 Task: Find connections with filter location Malang with filter topic #securitywith filter profile language Potuguese with filter current company Micro Focus with filter school JSPM's Jayawantrao Sawant Institute of Management and Research, S.No. 58, Indrayaninagar,Handewadi Road, Hadapsar, Pune 411028. with filter industry Movies, Videos and Sound with filter service category Administrative with filter keywords title Delivery Driver
Action: Mouse pressed left at (445, 66)
Screenshot: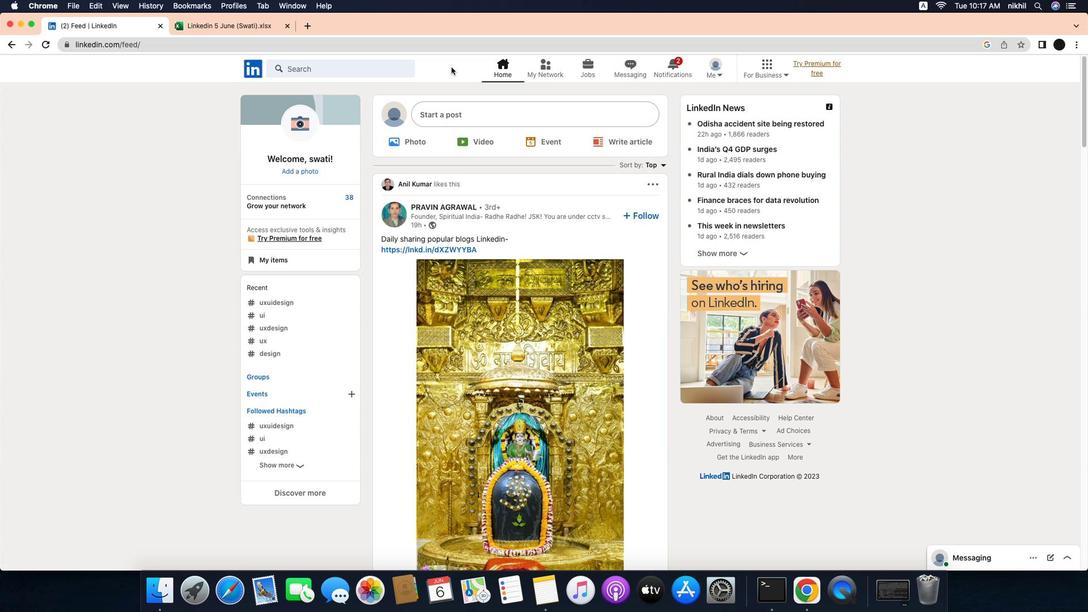 
Action: Mouse moved to (545, 65)
Screenshot: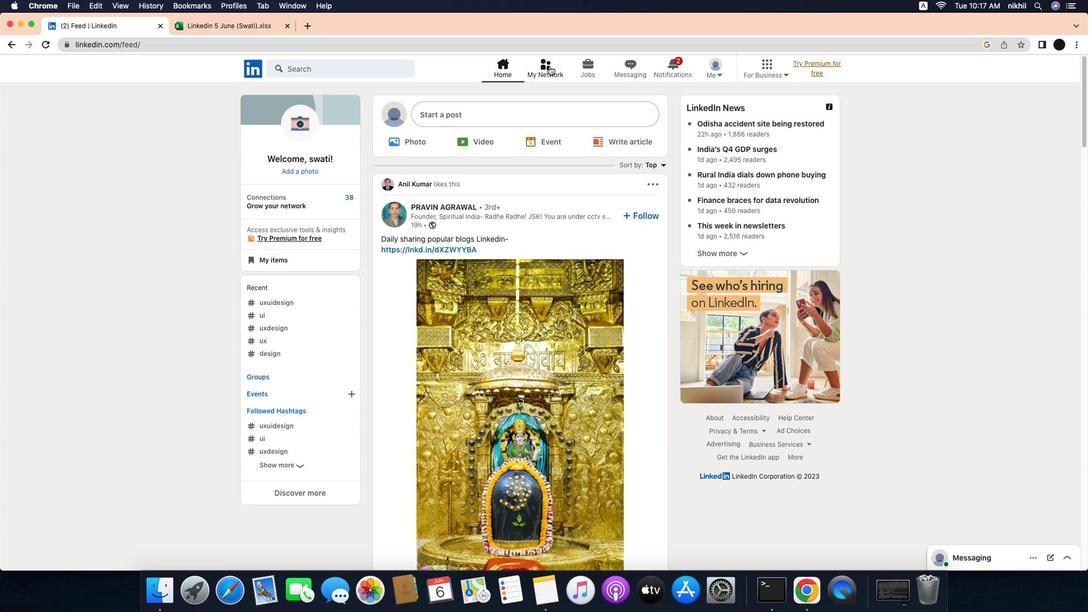 
Action: Mouse pressed left at (545, 65)
Screenshot: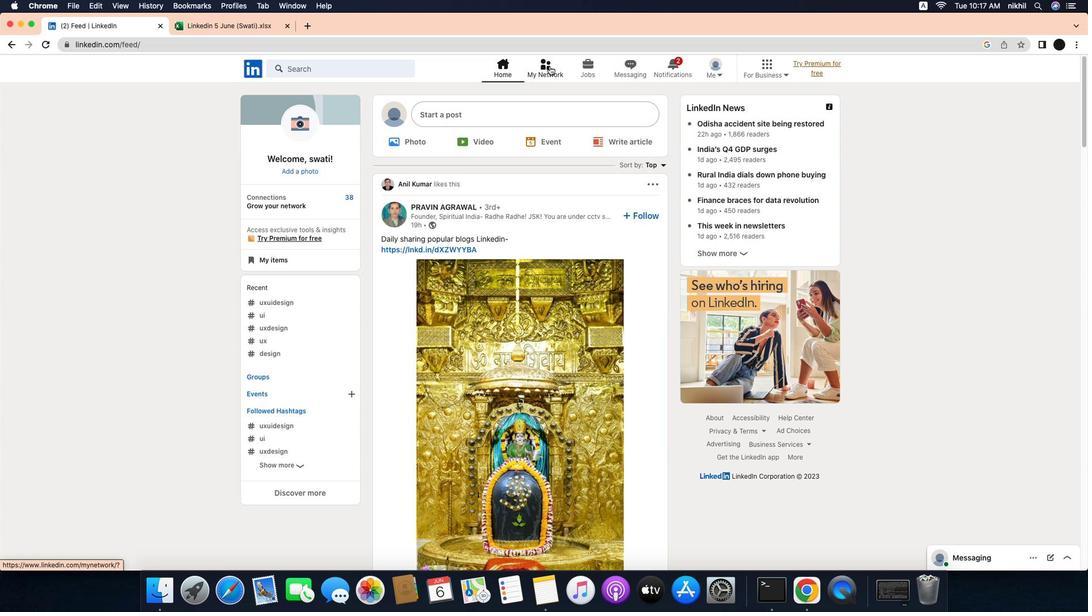 
Action: Mouse moved to (340, 123)
Screenshot: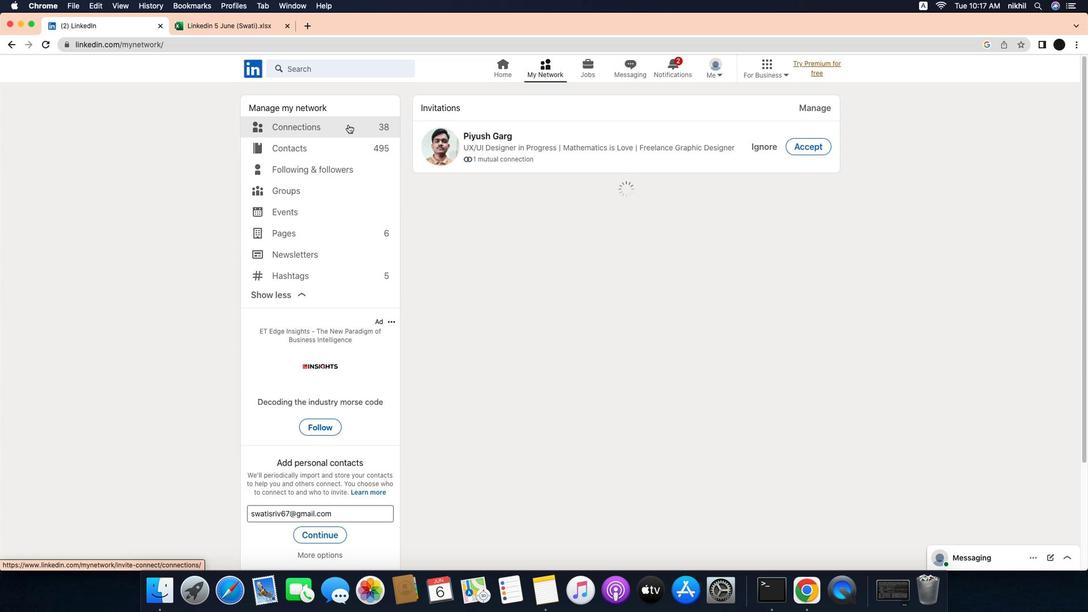 
Action: Mouse pressed left at (340, 123)
Screenshot: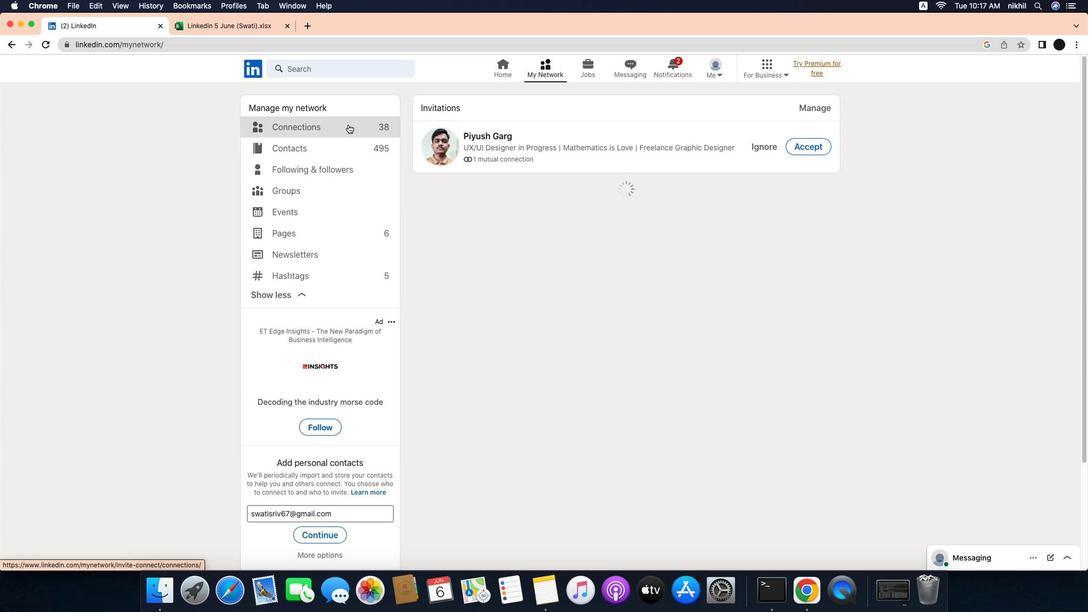 
Action: Mouse moved to (640, 129)
Screenshot: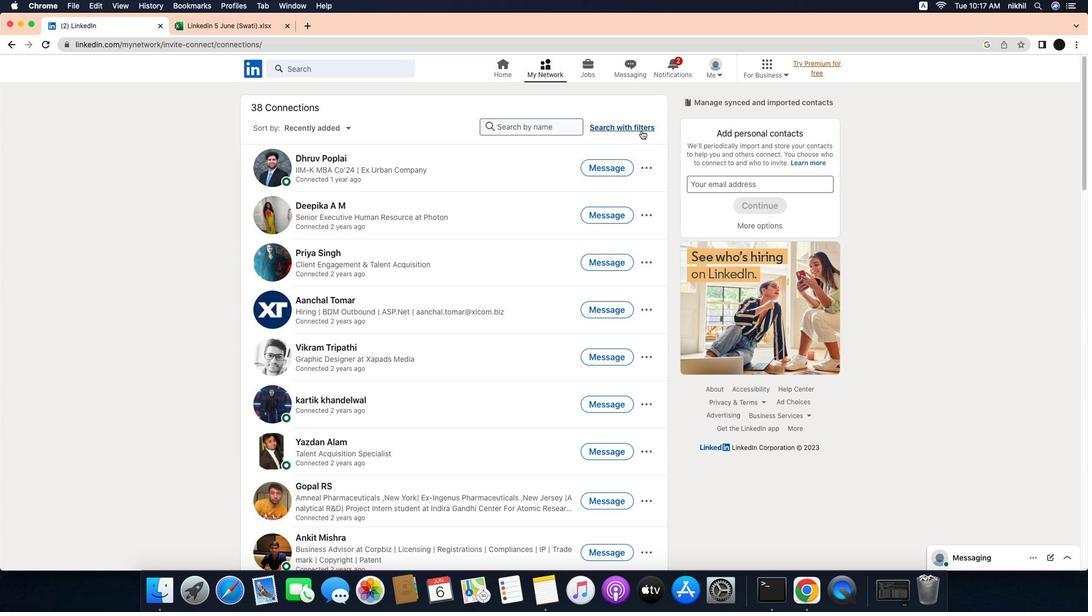 
Action: Mouse pressed left at (640, 129)
Screenshot: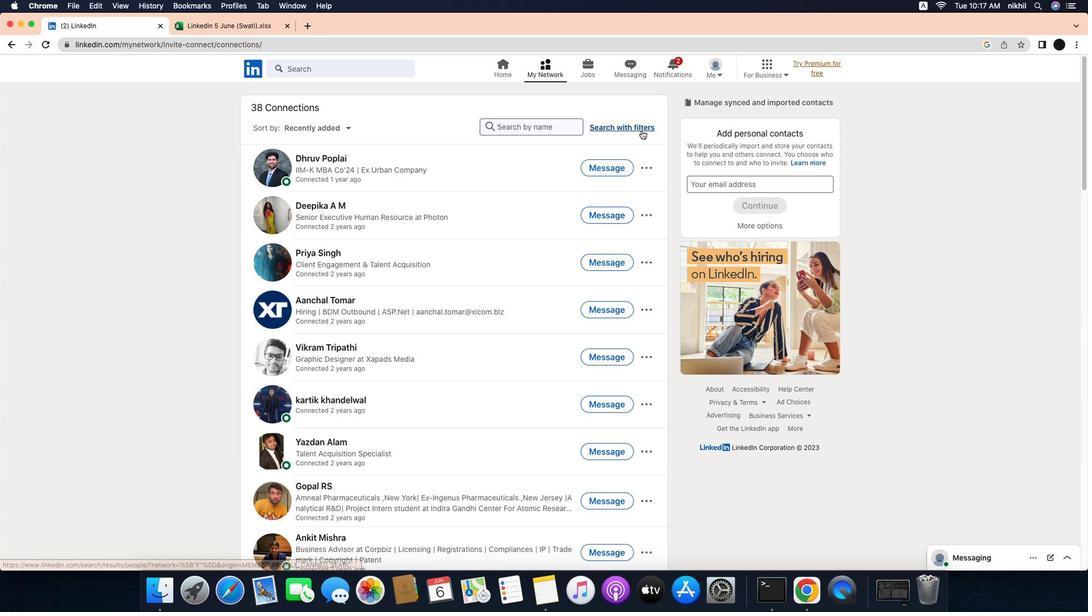 
Action: Mouse moved to (587, 96)
Screenshot: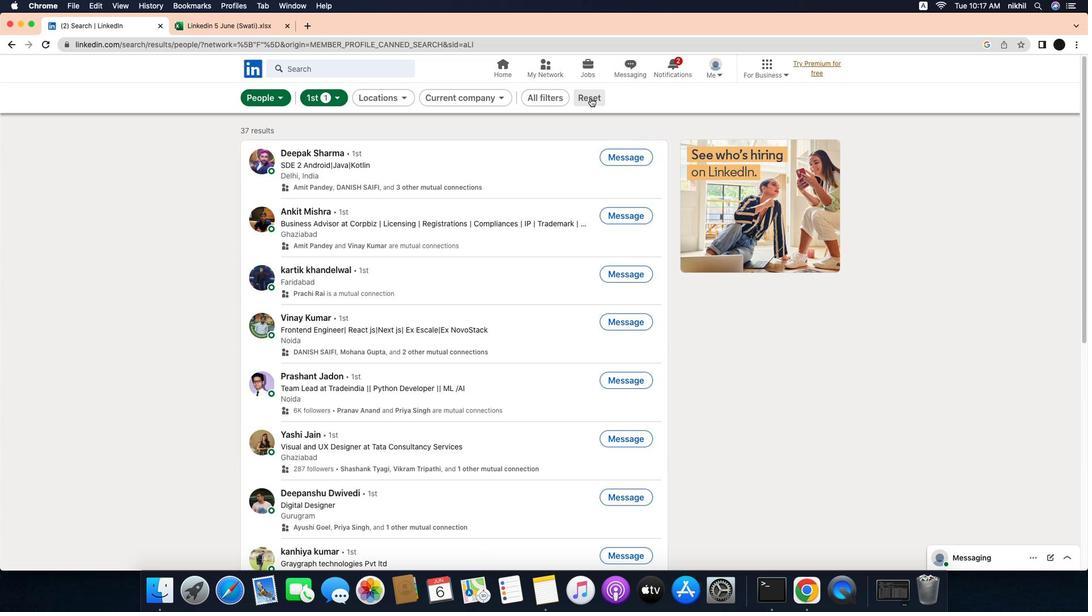 
Action: Mouse pressed left at (587, 96)
Screenshot: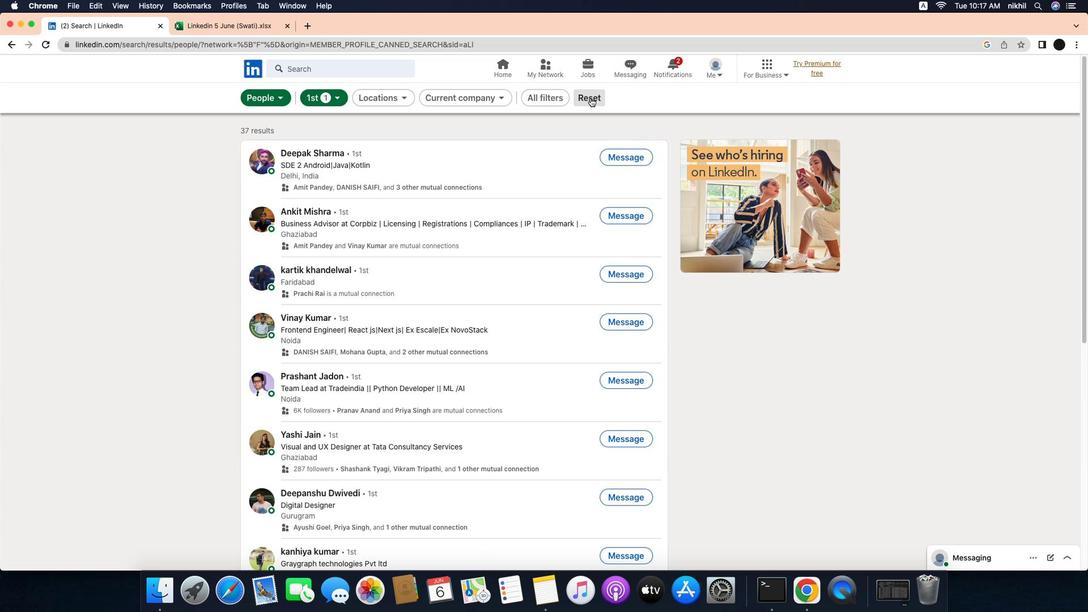 
Action: Mouse moved to (575, 98)
Screenshot: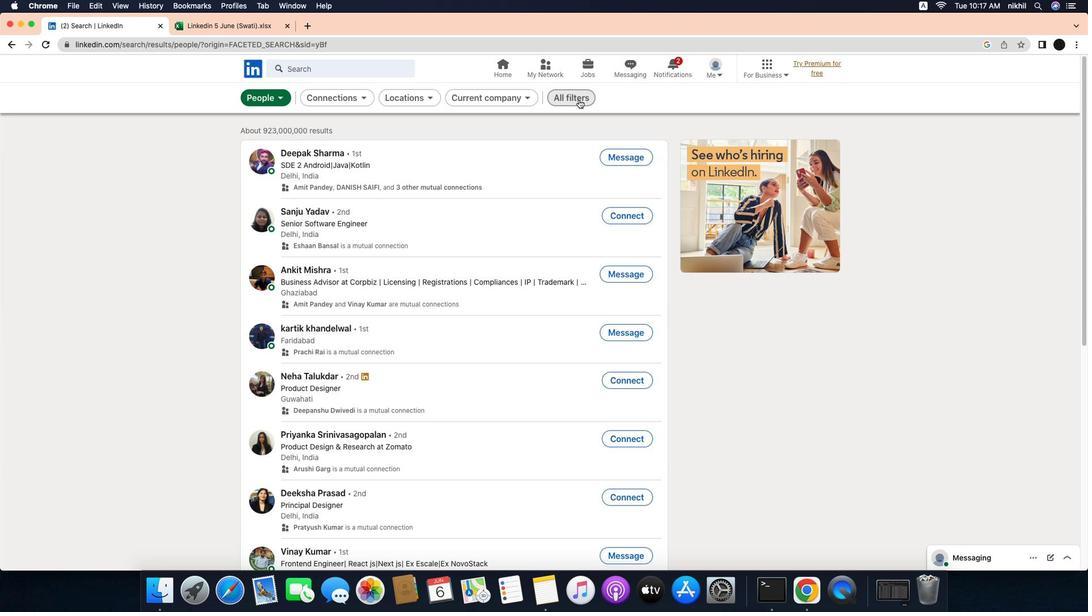 
Action: Mouse pressed left at (575, 98)
Screenshot: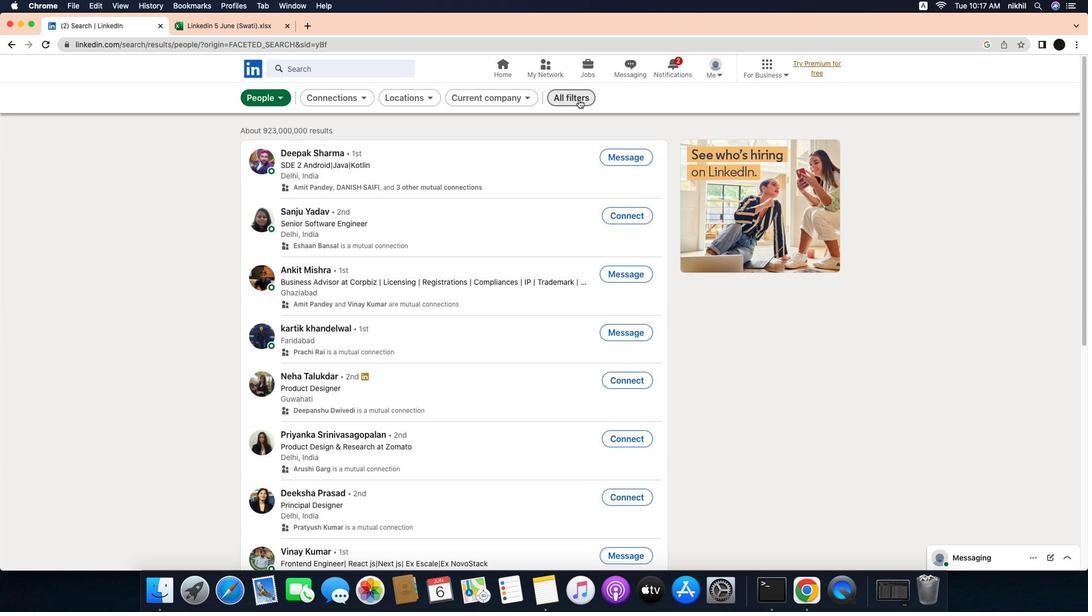 
Action: Mouse moved to (896, 268)
Screenshot: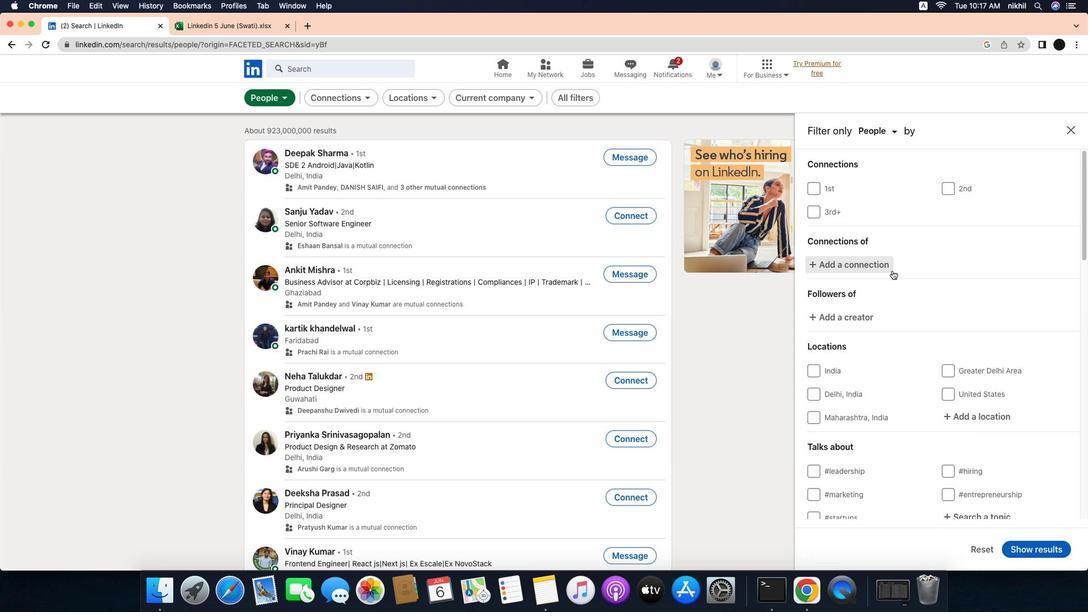 
Action: Mouse scrolled (896, 268) with delta (-14, 0)
Screenshot: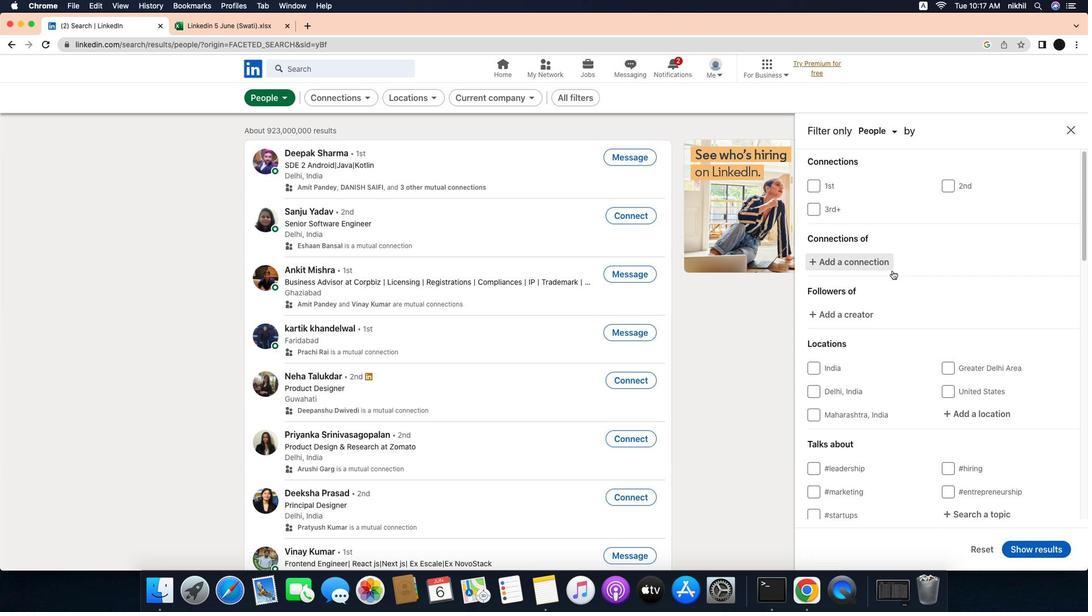 
Action: Mouse scrolled (896, 268) with delta (-14, 0)
Screenshot: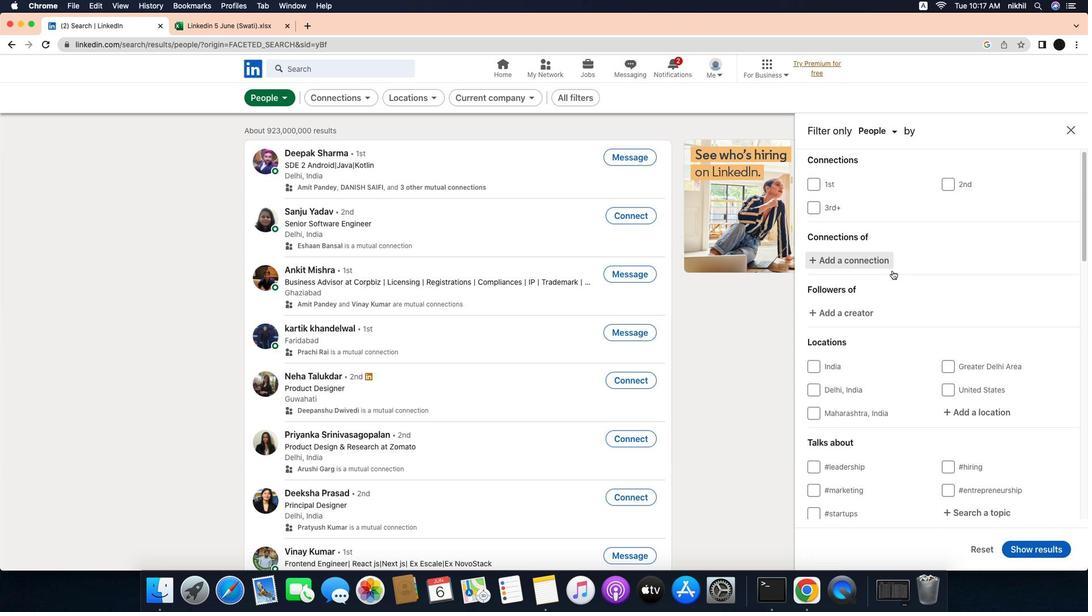 
Action: Mouse moved to (995, 395)
Screenshot: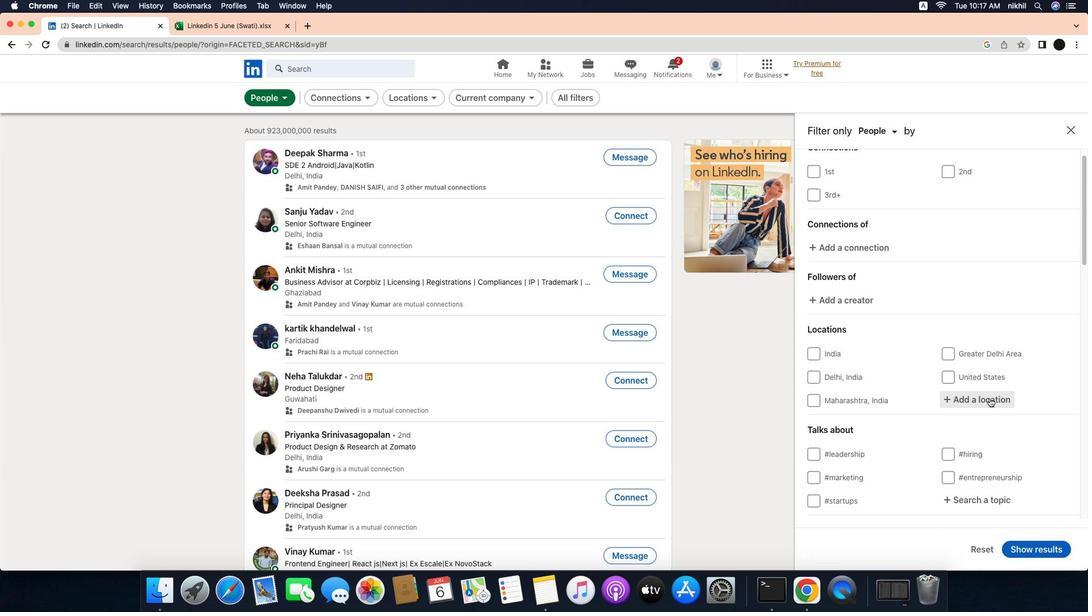 
Action: Mouse pressed left at (995, 395)
Screenshot: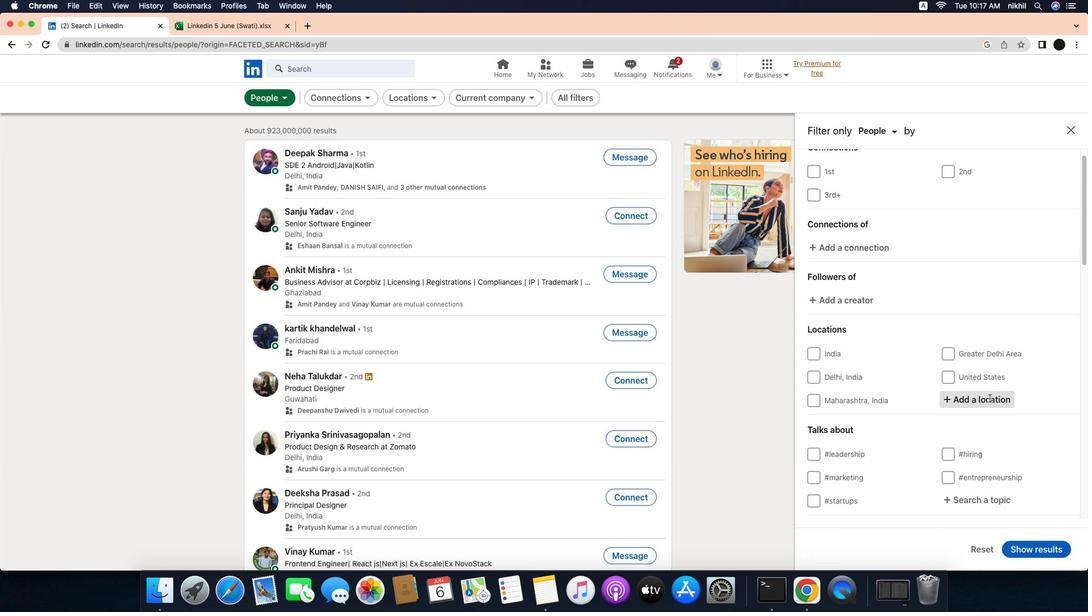 
Action: Mouse moved to (996, 396)
Screenshot: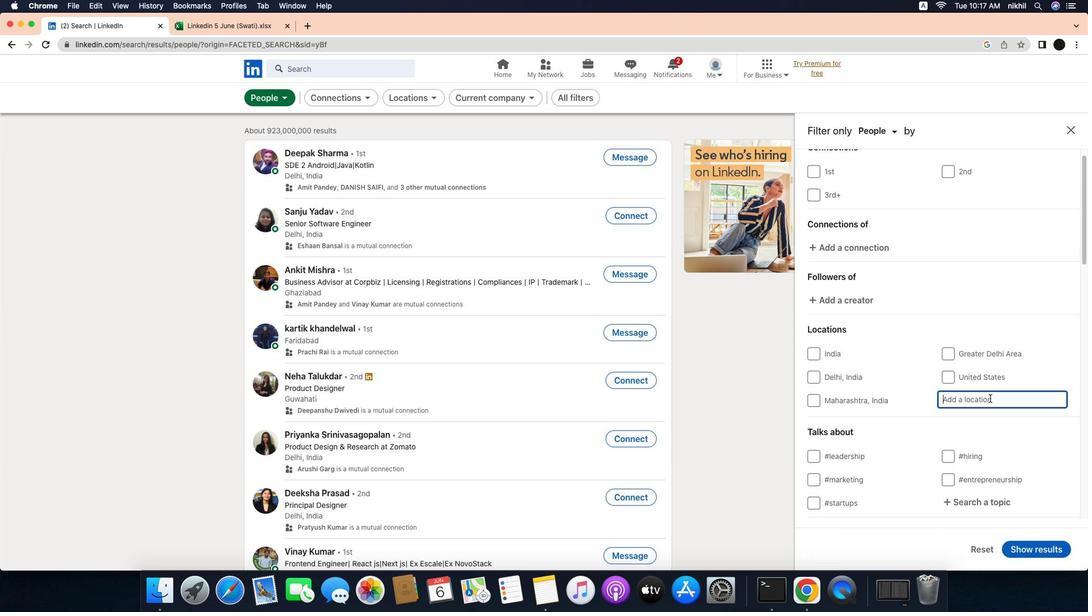 
Action: Mouse pressed left at (996, 396)
Screenshot: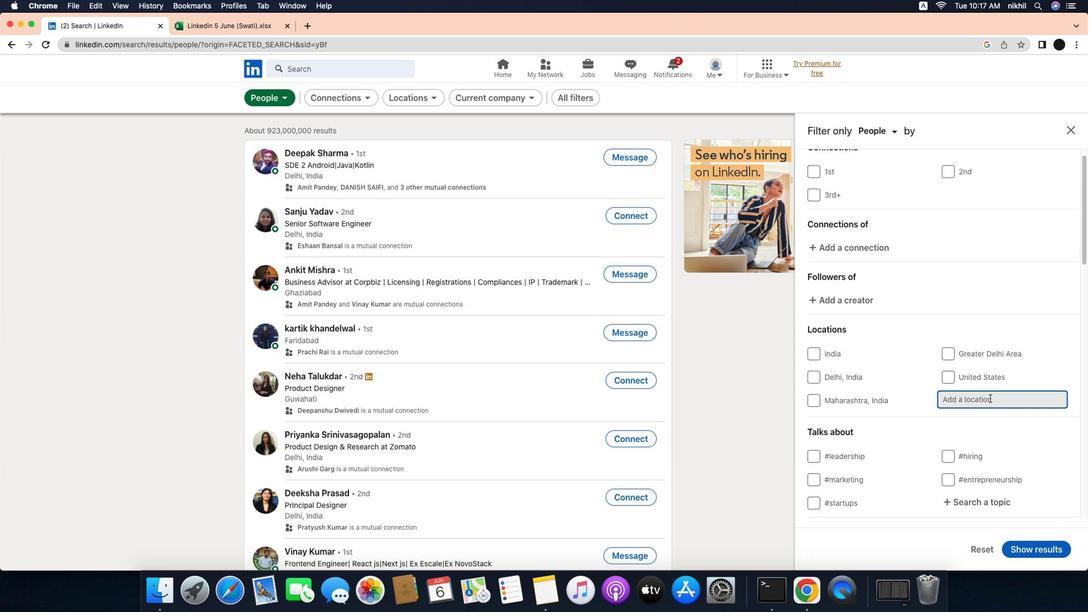 
Action: Mouse moved to (996, 393)
Screenshot: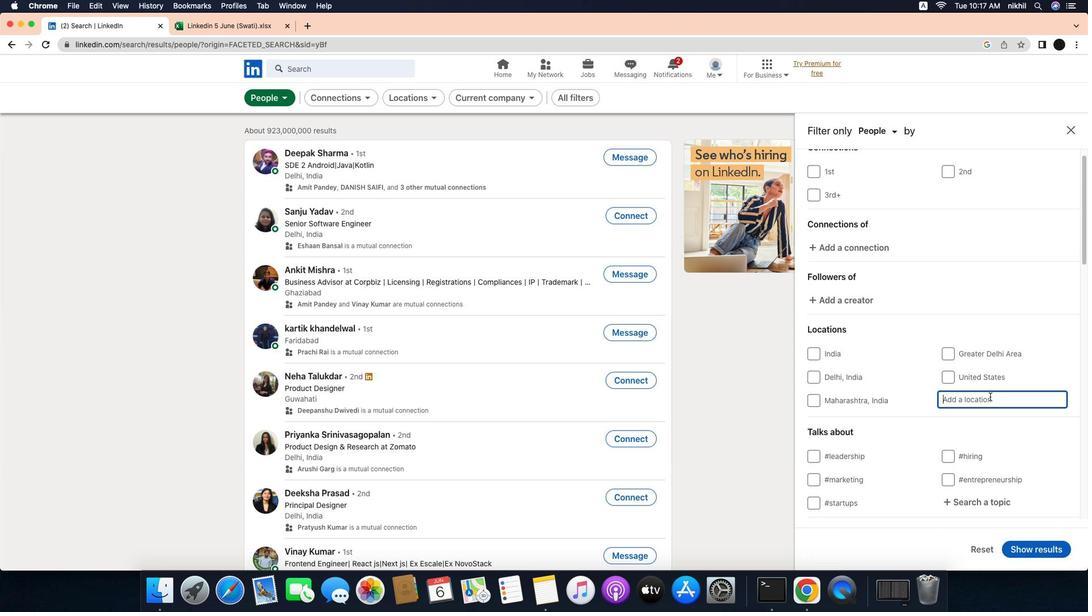 
Action: Key pressed Key.caps_lock'M'Key.caps_lock'a''l''a''n''g'Key.enter
Screenshot: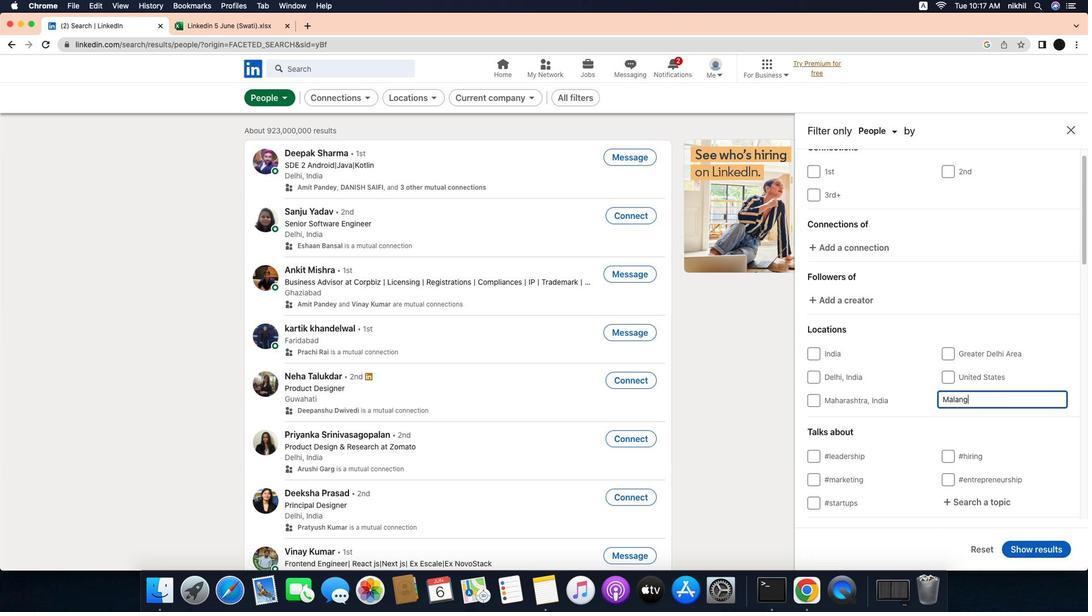 
Action: Mouse moved to (964, 407)
Screenshot: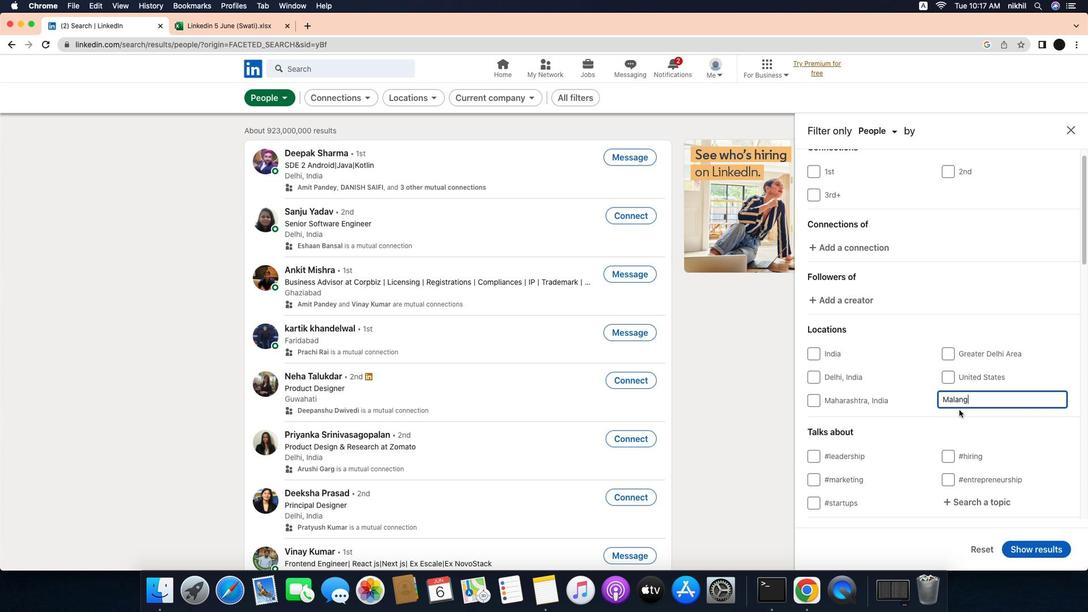 
Action: Mouse scrolled (964, 407) with delta (-14, 0)
Screenshot: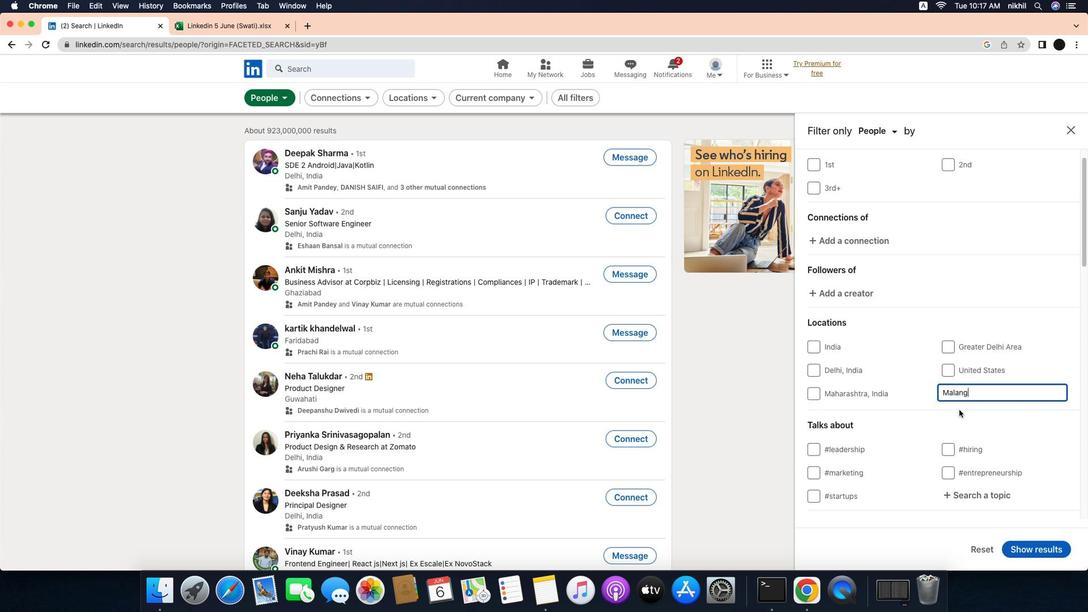 
Action: Mouse scrolled (964, 407) with delta (-14, 0)
Screenshot: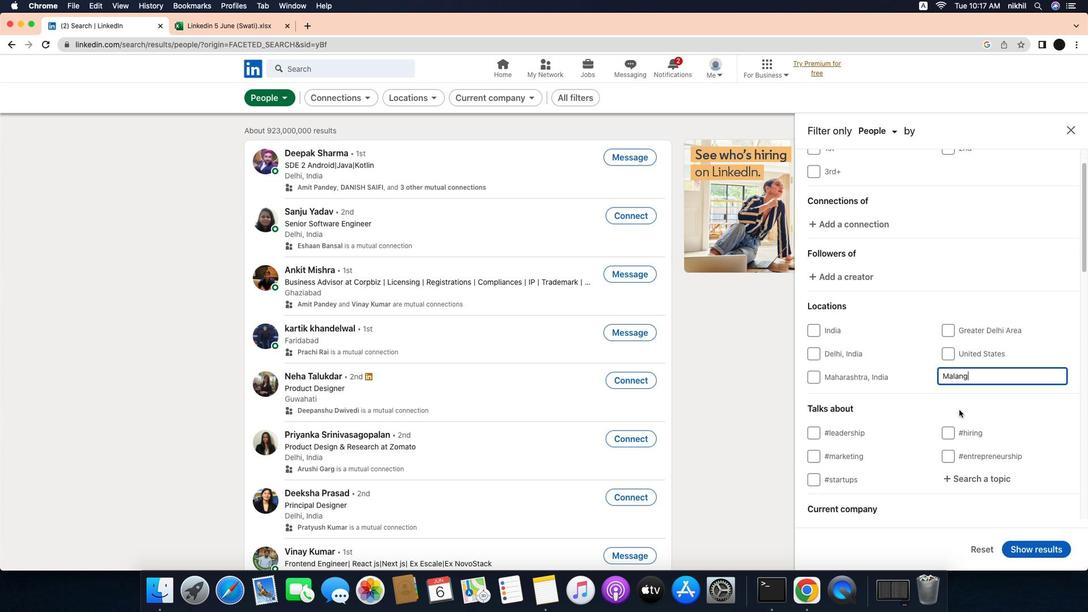 
Action: Mouse scrolled (964, 407) with delta (-14, -1)
Screenshot: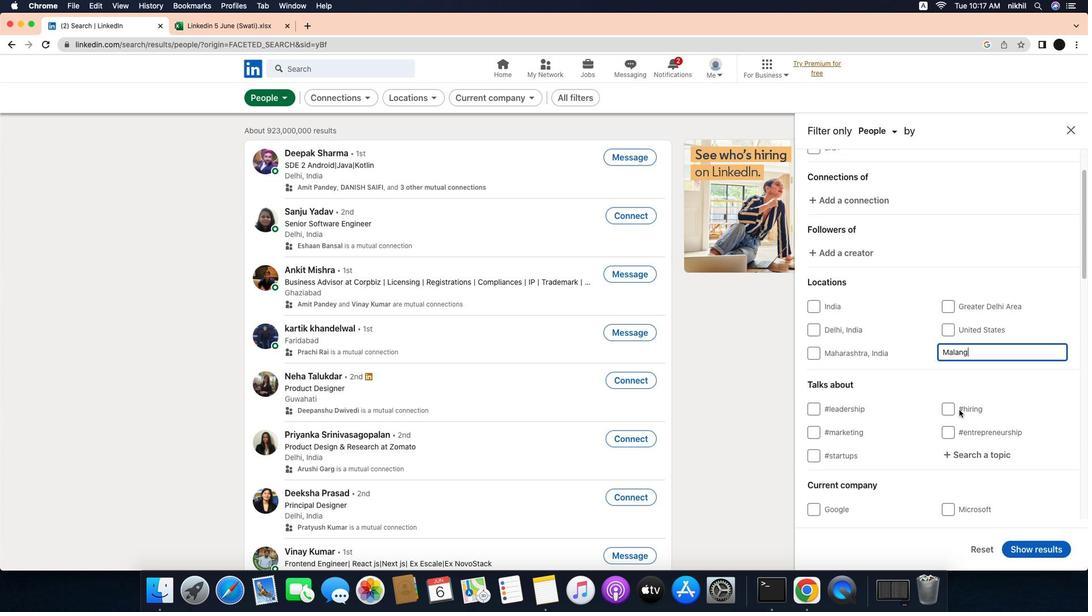
Action: Mouse moved to (990, 415)
Screenshot: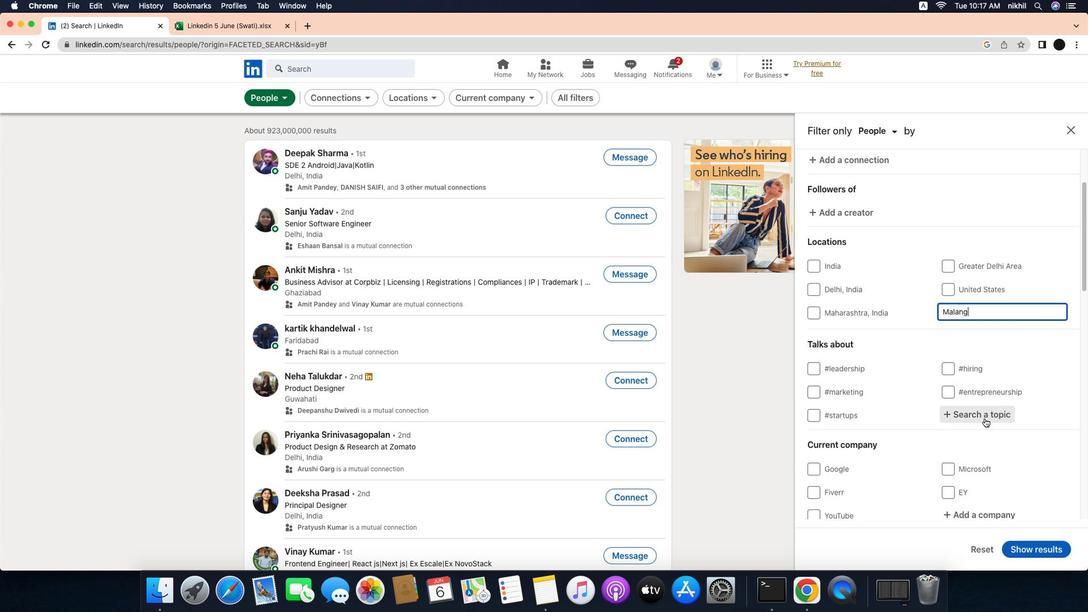 
Action: Mouse pressed left at (990, 415)
Screenshot: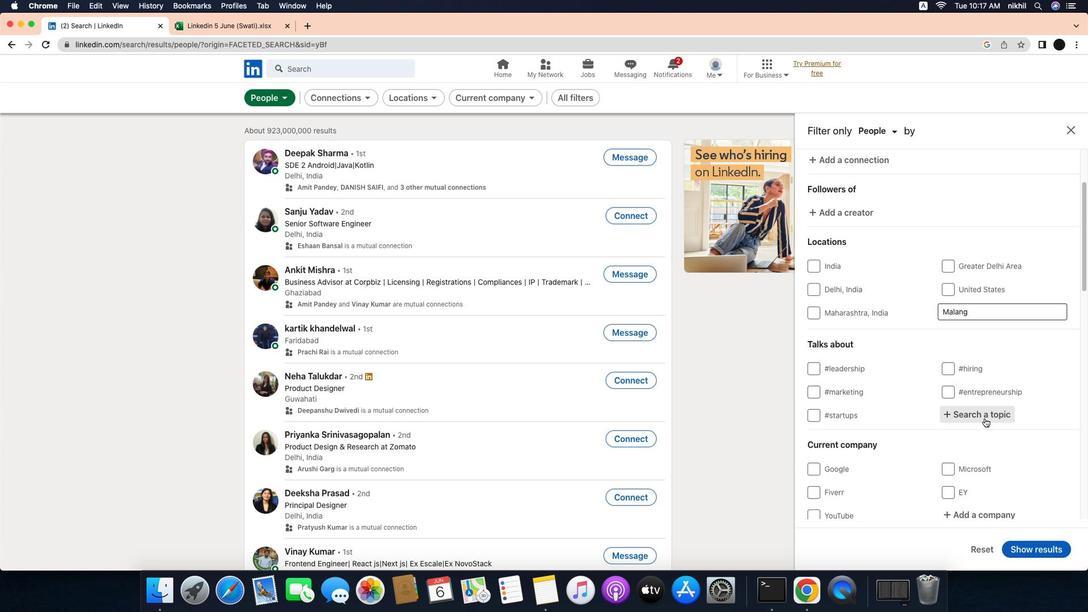 
Action: Mouse moved to (995, 413)
Screenshot: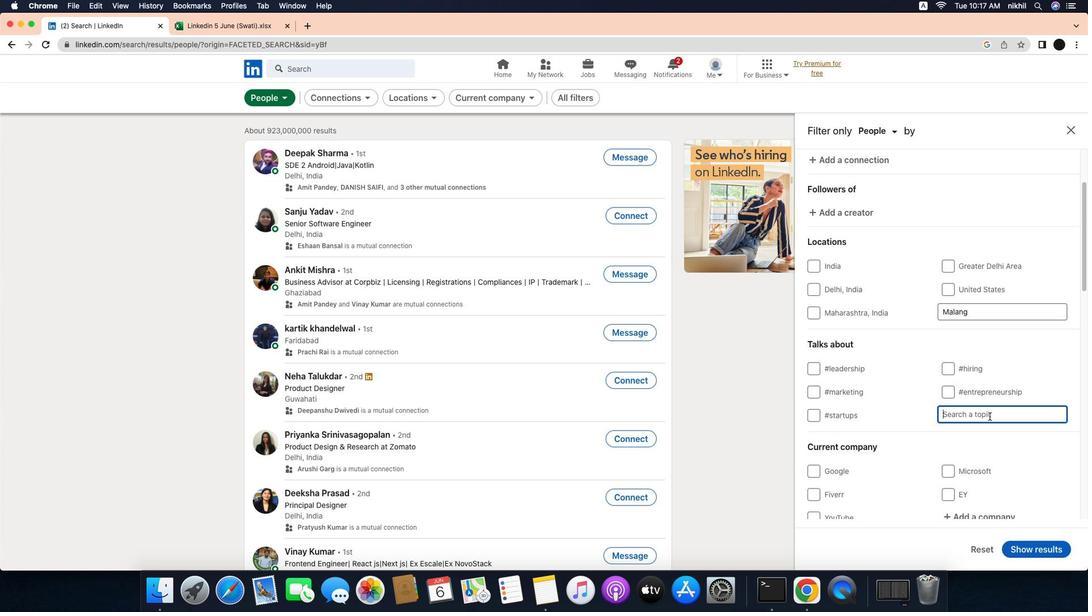 
Action: Mouse pressed left at (995, 413)
Screenshot: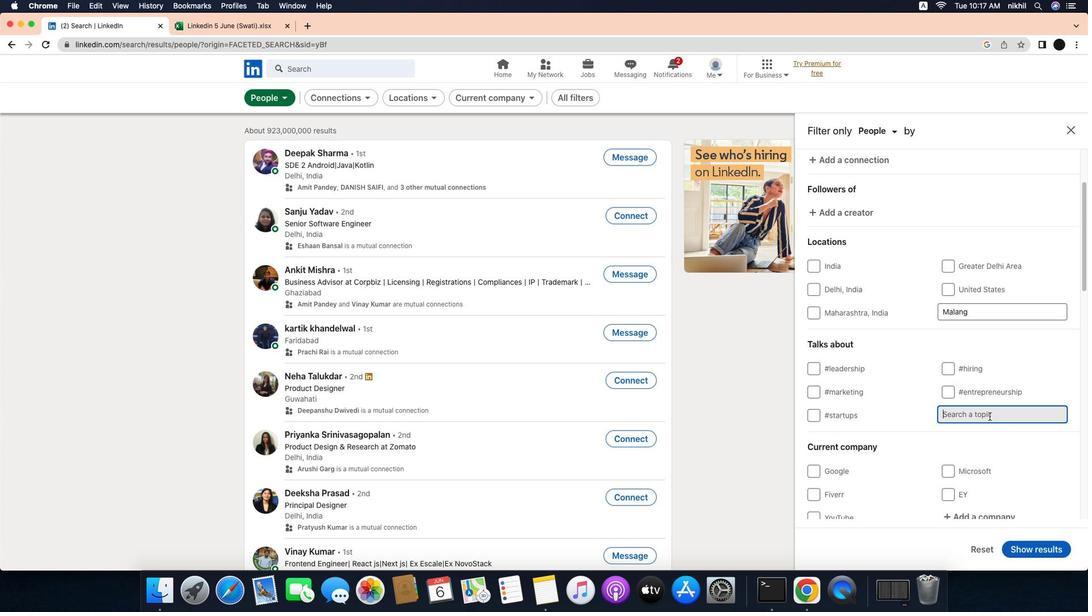 
Action: Key pressed Key.caps_lockKey.caps_lock's''e''c''u''r''i''t''y'
Screenshot: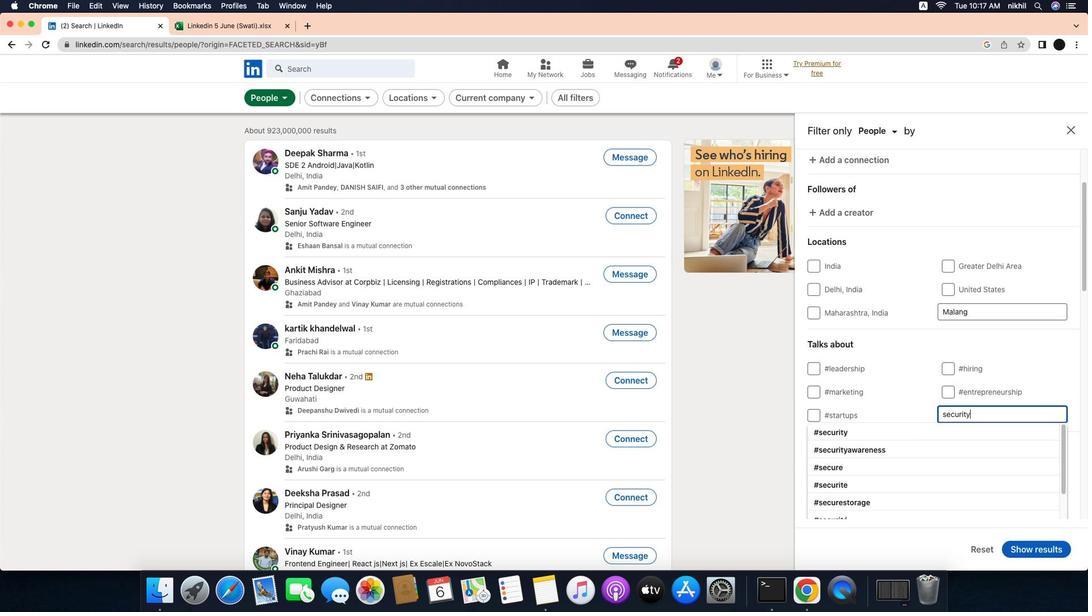 
Action: Mouse moved to (911, 428)
Screenshot: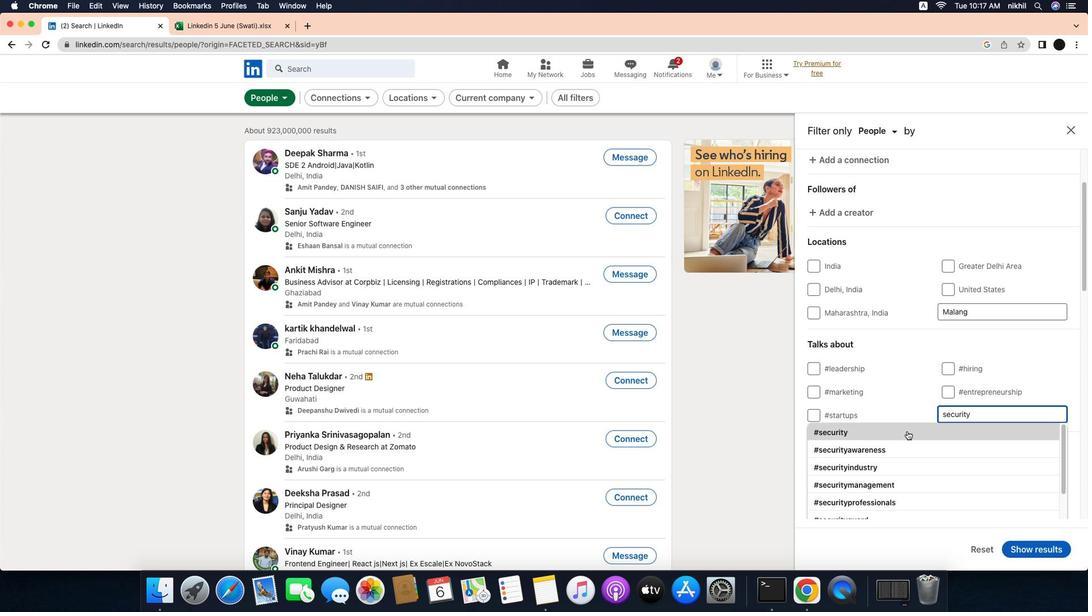 
Action: Mouse pressed left at (911, 428)
Screenshot: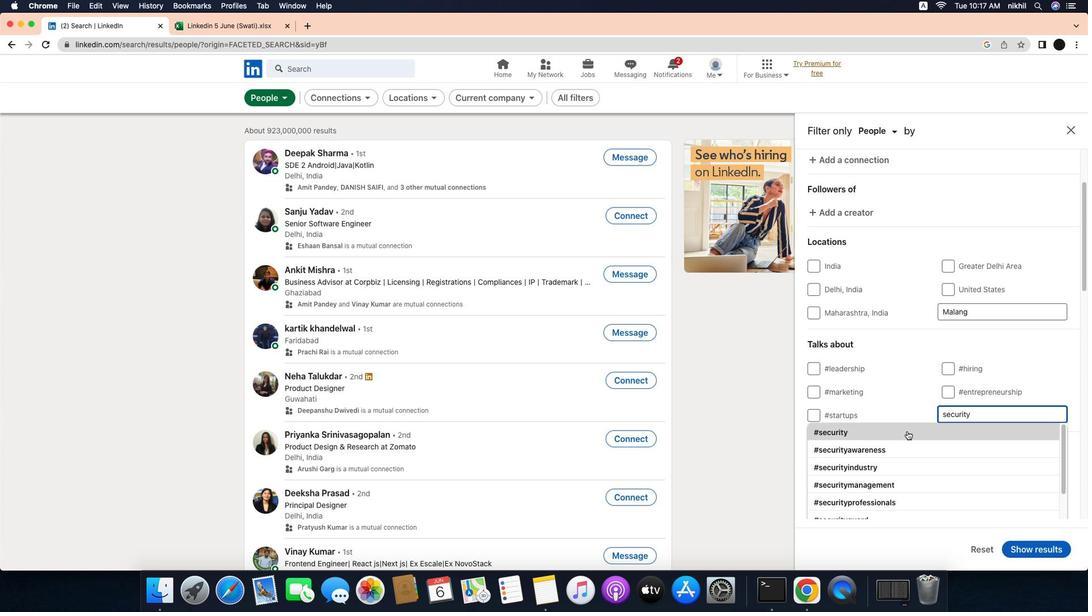 
Action: Mouse moved to (929, 424)
Screenshot: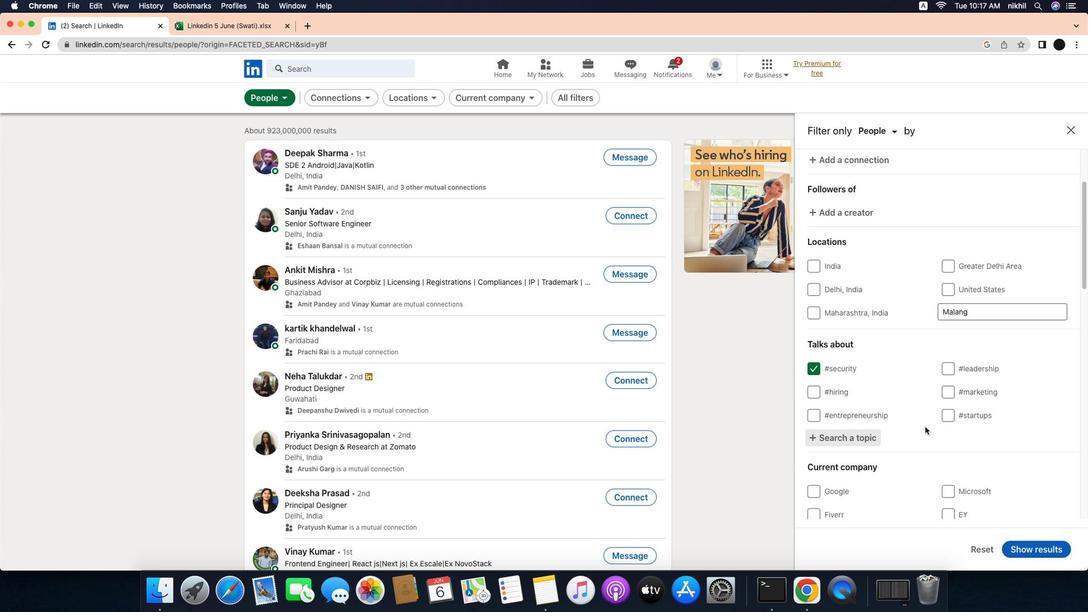 
Action: Mouse scrolled (929, 424) with delta (-14, 0)
Screenshot: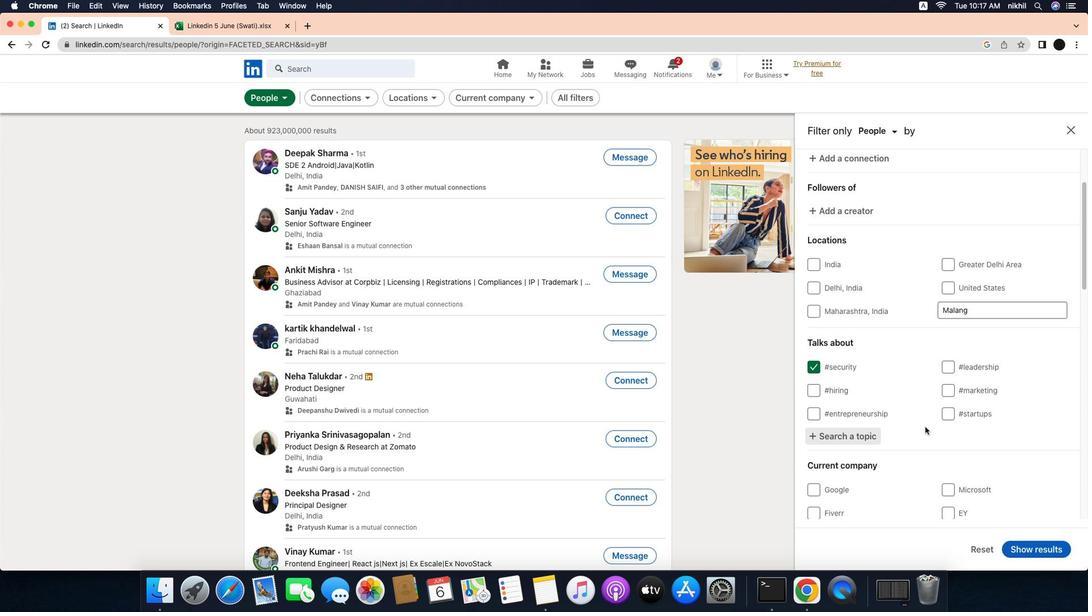 
Action: Mouse scrolled (929, 424) with delta (-14, 0)
Screenshot: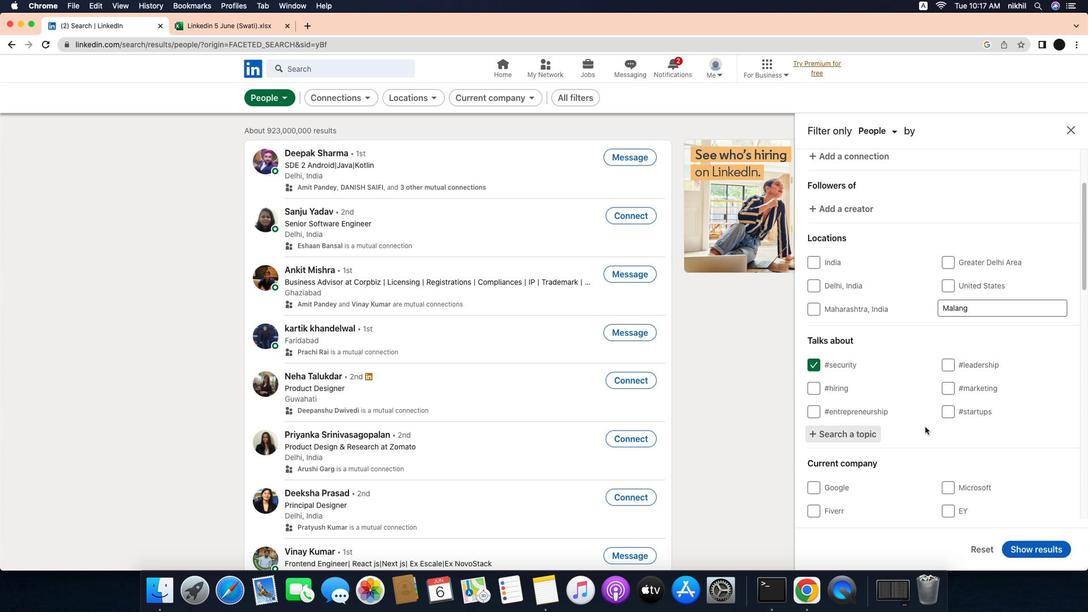 
Action: Mouse scrolled (929, 424) with delta (-14, 0)
Screenshot: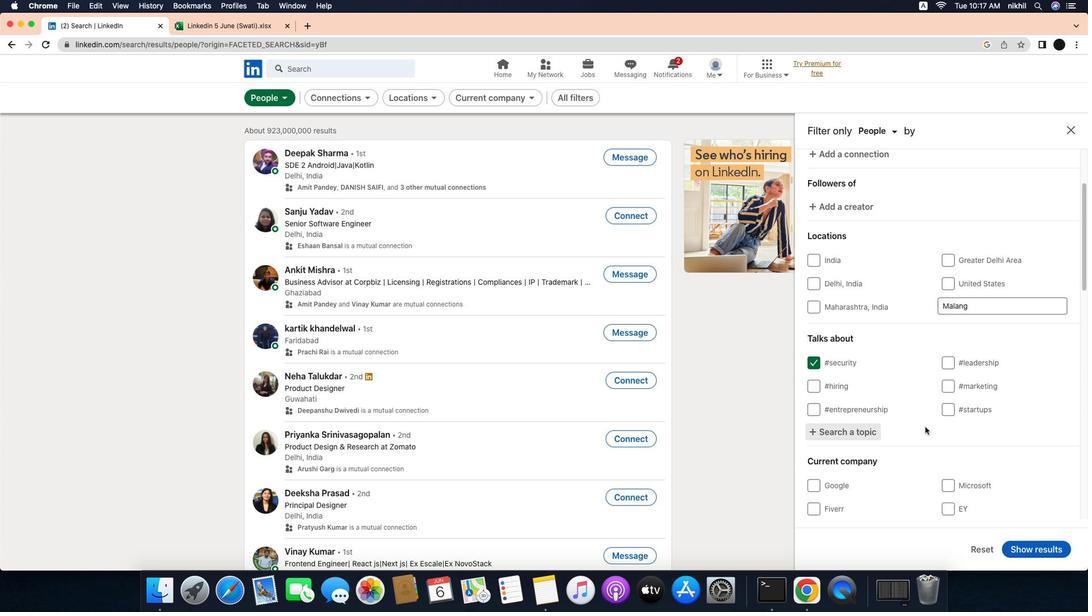 
Action: Mouse scrolled (929, 424) with delta (-14, 0)
Screenshot: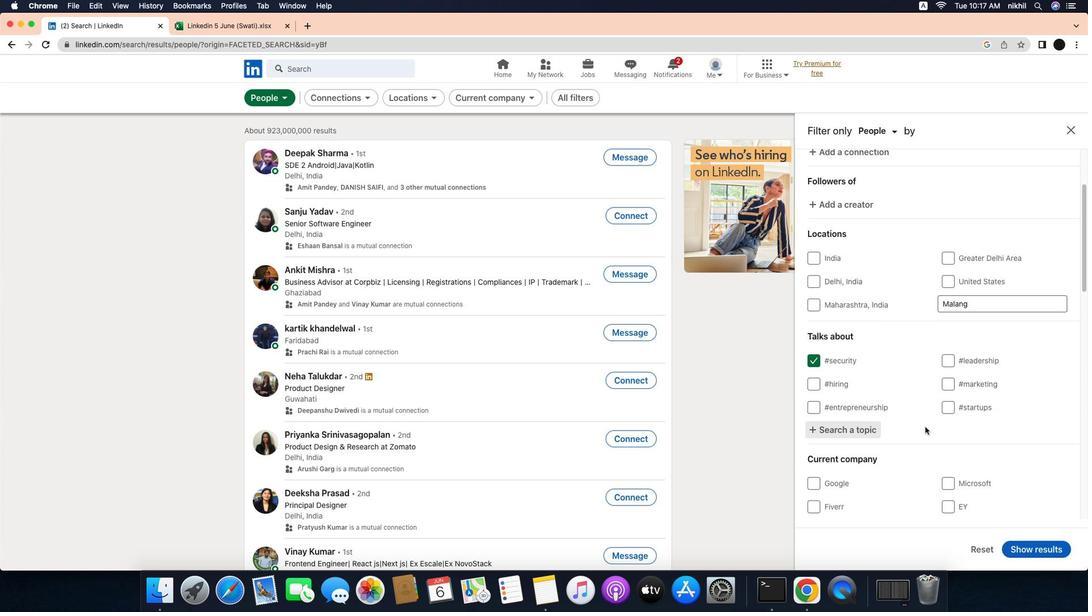 
Action: Mouse scrolled (929, 424) with delta (-14, 0)
Screenshot: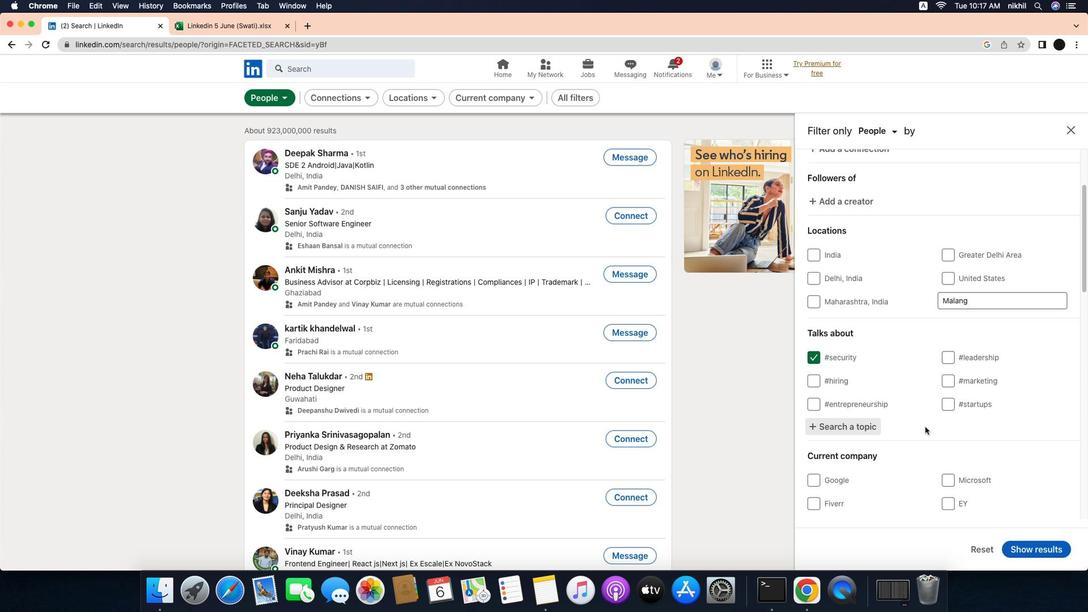 
Action: Mouse scrolled (929, 424) with delta (-14, 0)
Screenshot: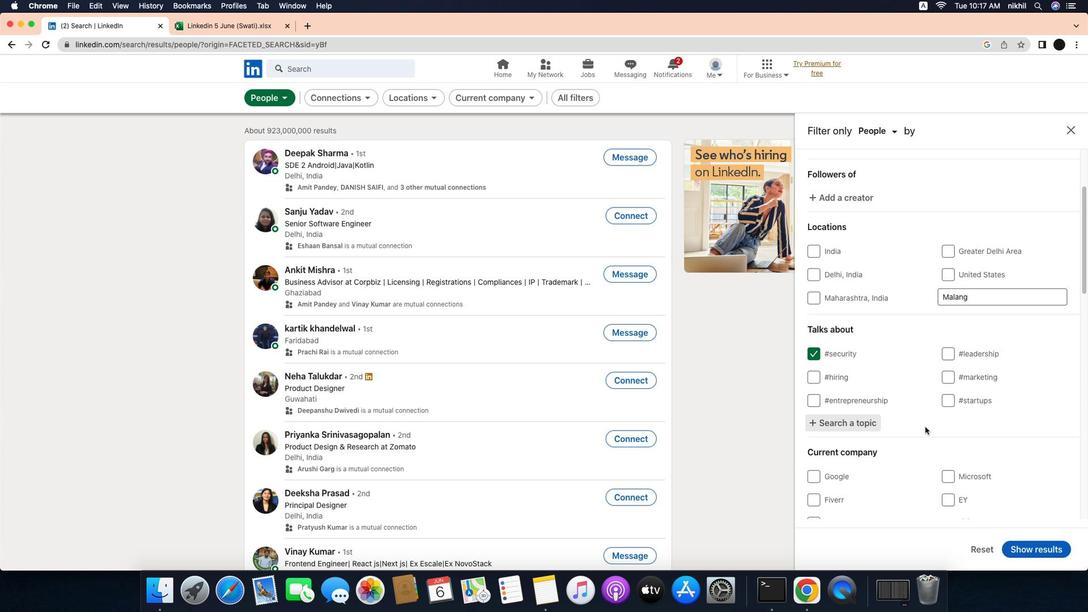 
Action: Mouse scrolled (929, 424) with delta (-14, 0)
Screenshot: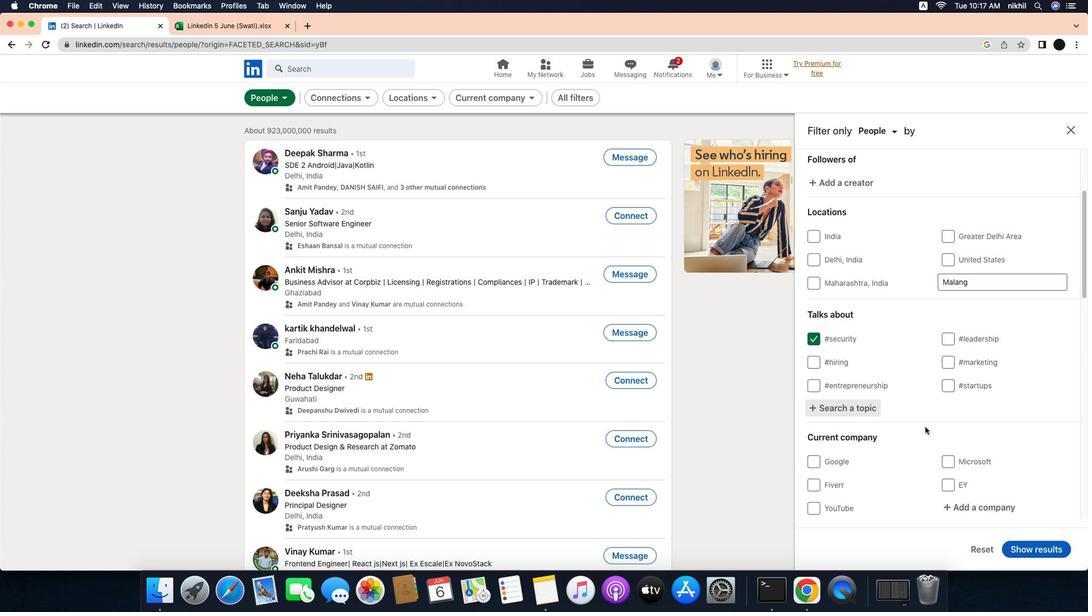 
Action: Mouse scrolled (929, 424) with delta (-14, 0)
Screenshot: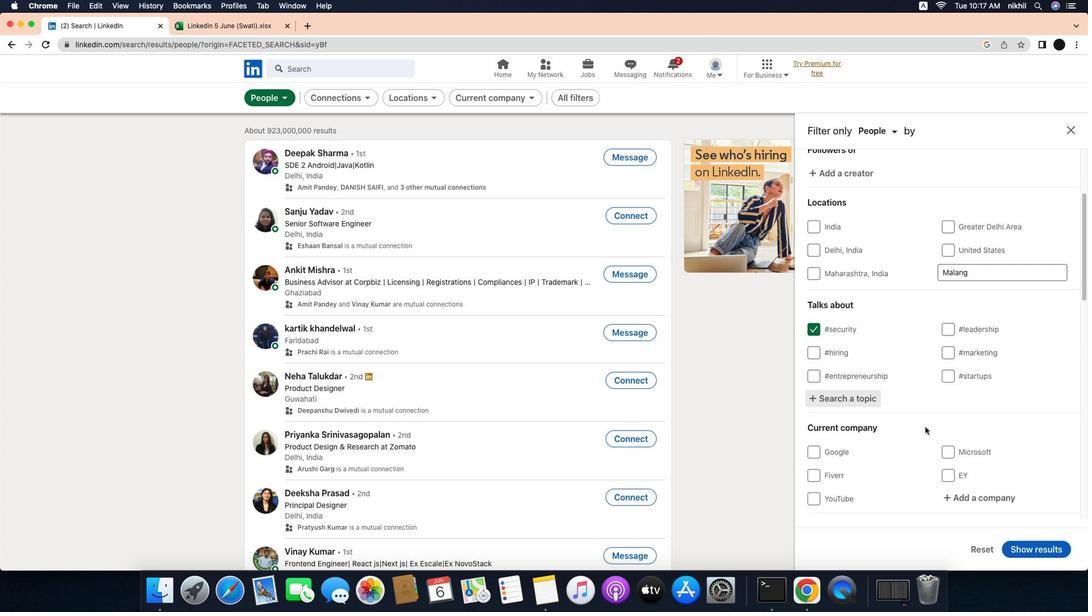 
Action: Mouse scrolled (929, 424) with delta (-14, -1)
Screenshot: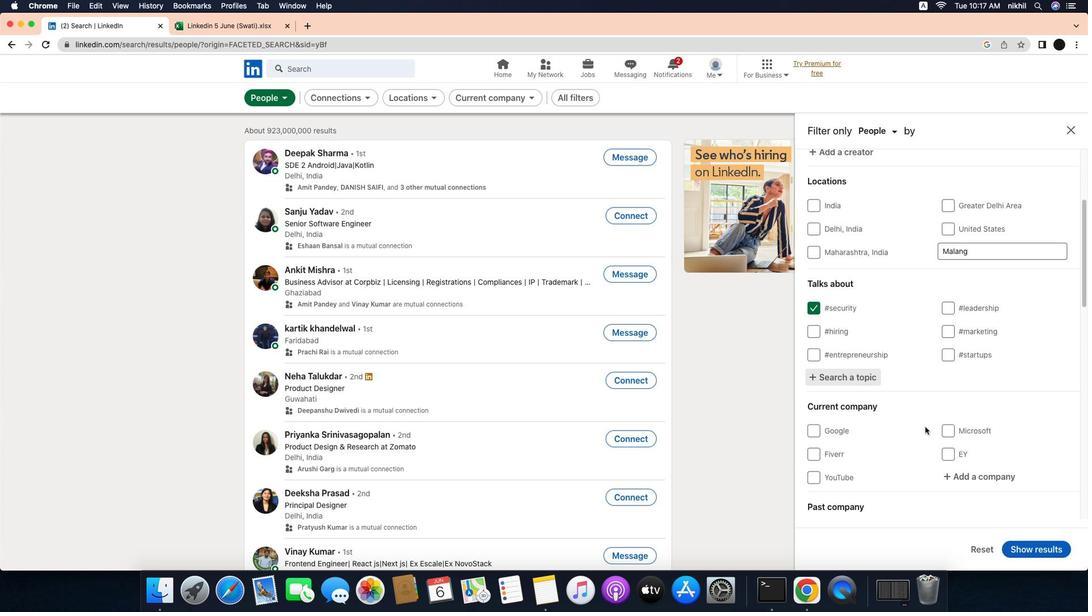 
Action: Mouse scrolled (929, 424) with delta (-14, -2)
Screenshot: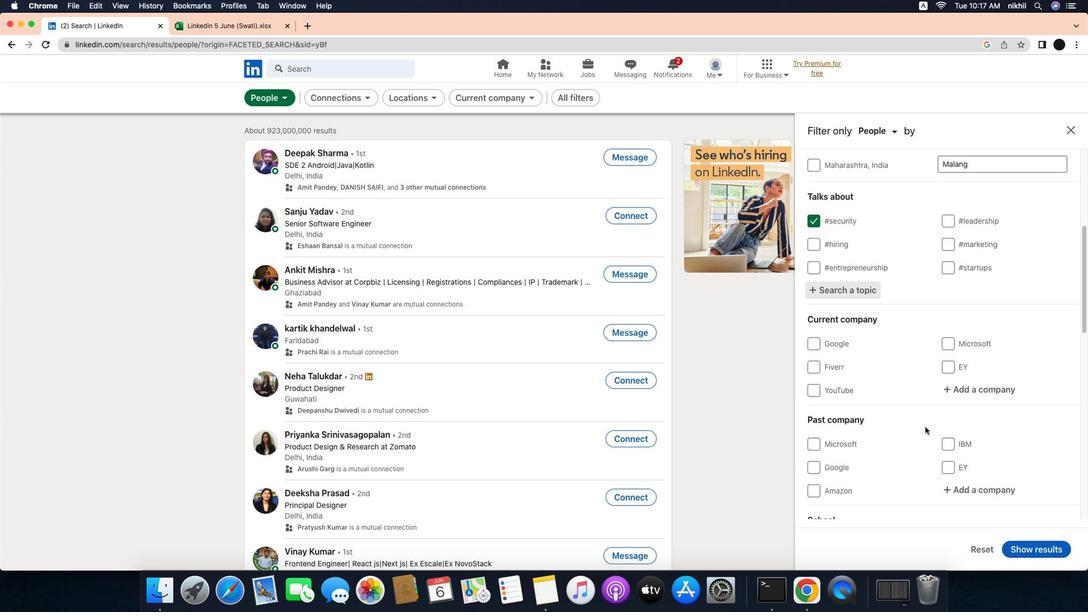 
Action: Mouse scrolled (929, 424) with delta (-14, 0)
Screenshot: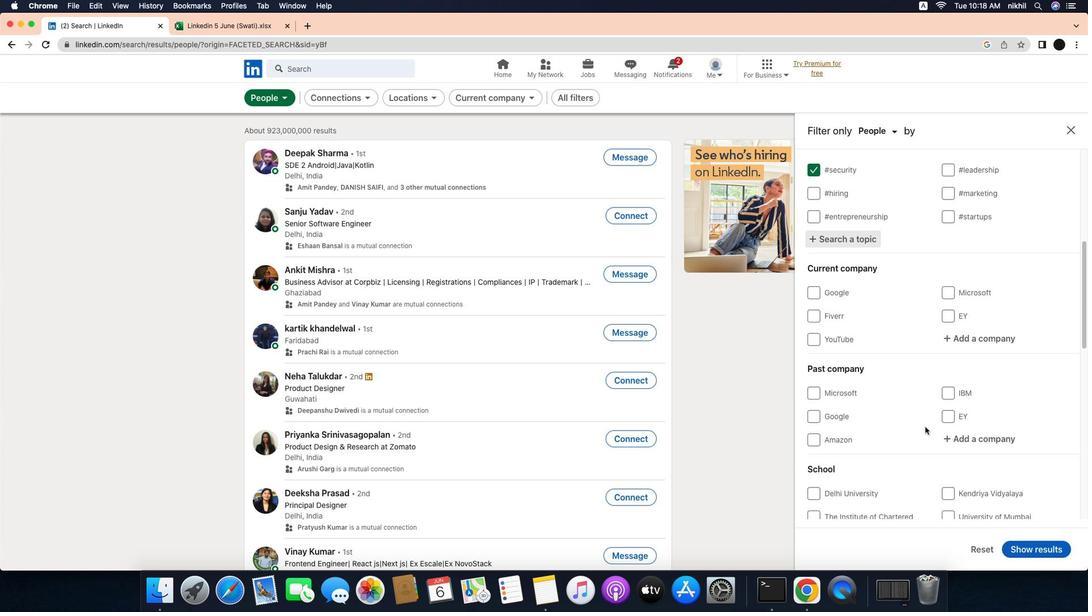 
Action: Mouse scrolled (929, 424) with delta (-14, 0)
Screenshot: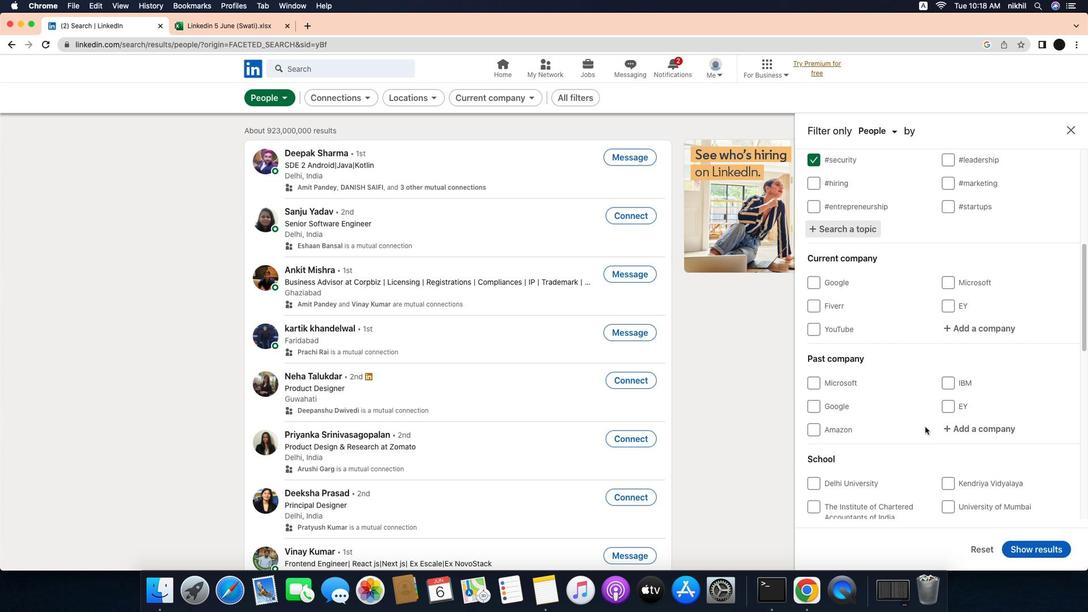 
Action: Mouse scrolled (929, 424) with delta (-14, -1)
Screenshot: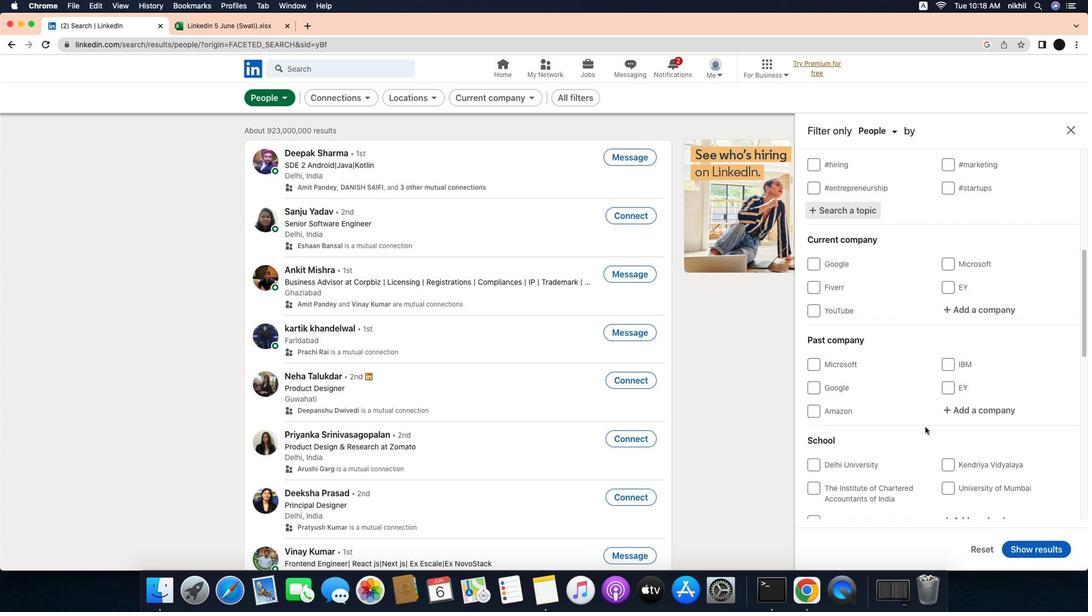 
Action: Mouse scrolled (929, 424) with delta (-14, 0)
Screenshot: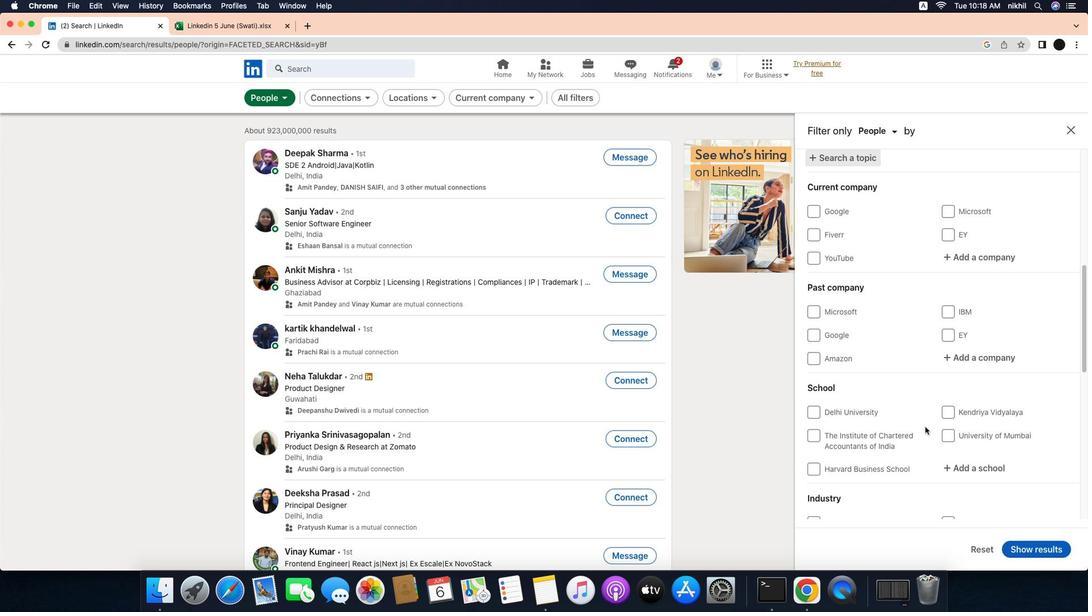 
Action: Mouse scrolled (929, 424) with delta (-14, 0)
Screenshot: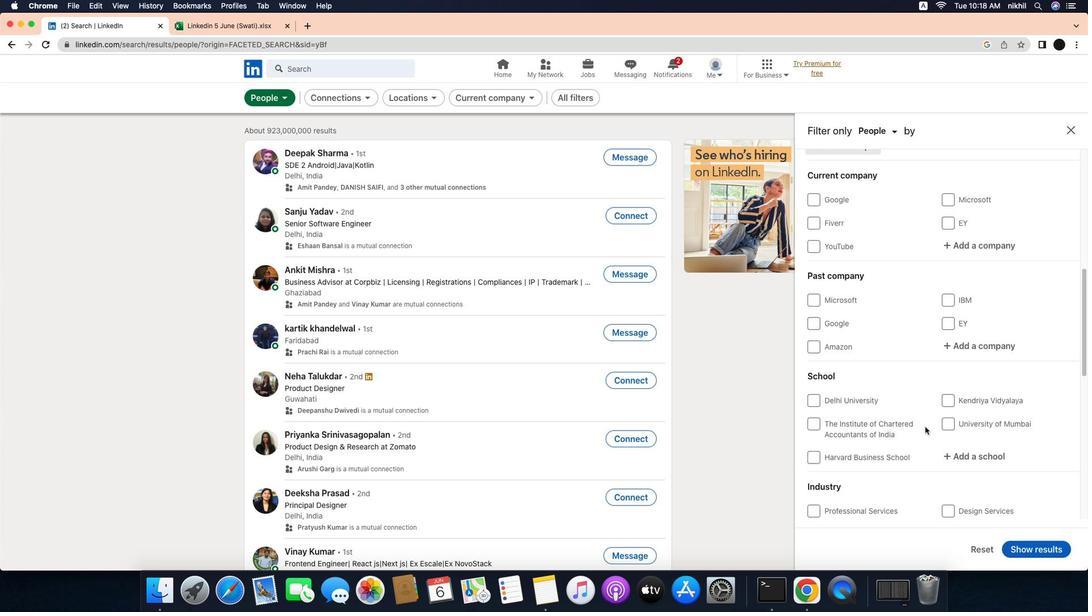 
Action: Mouse scrolled (929, 424) with delta (-14, -1)
Screenshot: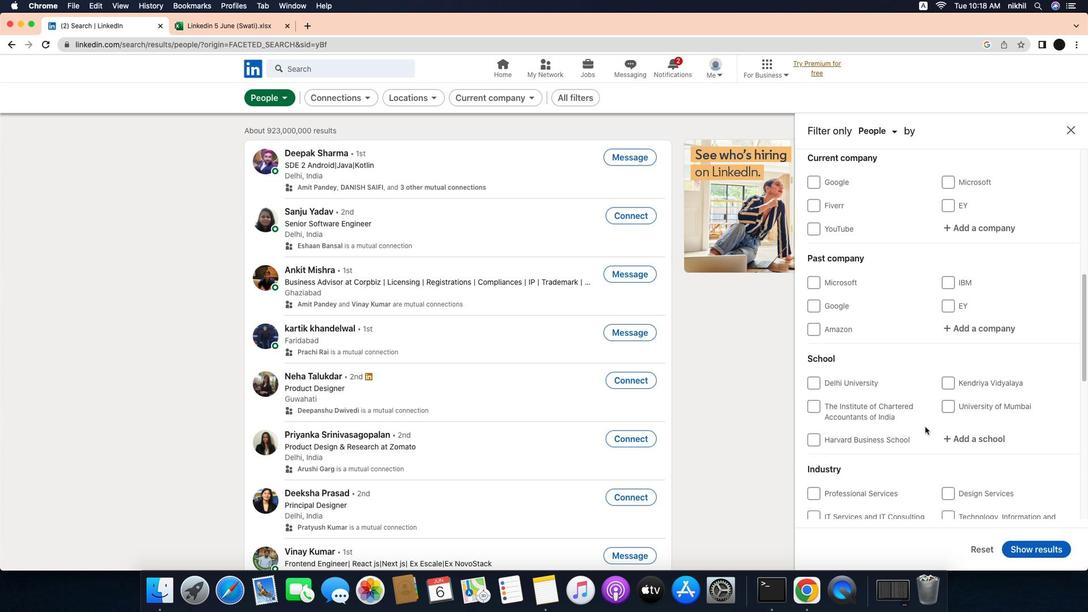 
Action: Mouse scrolled (929, 424) with delta (-14, -1)
Screenshot: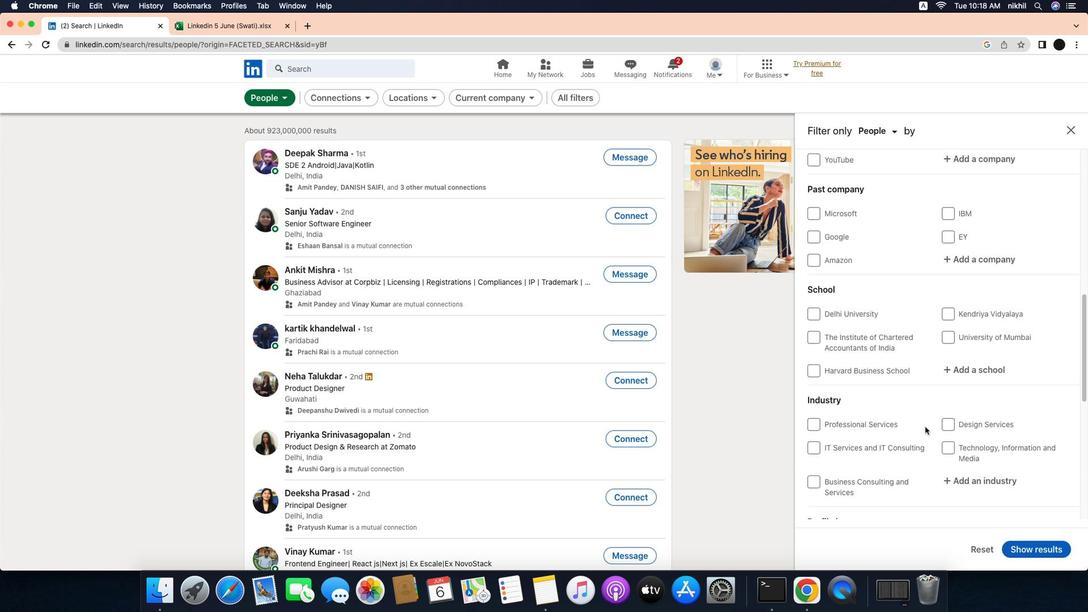 
Action: Mouse scrolled (929, 424) with delta (-14, 0)
Screenshot: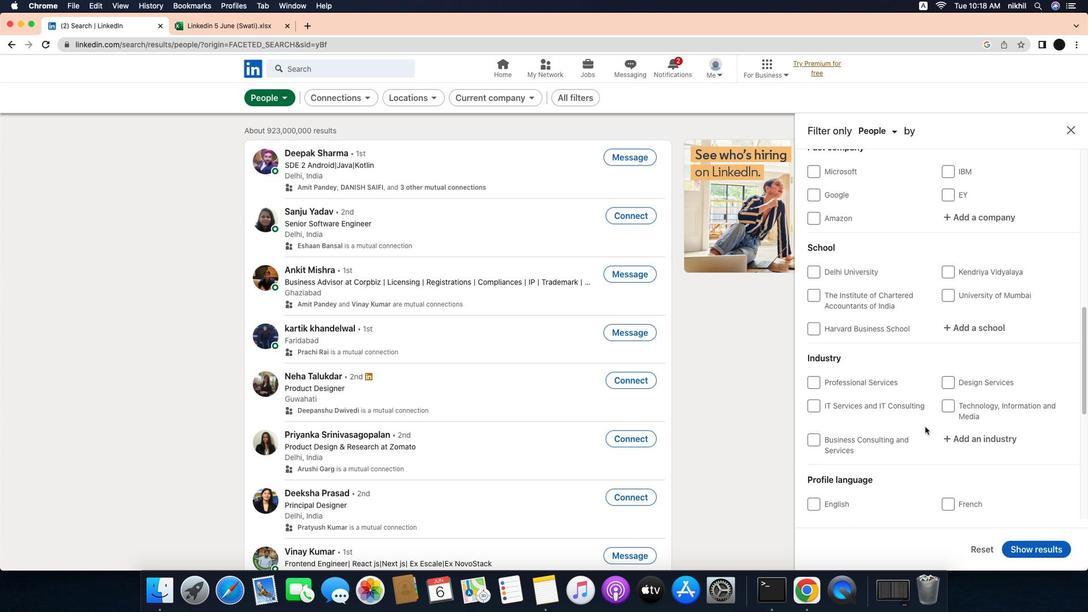 
Action: Mouse scrolled (929, 424) with delta (-14, 0)
Screenshot: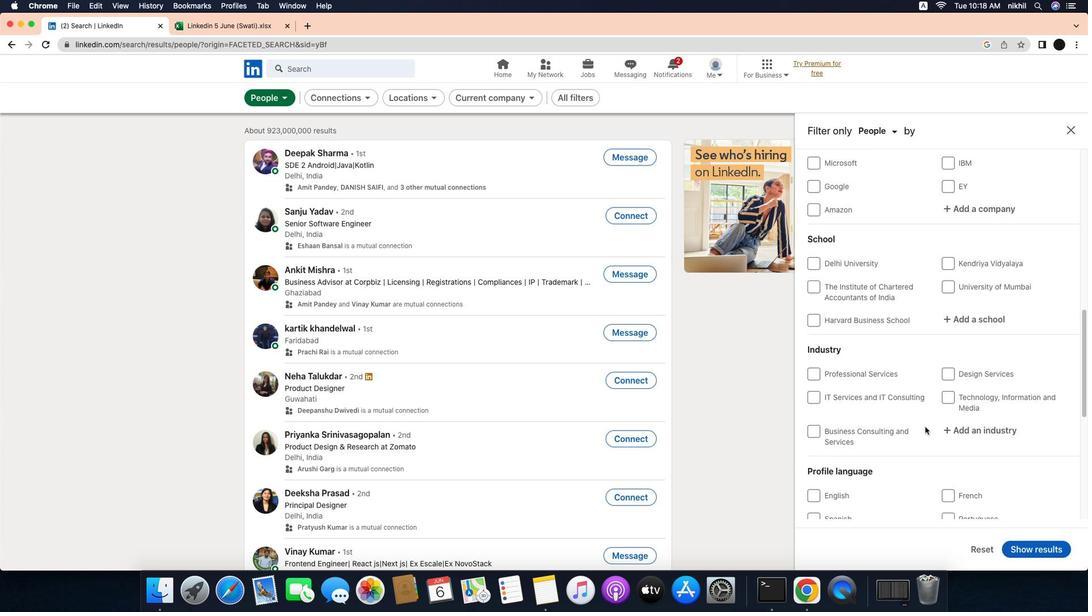 
Action: Mouse scrolled (929, 424) with delta (-14, -1)
Screenshot: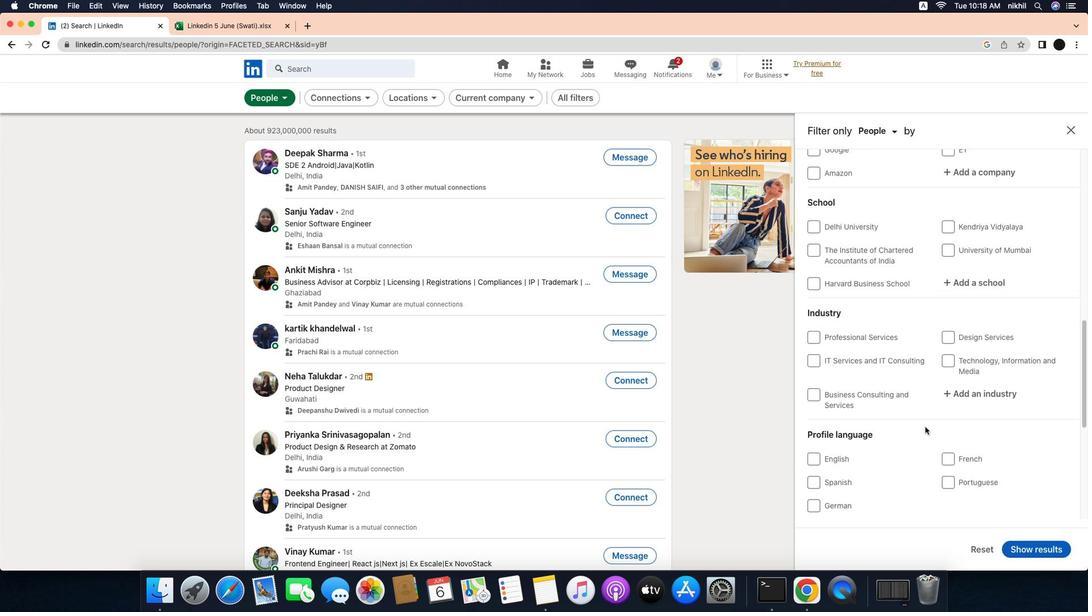 
Action: Mouse scrolled (929, 424) with delta (-14, 0)
Screenshot: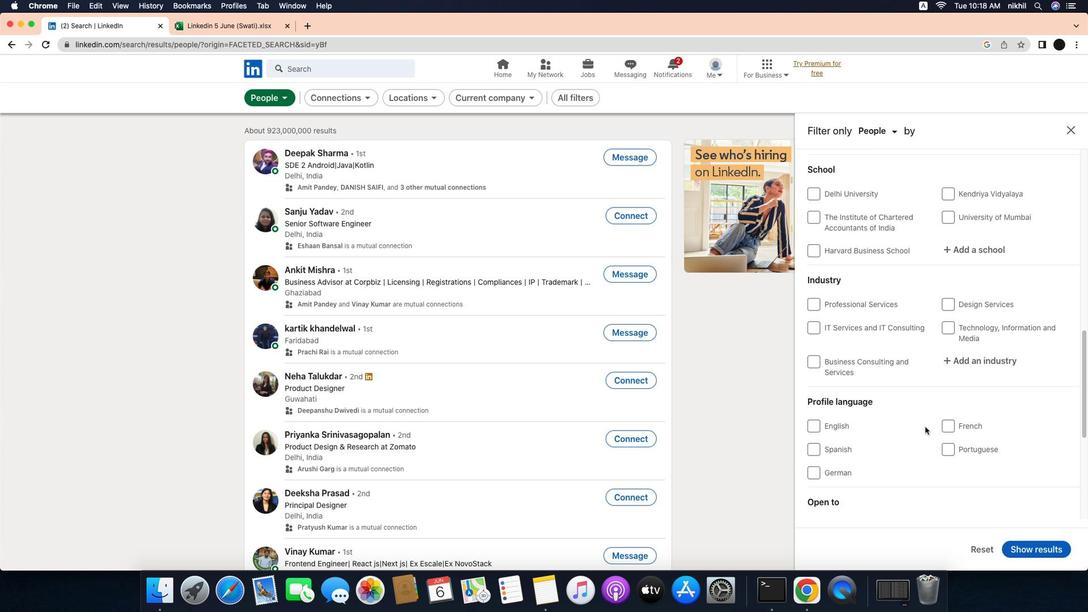 
Action: Mouse scrolled (929, 424) with delta (-14, 0)
Screenshot: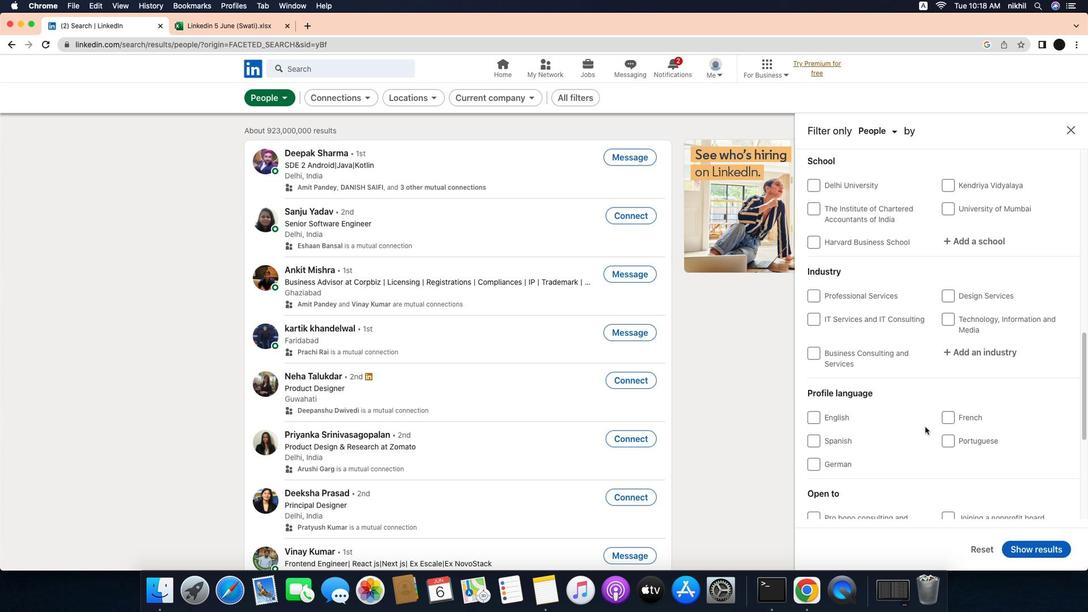 
Action: Mouse moved to (955, 432)
Screenshot: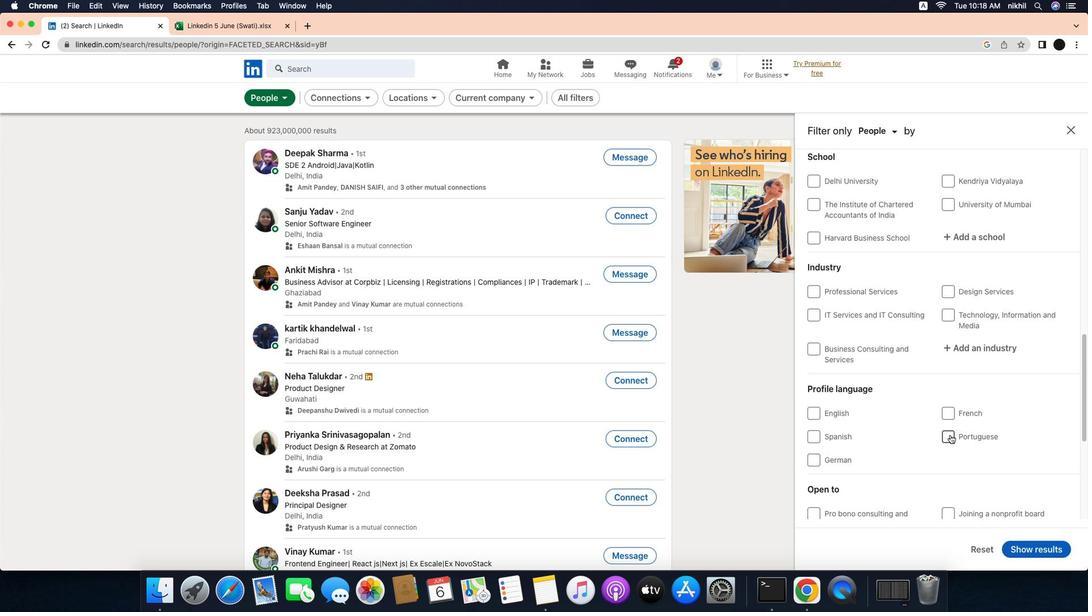 
Action: Mouse pressed left at (955, 432)
Screenshot: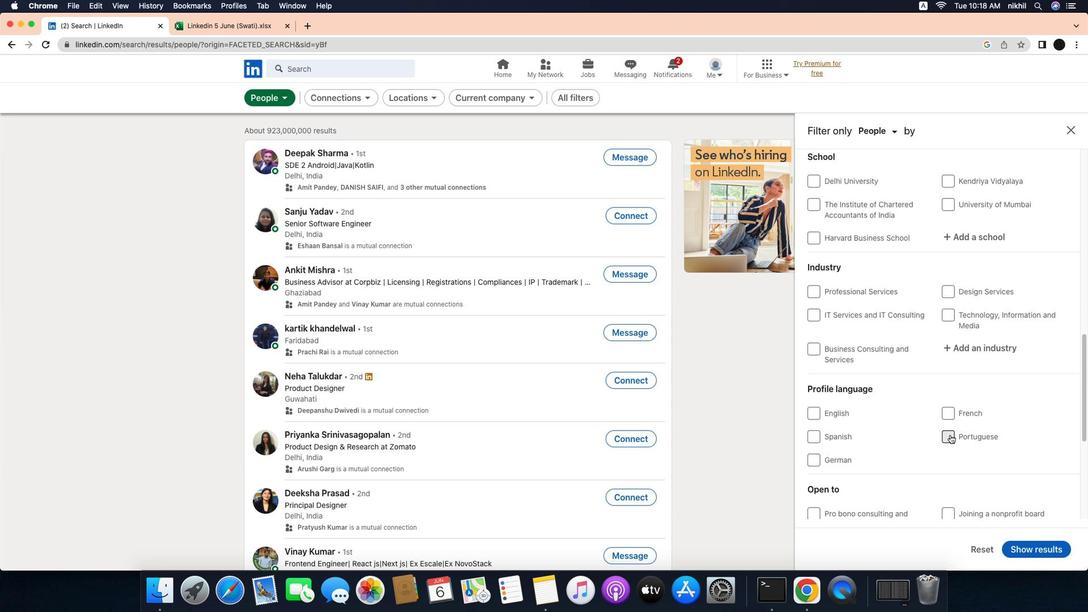 
Action: Mouse moved to (888, 364)
Screenshot: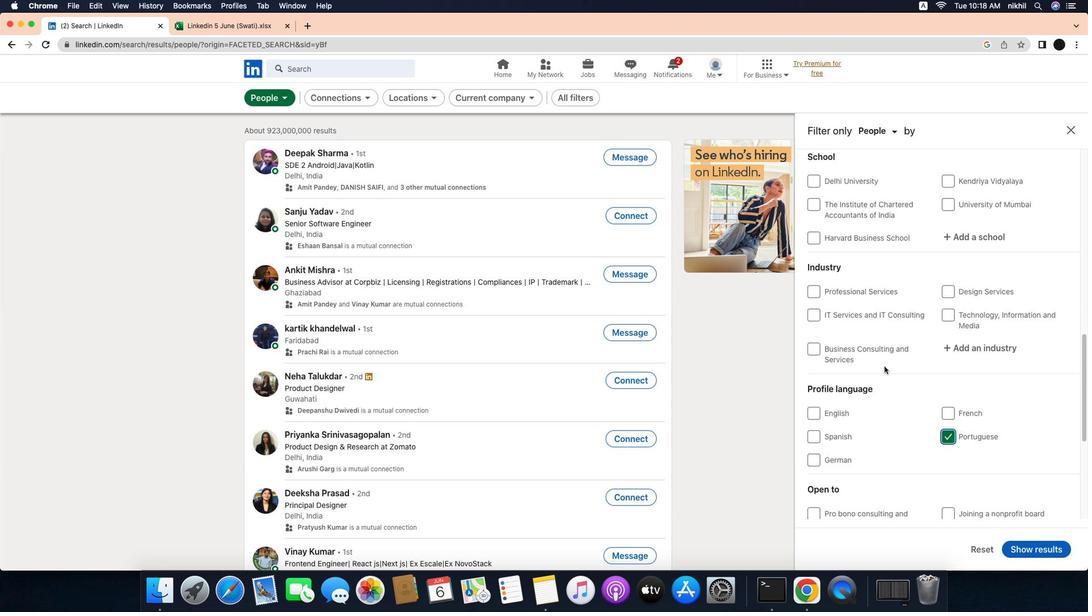
Action: Mouse scrolled (888, 364) with delta (-14, 0)
Screenshot: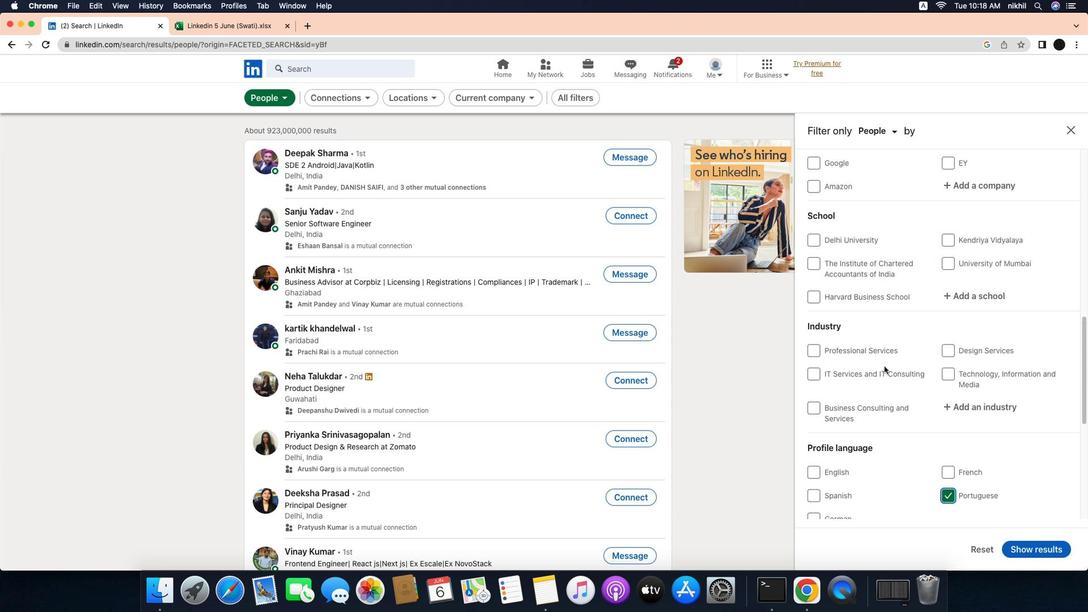 
Action: Mouse scrolled (888, 364) with delta (-14, 0)
Screenshot: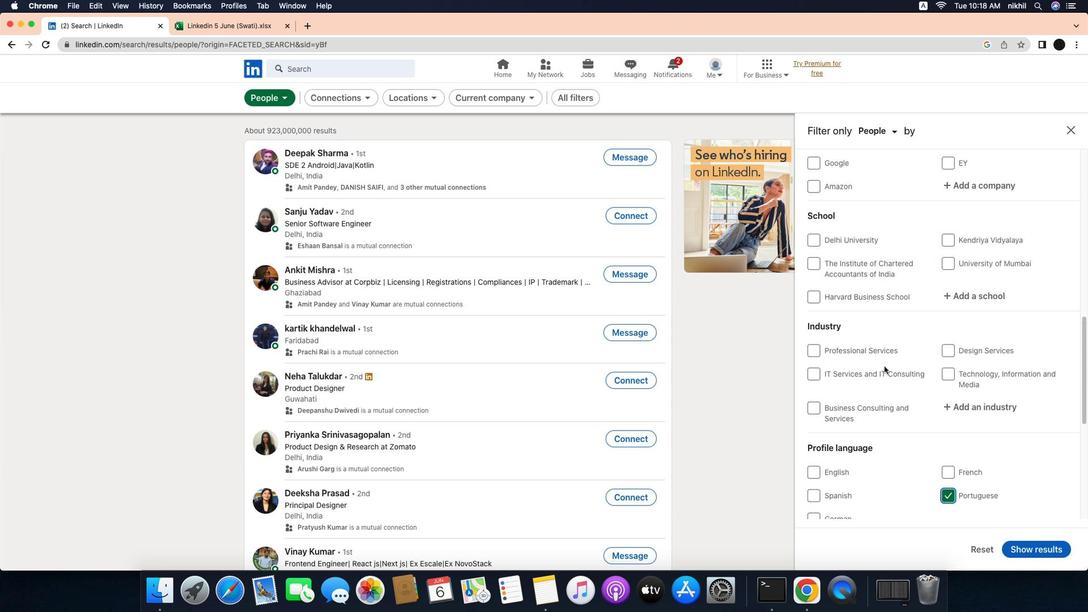 
Action: Mouse scrolled (888, 364) with delta (-14, 0)
Screenshot: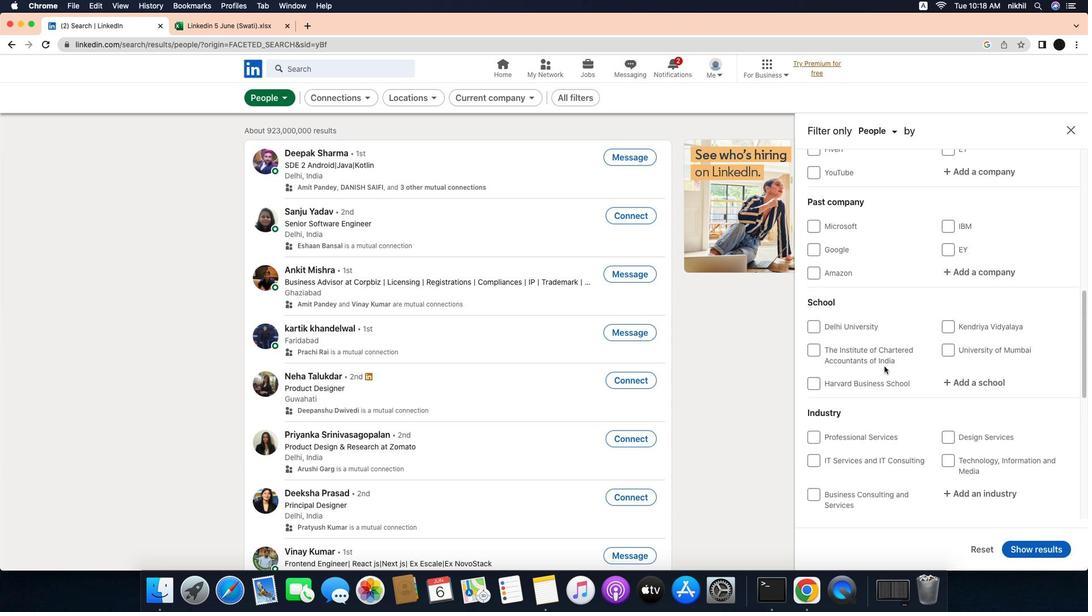 
Action: Mouse scrolled (888, 364) with delta (-14, 1)
Screenshot: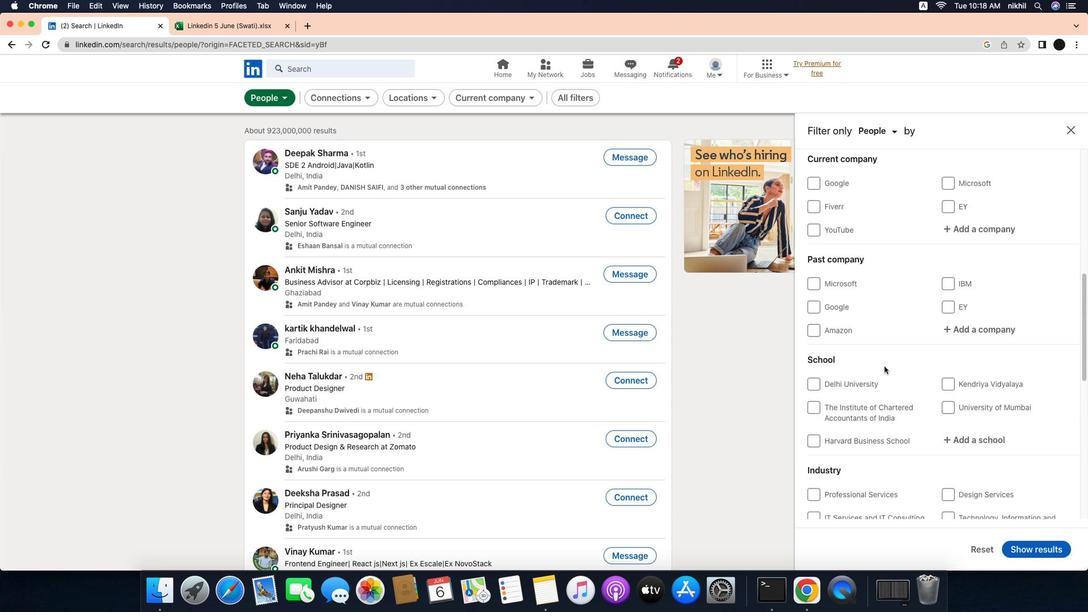 
Action: Mouse moved to (887, 364)
Screenshot: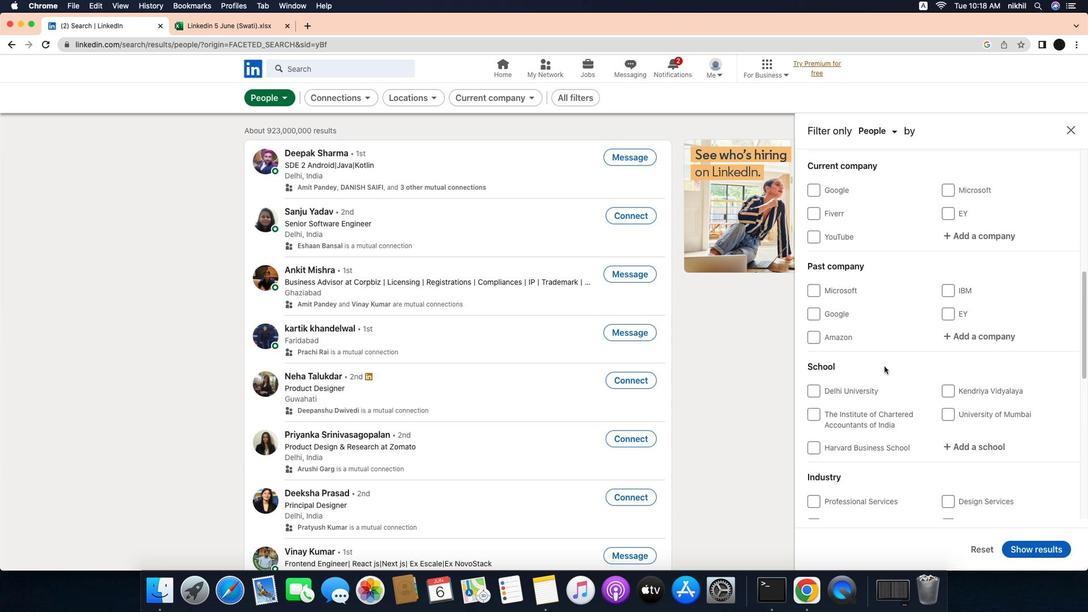 
Action: Mouse scrolled (887, 364) with delta (-14, 0)
Screenshot: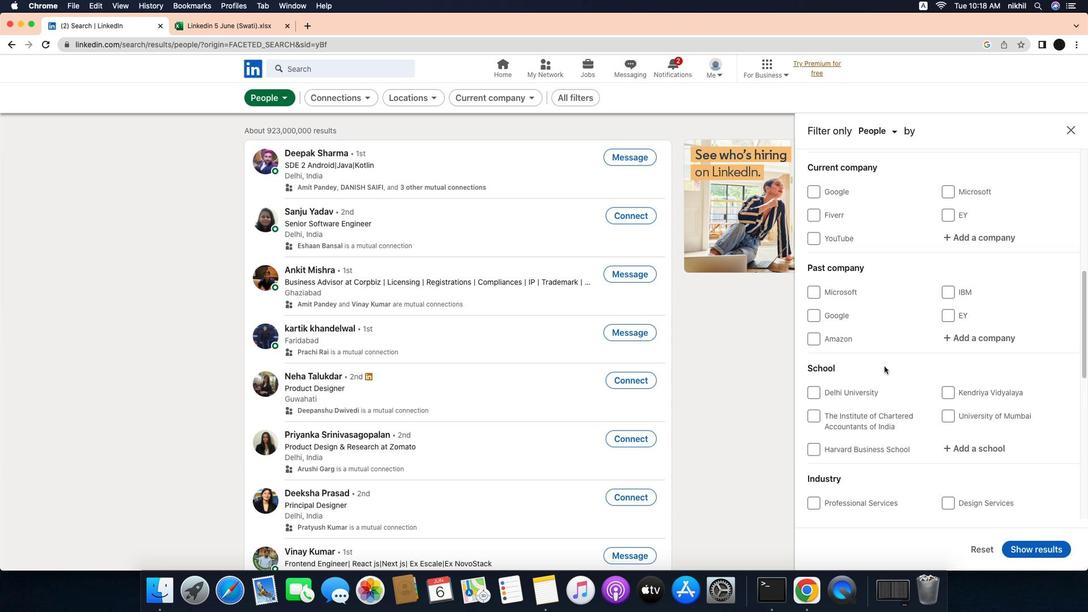 
Action: Mouse scrolled (887, 364) with delta (-14, 0)
Screenshot: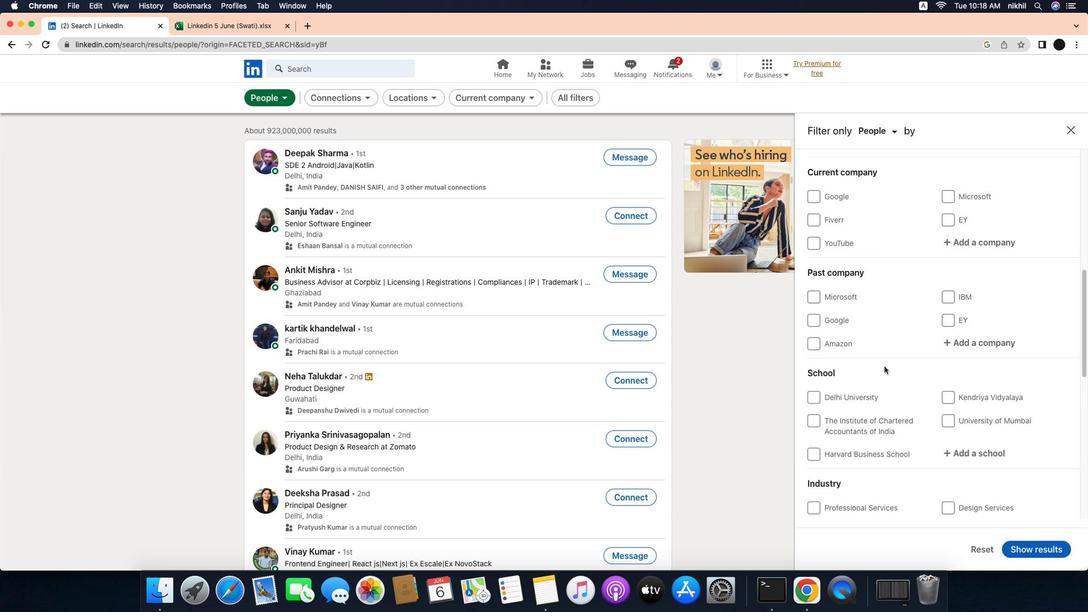 
Action: Mouse scrolled (887, 364) with delta (-14, 0)
Screenshot: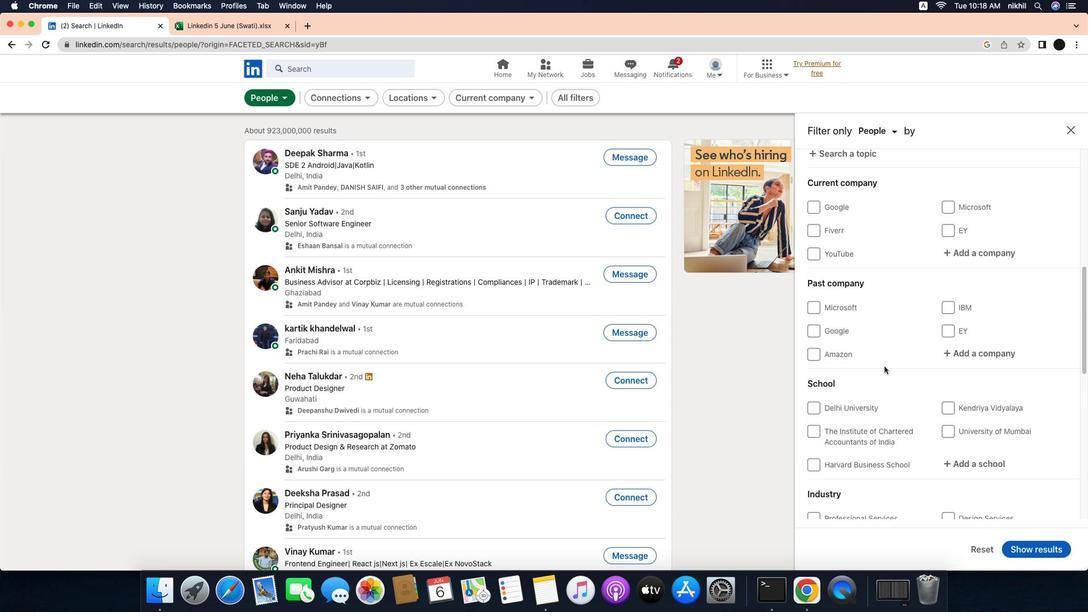 
Action: Mouse scrolled (887, 364) with delta (-14, 0)
Screenshot: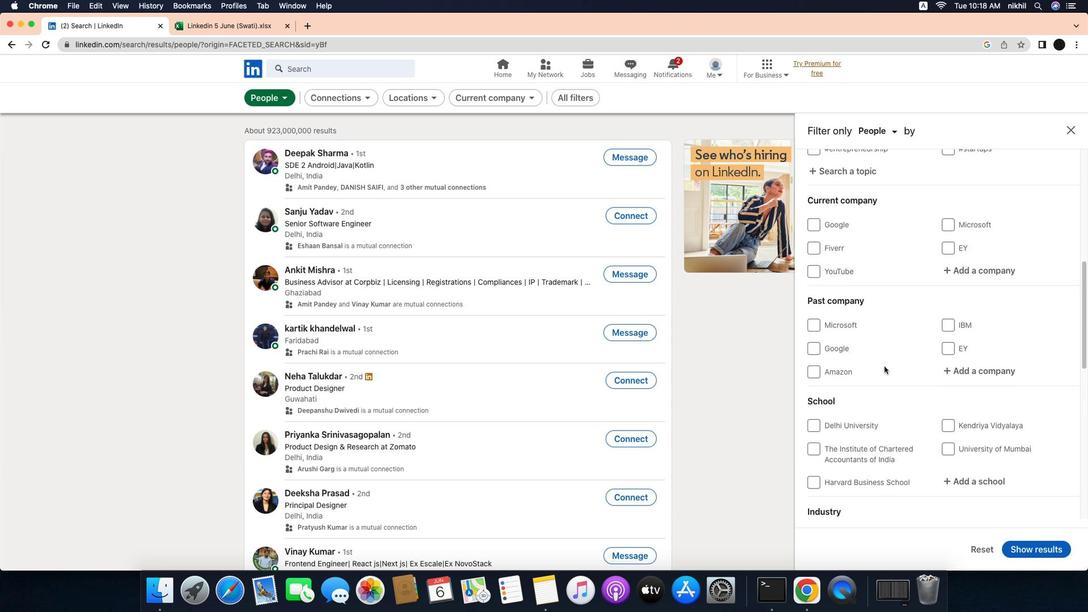 
Action: Mouse scrolled (887, 364) with delta (-14, 0)
Screenshot: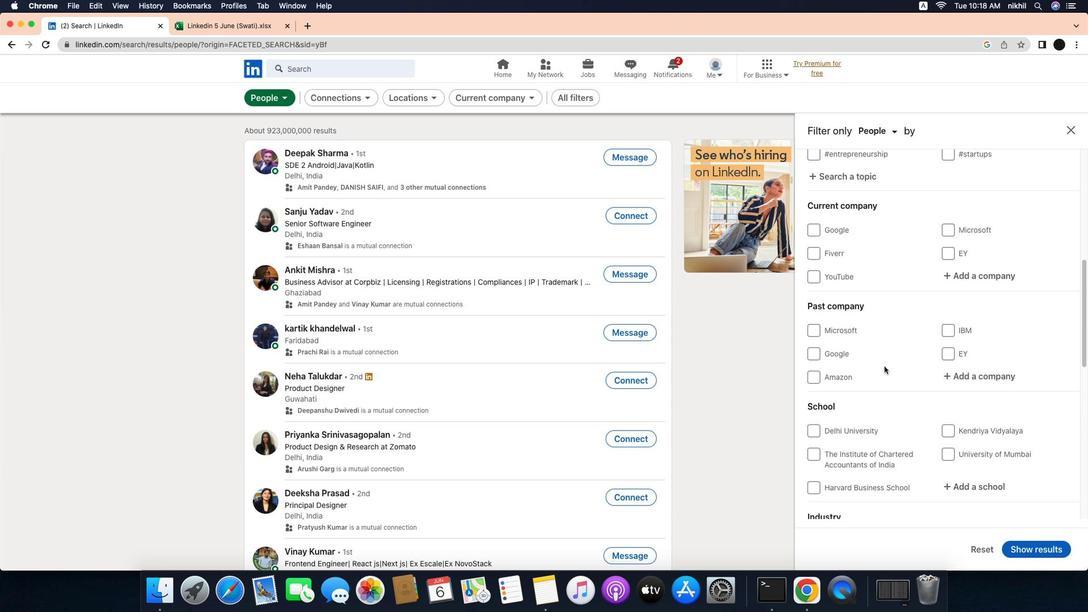 
Action: Mouse scrolled (887, 364) with delta (-14, 0)
Screenshot: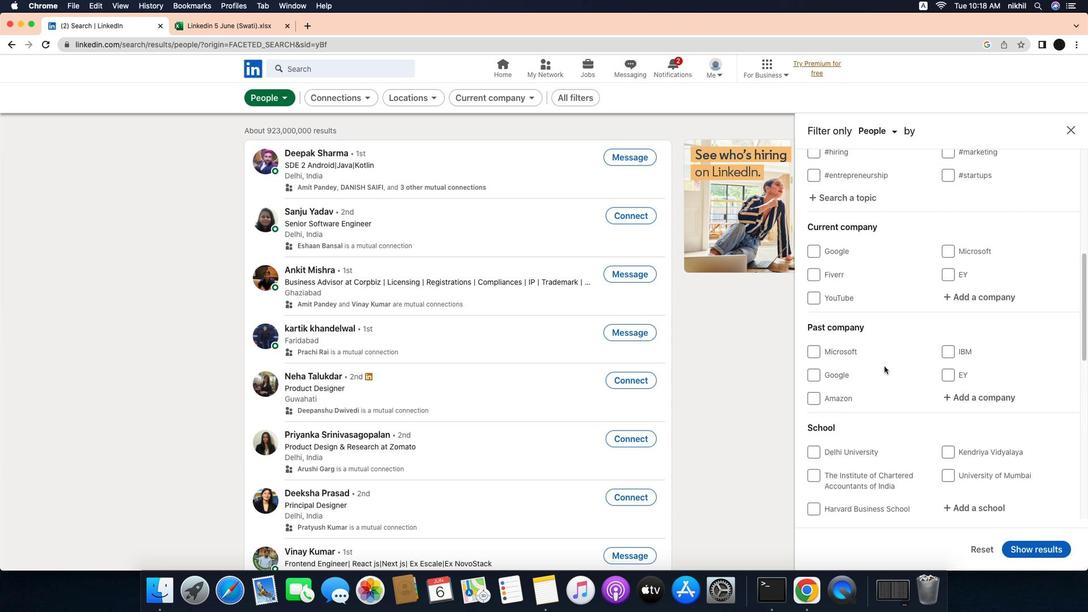 
Action: Mouse scrolled (887, 364) with delta (-14, 0)
Screenshot: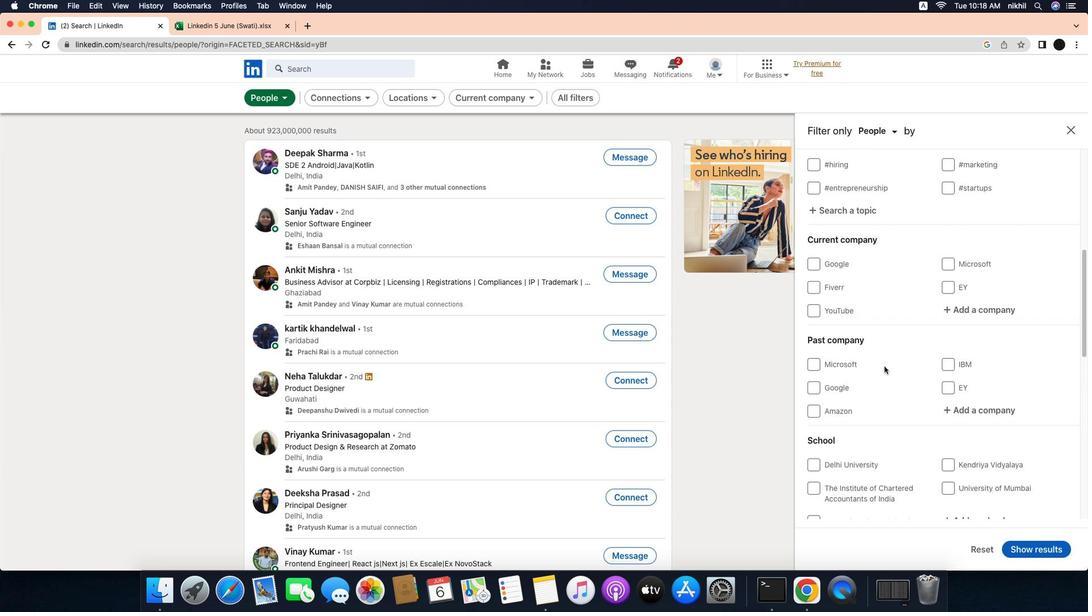 
Action: Mouse scrolled (887, 364) with delta (-14, 0)
Screenshot: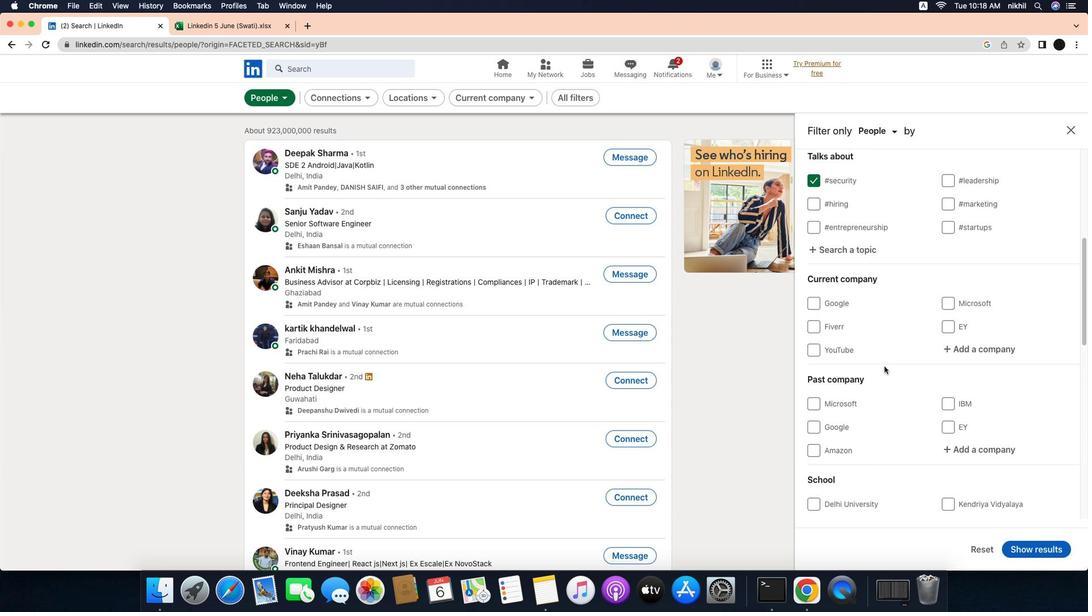
Action: Mouse scrolled (887, 364) with delta (-14, 0)
Screenshot: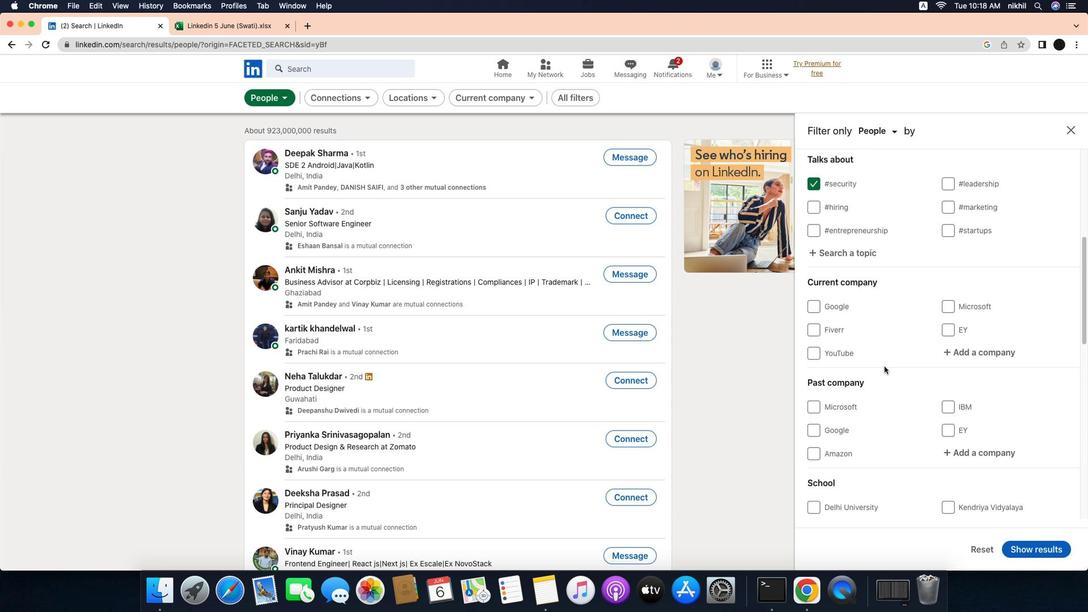 
Action: Mouse moved to (968, 354)
Screenshot: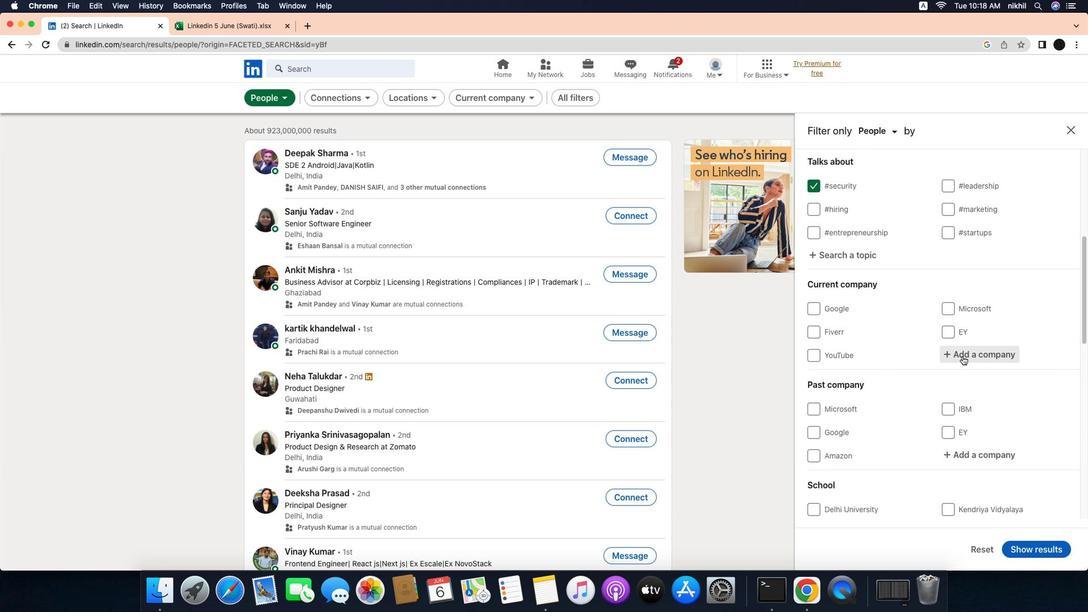 
Action: Mouse pressed left at (968, 354)
Screenshot: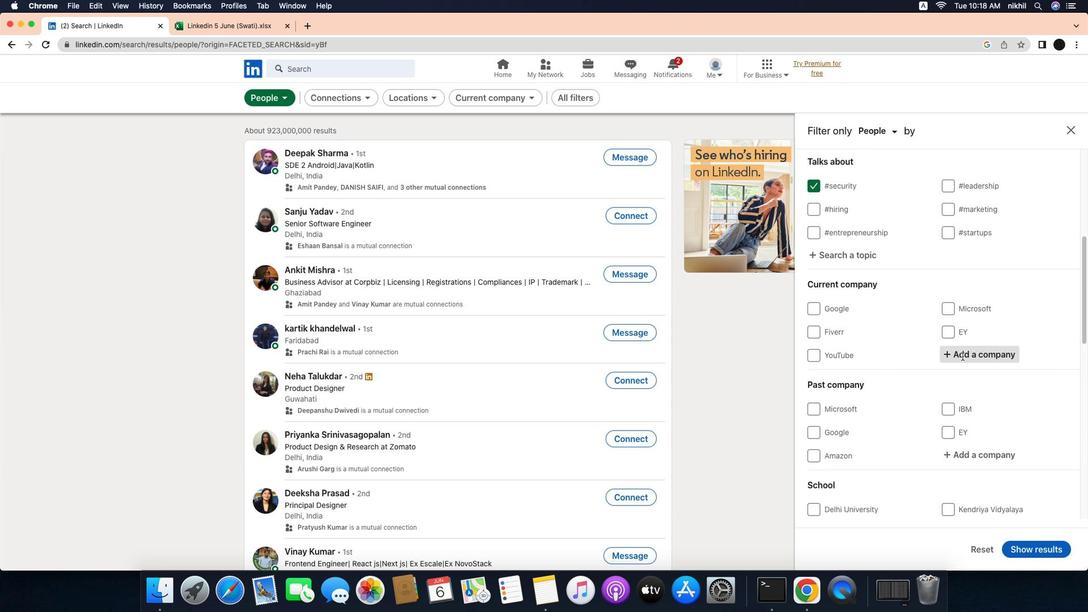 
Action: Mouse moved to (994, 350)
Screenshot: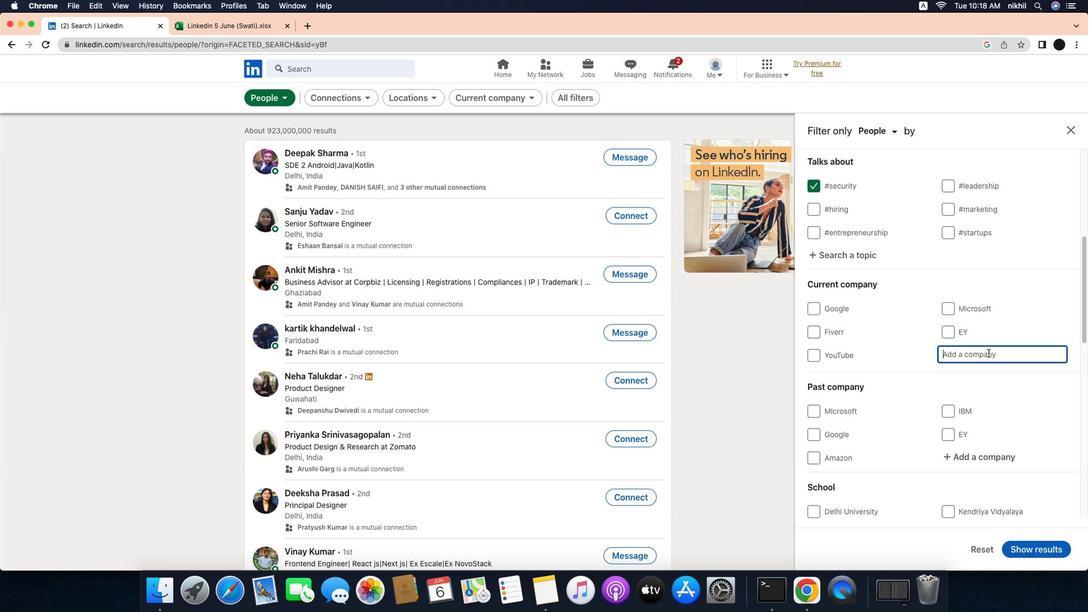 
Action: Mouse pressed left at (994, 350)
Screenshot: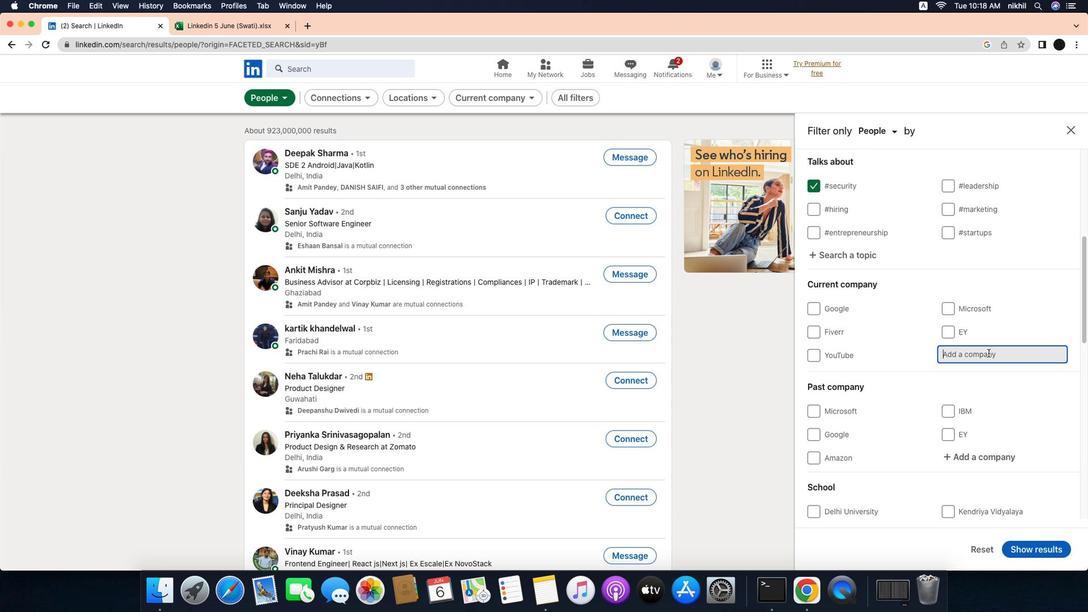 
Action: Mouse moved to (994, 350)
Screenshot: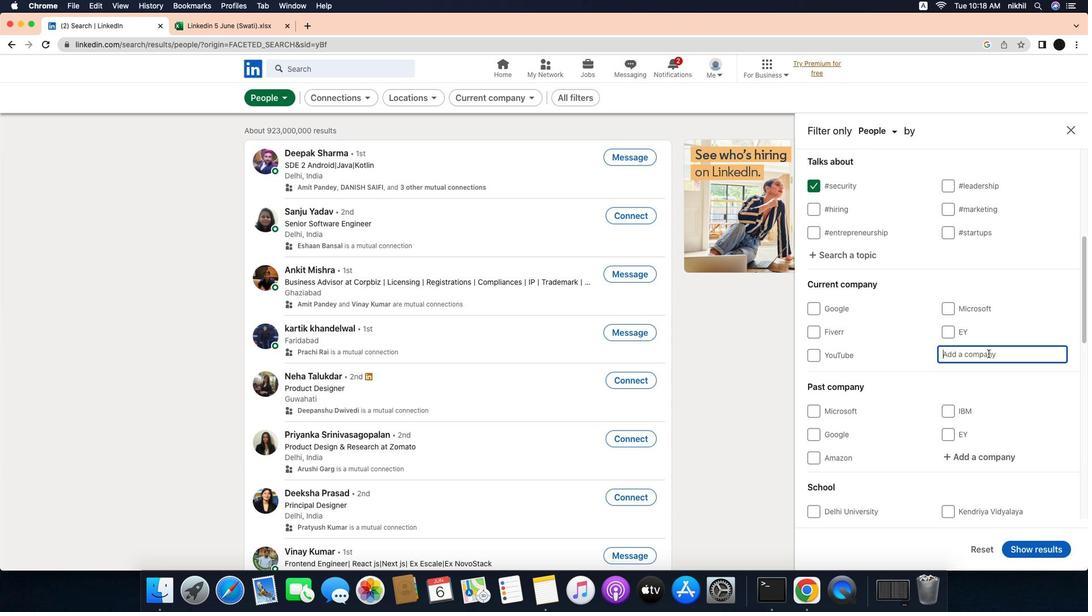 
Action: Key pressed Key.caps_lock'M'Key.caps_lock'i''c''r''o'Key.spaceKey.caps_lock'F'Key.caps_lock'o''c''u''s'
Screenshot: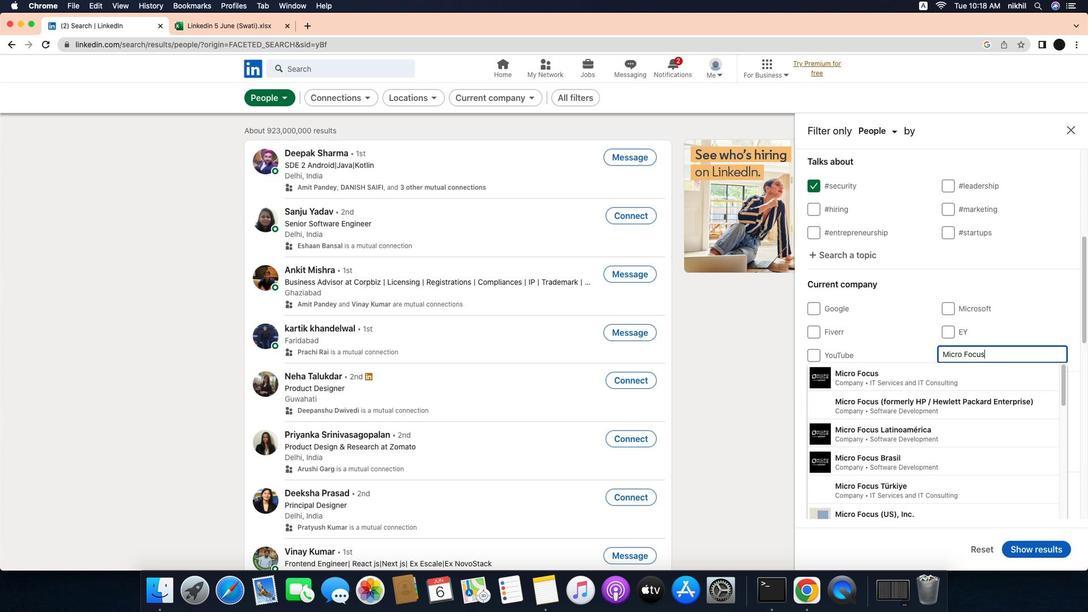
Action: Mouse moved to (959, 375)
Screenshot: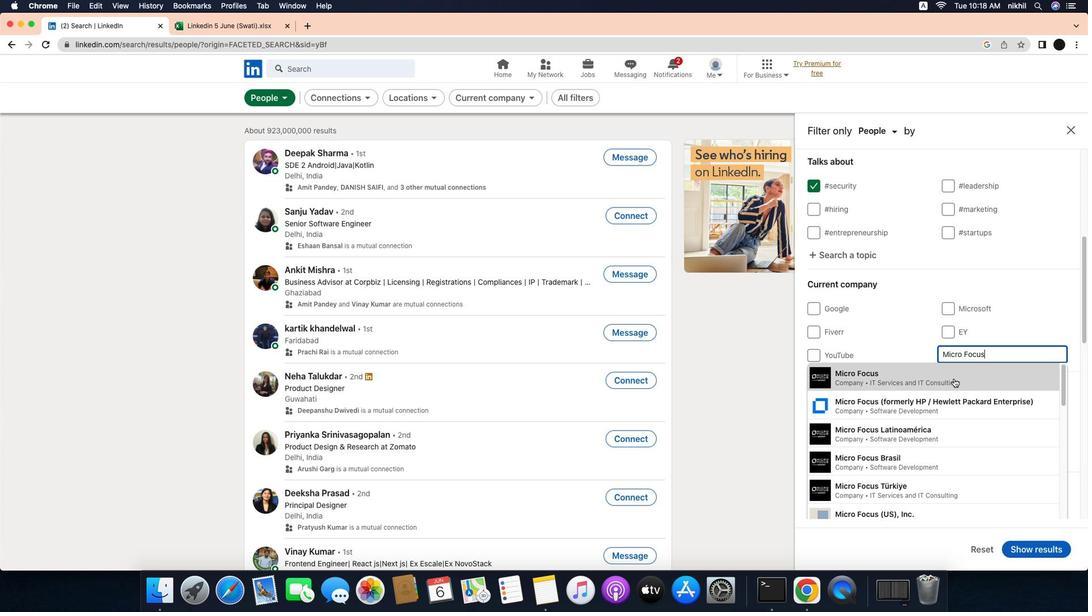 
Action: Mouse pressed left at (959, 375)
Screenshot: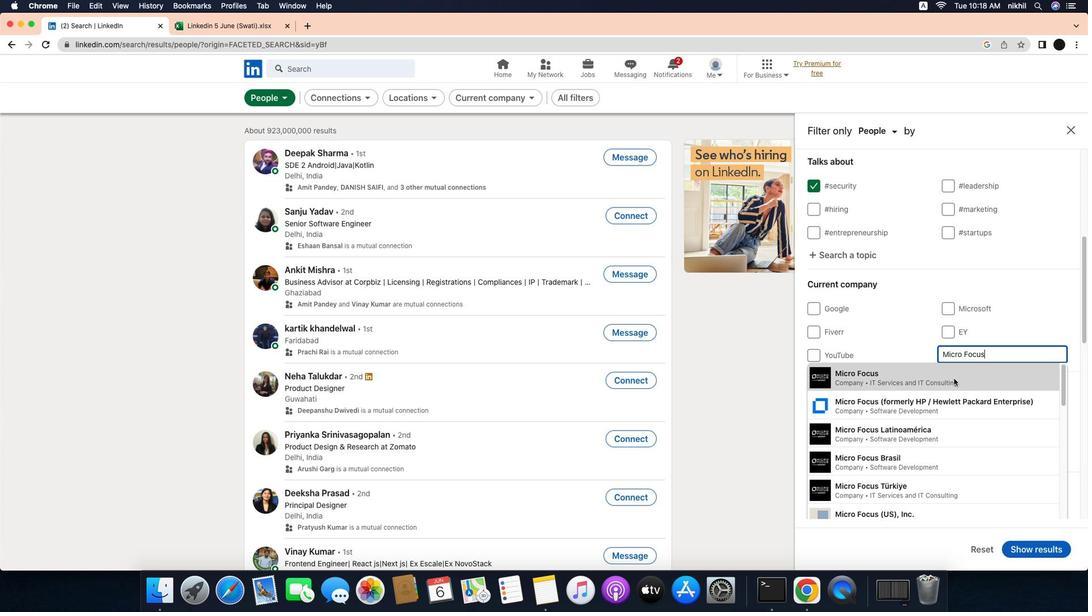 
Action: Mouse moved to (962, 383)
Screenshot: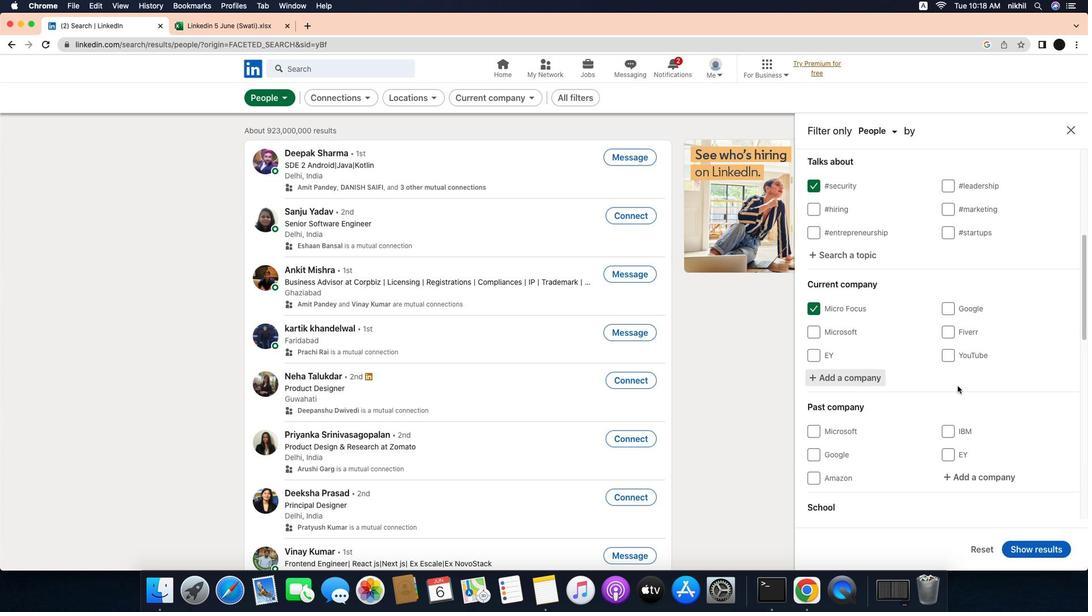 
Action: Mouse scrolled (962, 383) with delta (-14, 0)
Screenshot: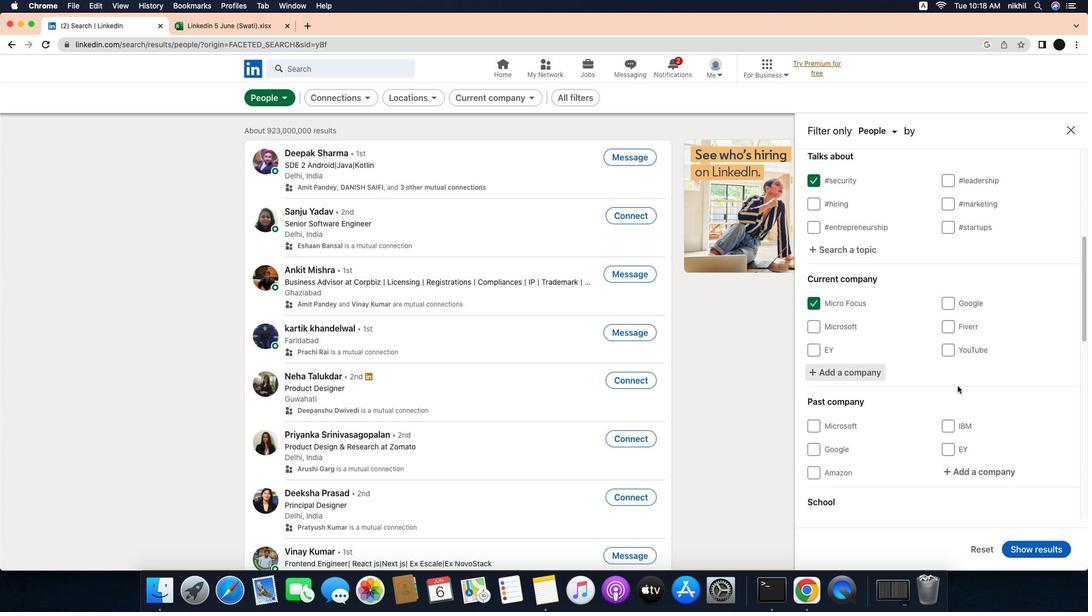 
Action: Mouse scrolled (962, 383) with delta (-14, 0)
Screenshot: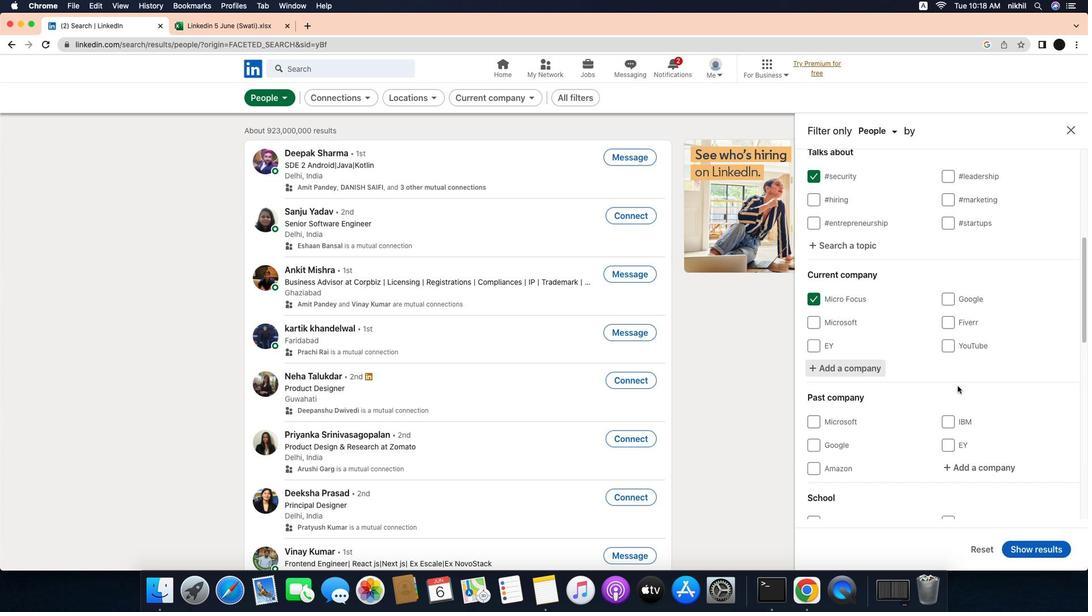 
Action: Mouse scrolled (962, 383) with delta (-14, 0)
Screenshot: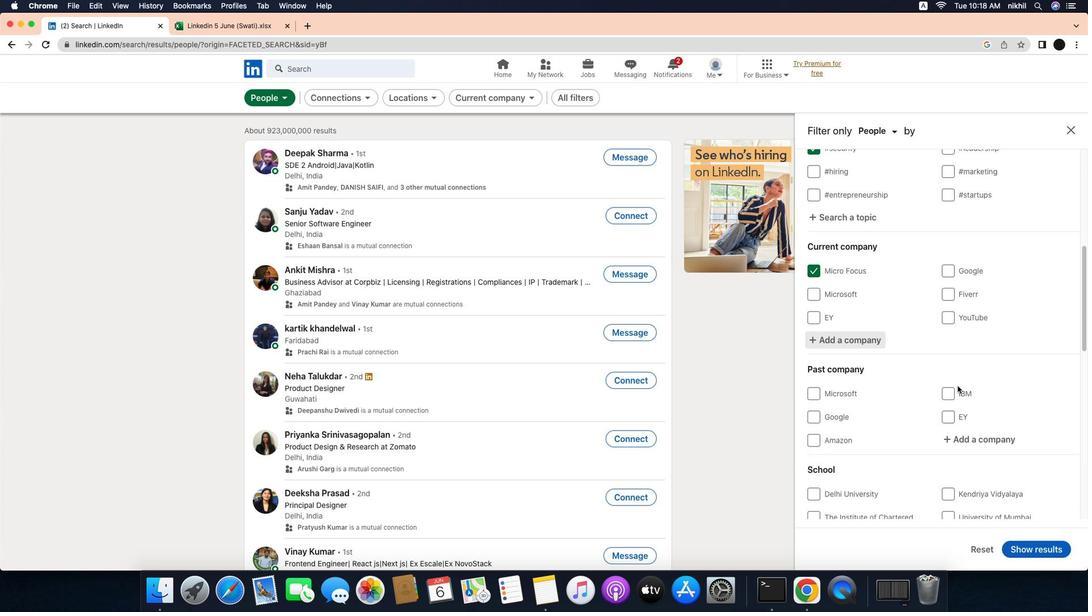 
Action: Mouse scrolled (962, 383) with delta (-14, 0)
Screenshot: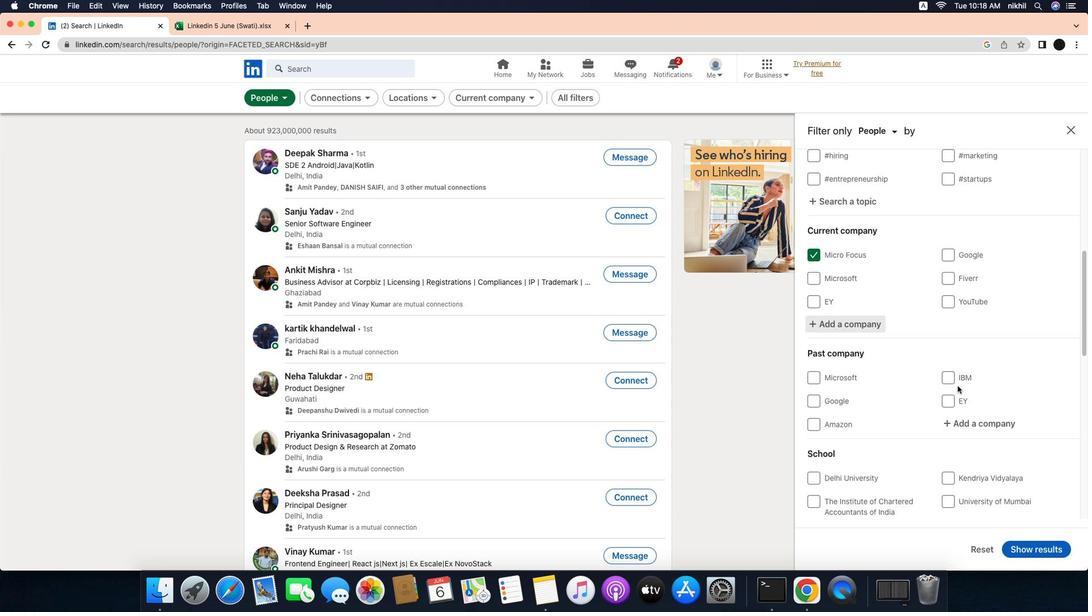 
Action: Mouse scrolled (962, 383) with delta (-14, 0)
Screenshot: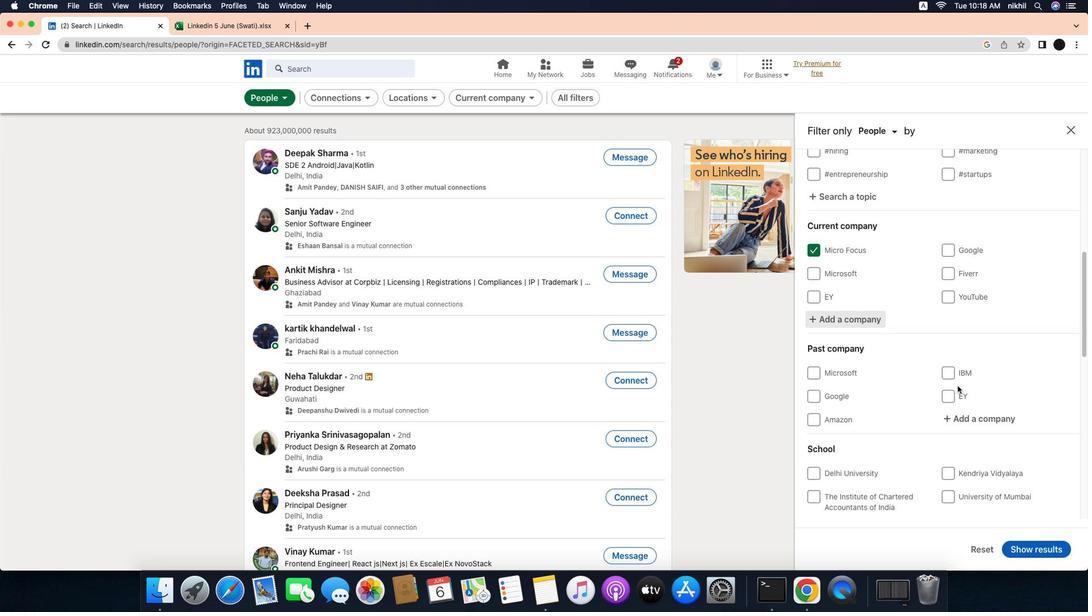 
Action: Mouse scrolled (962, 383) with delta (-14, 0)
Screenshot: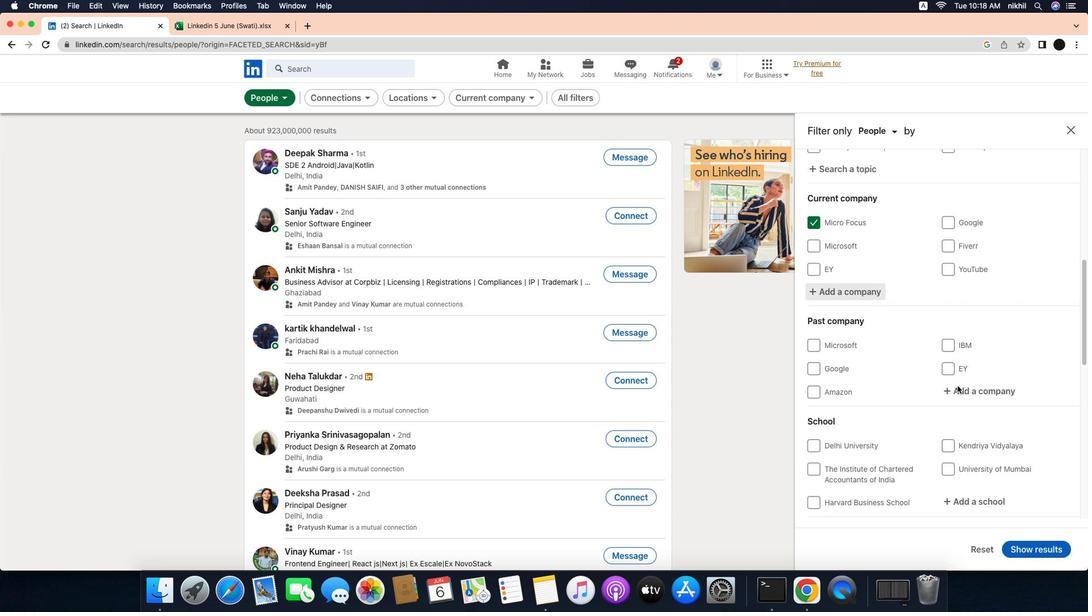 
Action: Mouse scrolled (962, 383) with delta (-14, 0)
Screenshot: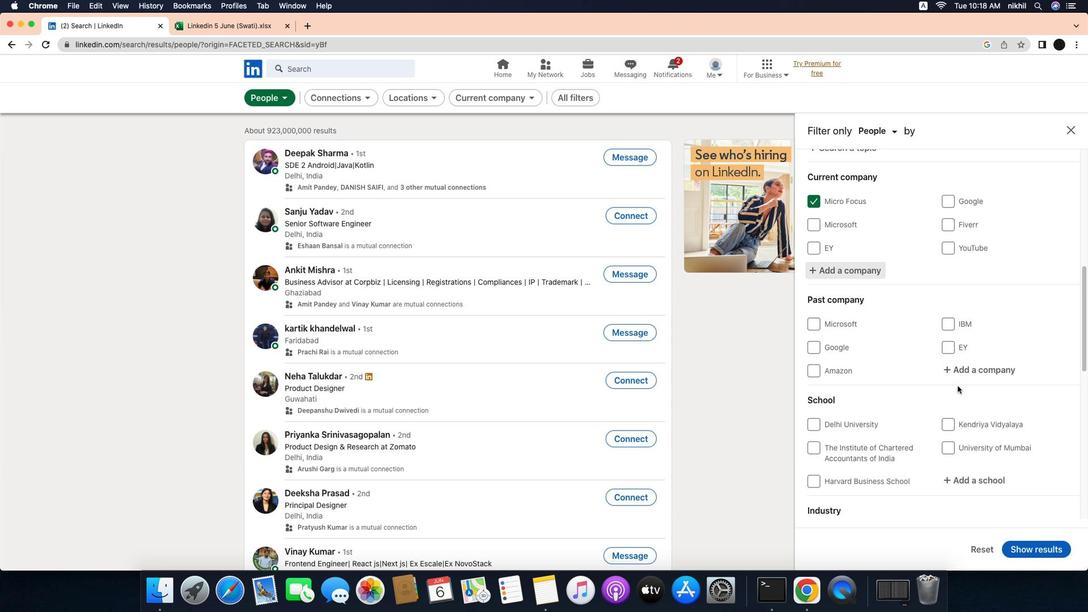 
Action: Mouse scrolled (962, 383) with delta (-14, 0)
Screenshot: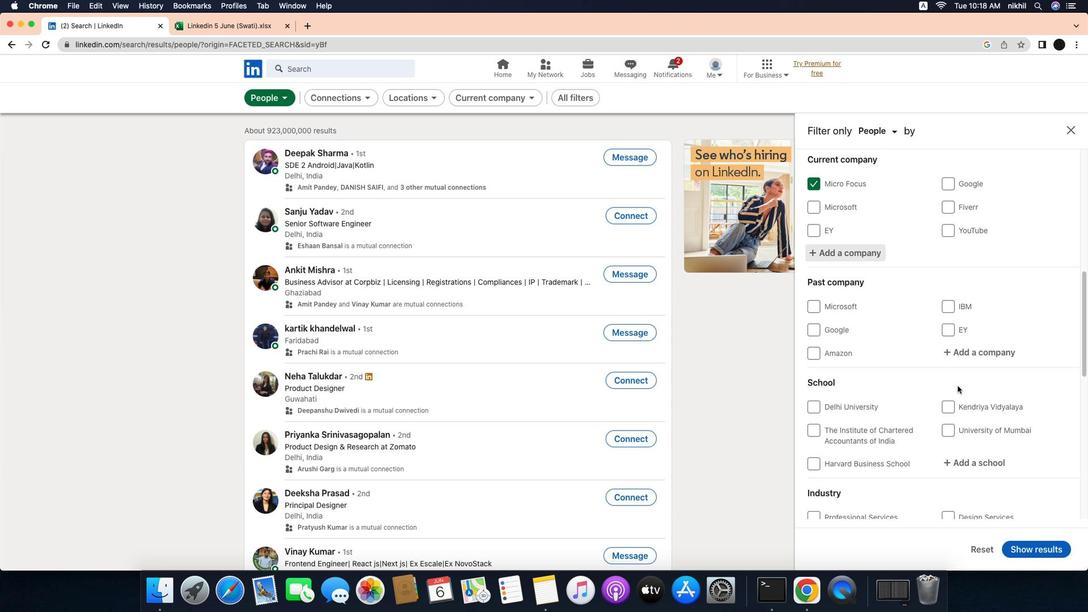 
Action: Mouse scrolled (962, 383) with delta (-14, -1)
Screenshot: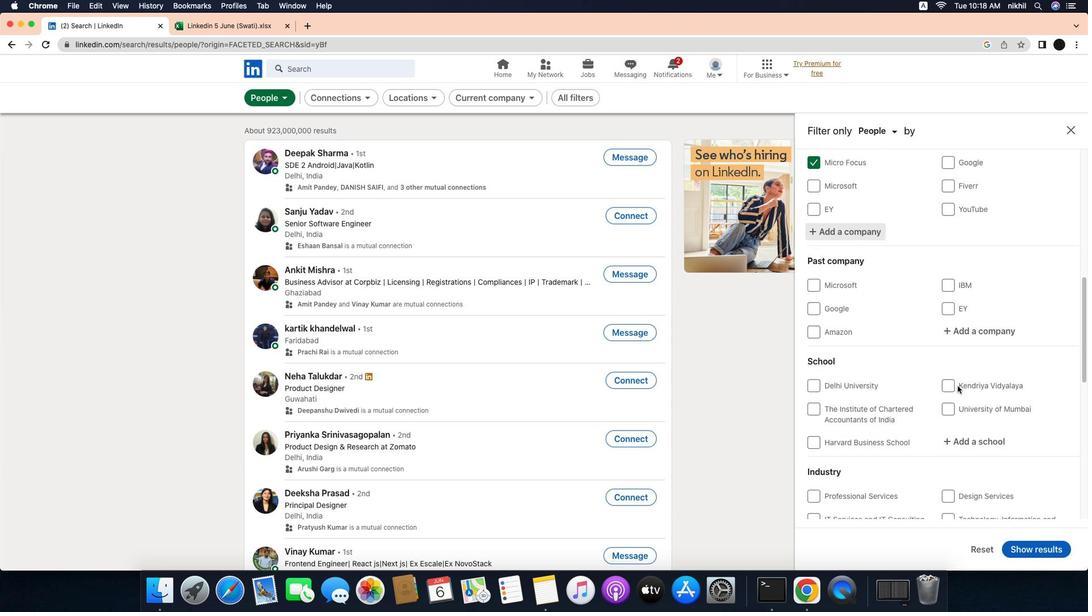 
Action: Mouse scrolled (962, 383) with delta (-14, -1)
Screenshot: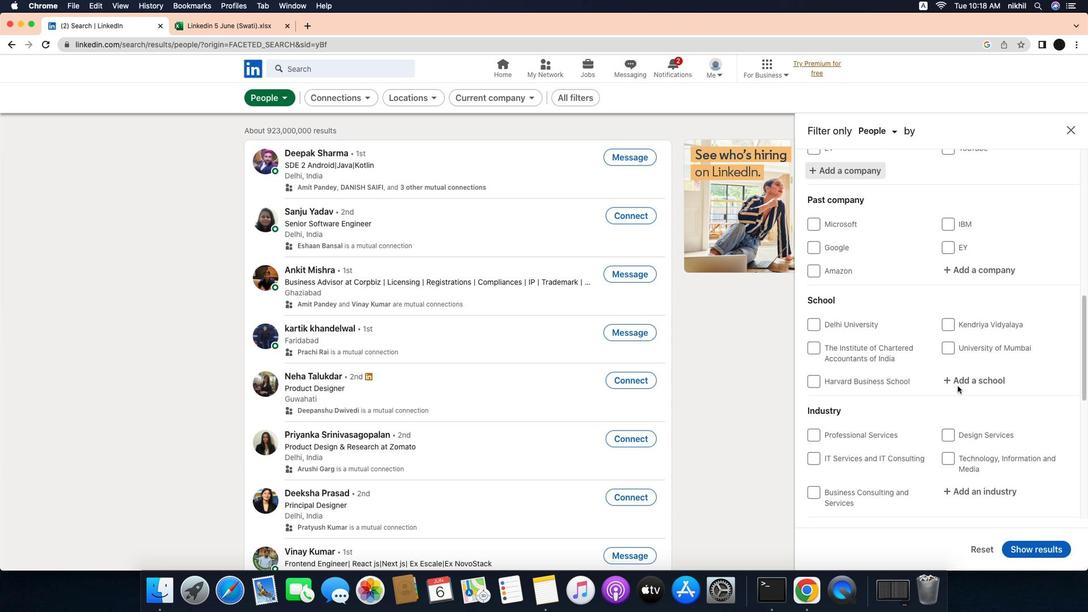 
Action: Mouse moved to (972, 364)
Screenshot: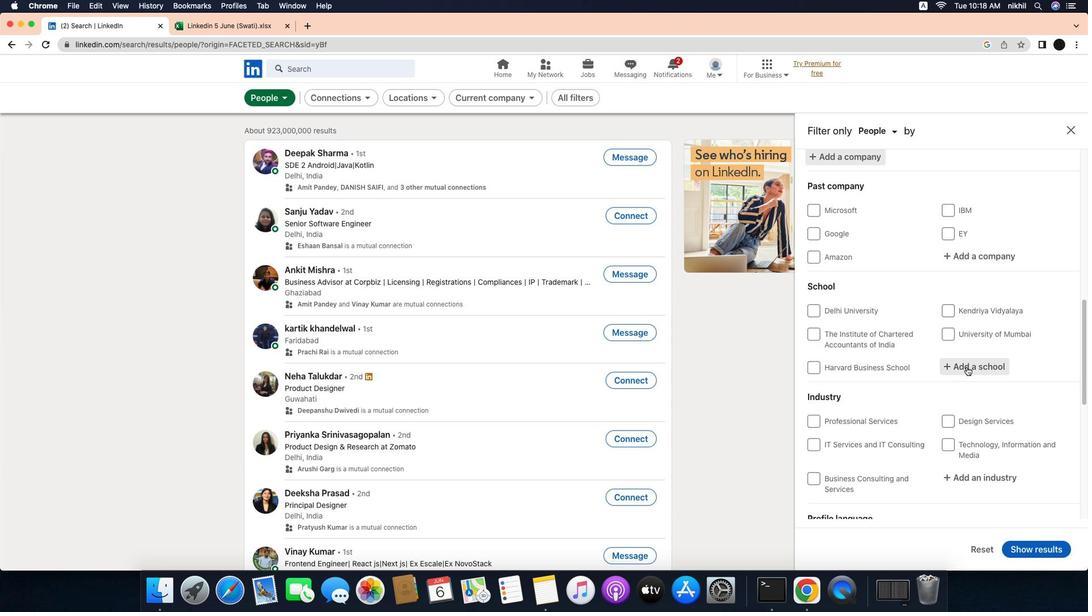 
Action: Mouse pressed left at (972, 364)
Screenshot: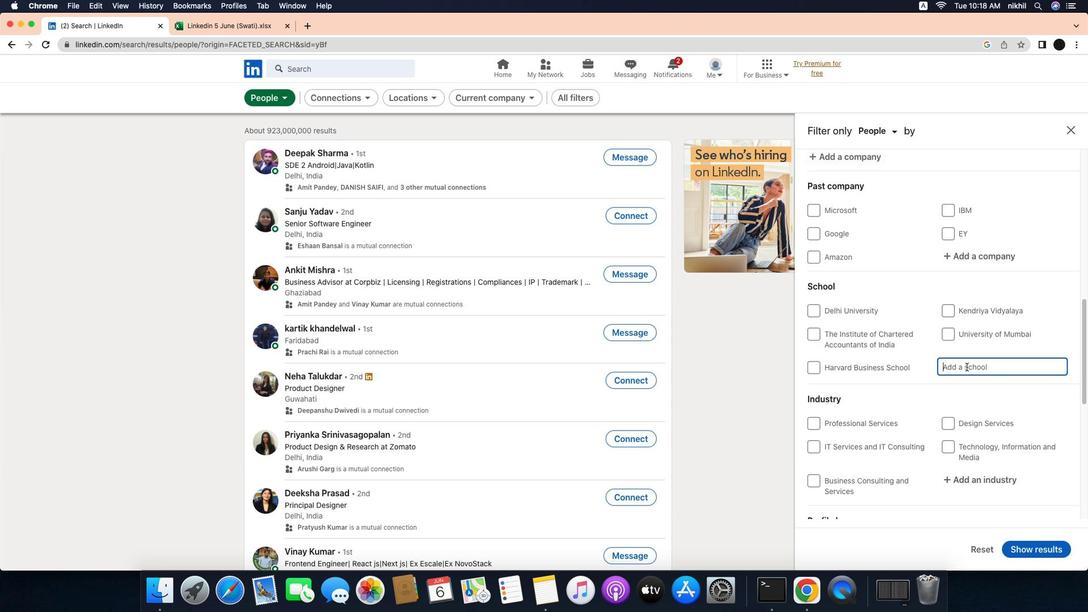 
Action: Mouse moved to (990, 364)
Screenshot: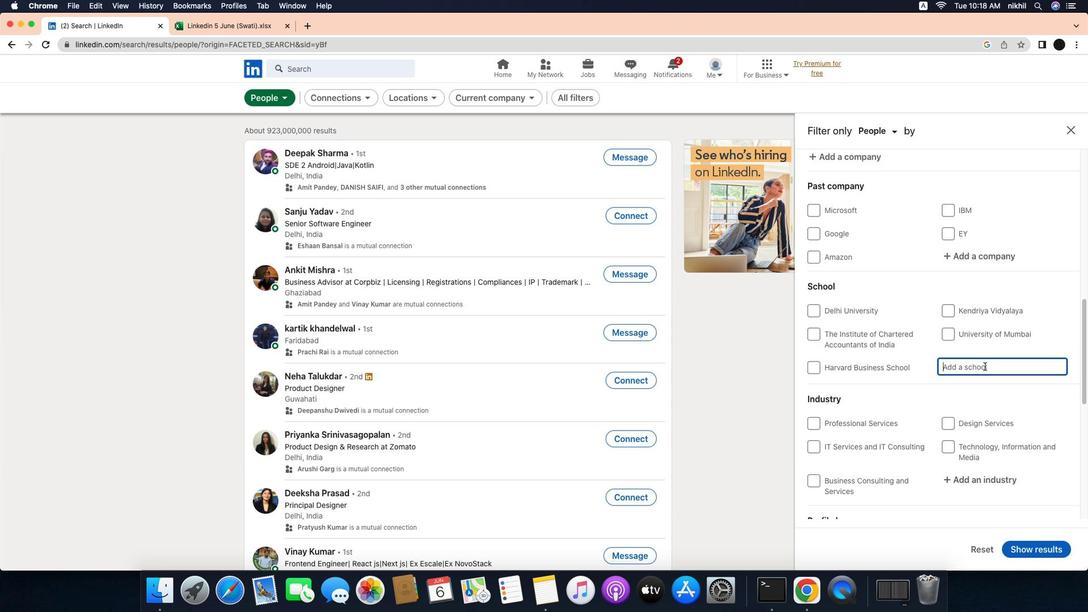 
Action: Mouse pressed left at (990, 364)
Screenshot: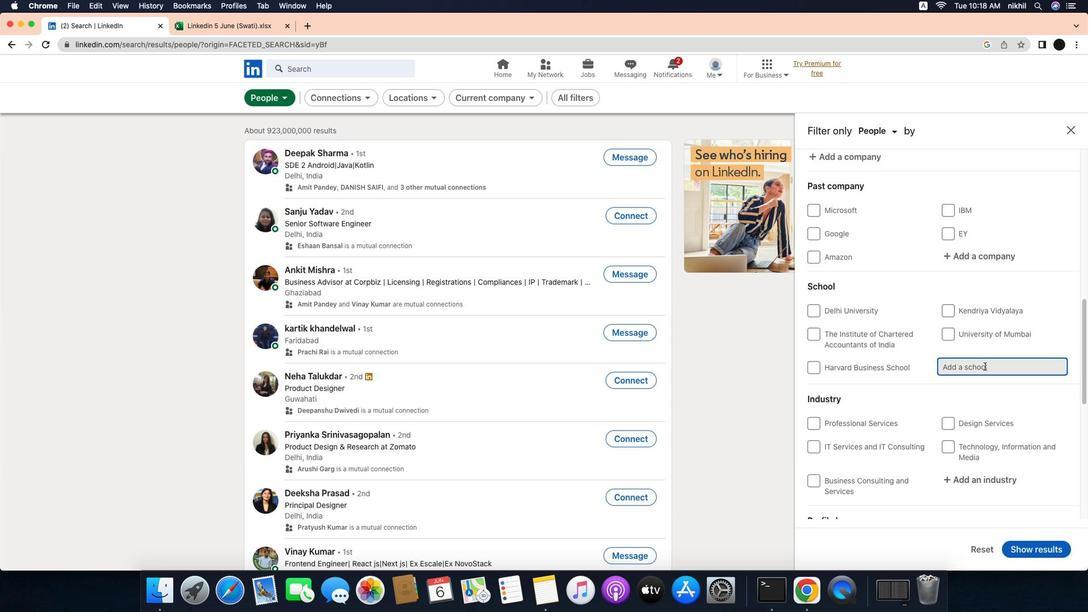 
Action: Key pressed Key.caps_lock'J''S''P''M'"'"Key.caps_lock's'Key.spaceKey.caps_lock'J'Key.caps_lock'a''y''a''w''a''n''t''r''a''o'Key.spaceKey.caps_lock'S'Key.caps_lock'a''w''a''n''t'Key.spaceKey.caps_lock'I'Key.caps_lock'n''s''t''i''t''u''t''e'Key.space'o''f'Key.spaceKey.caps_lock'M'Key.caps_lock'a''n''a''g''e''m''e''n''t'Key.space'a''n''d'Key.spaceKey.caps_lock'R'Key.caps_lock'e''s''e''a''r''c''h'','Key.caps_lock'S''.''N'Key.caps_lock'o''.''5''8'','Key.caps_lock'I'Key.caps_lock'n''d''r''a''y''a''n''i''n''a''g''a''r'','Key.caps_lock'H'Key.caps_lock'a''n''d''e''w''a''d''i'Key.spaceKey.caps_lock'R'Key.caps_lock'o''a''d'','Key.caps_lock'H'Key.caps_lock'a''d''a''p''s''a''r'','Key.caps_lock'P'Key.caps_lock'u''n''e'Key.space'4''1''1''0''2''8'Key.enter
Screenshot: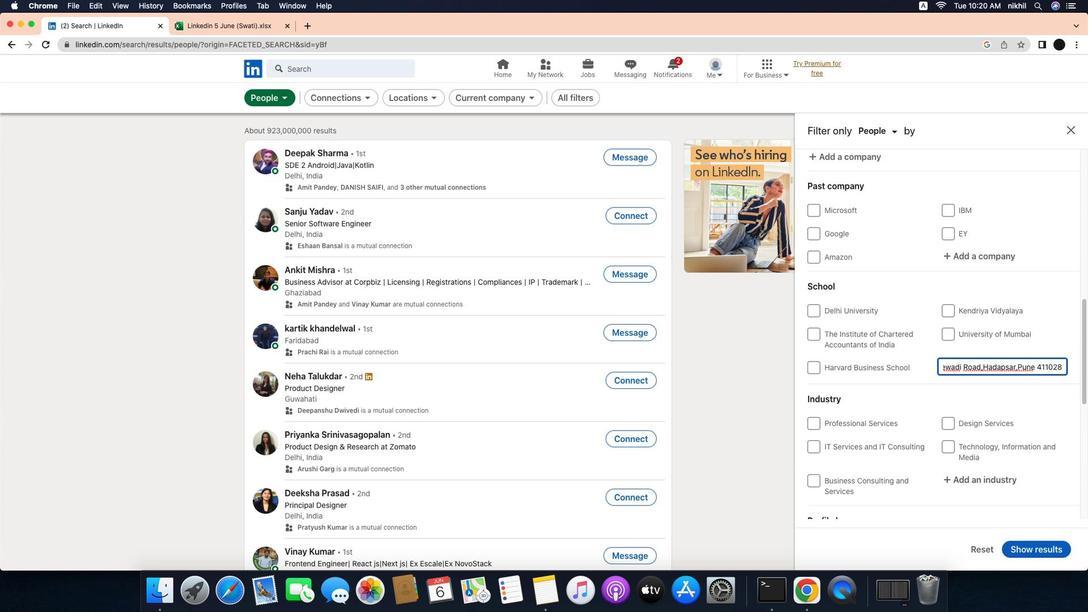 
Action: Mouse moved to (940, 377)
Screenshot: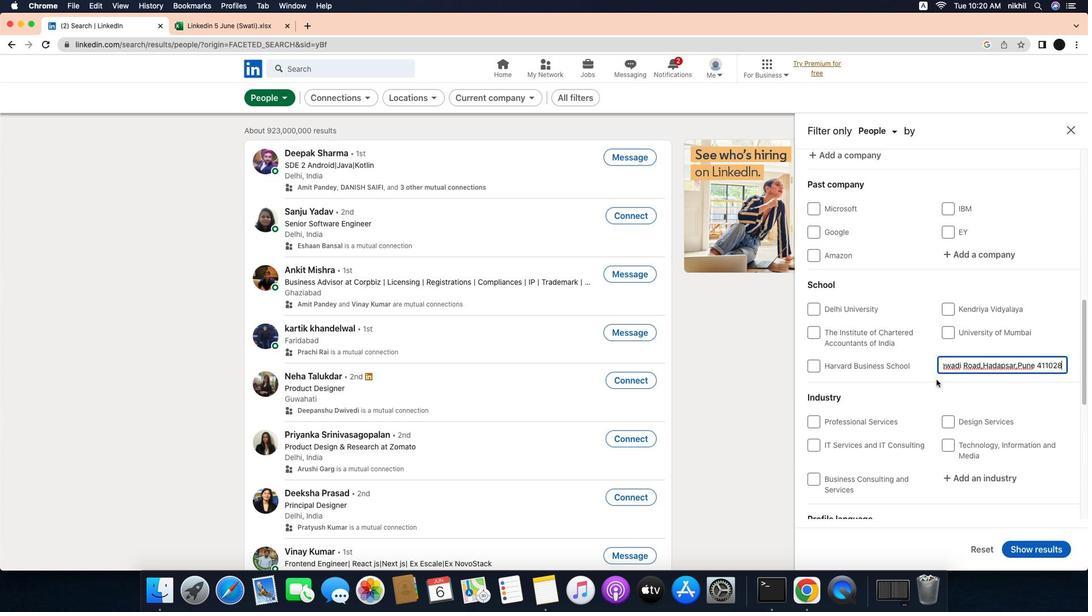 
Action: Mouse scrolled (940, 377) with delta (-14, 0)
Screenshot: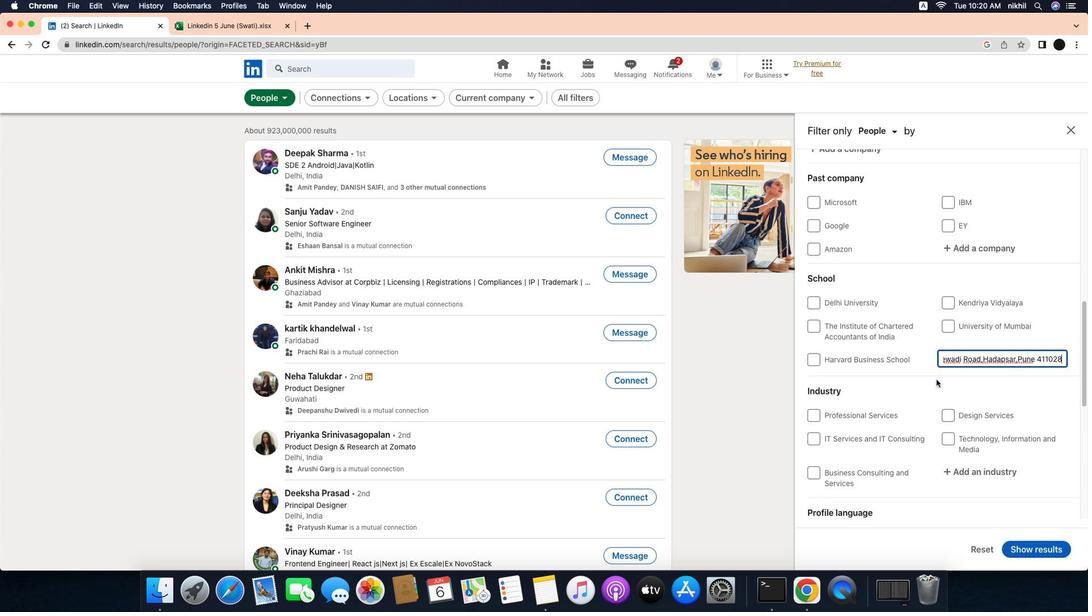 
Action: Mouse scrolled (940, 377) with delta (-14, 0)
Screenshot: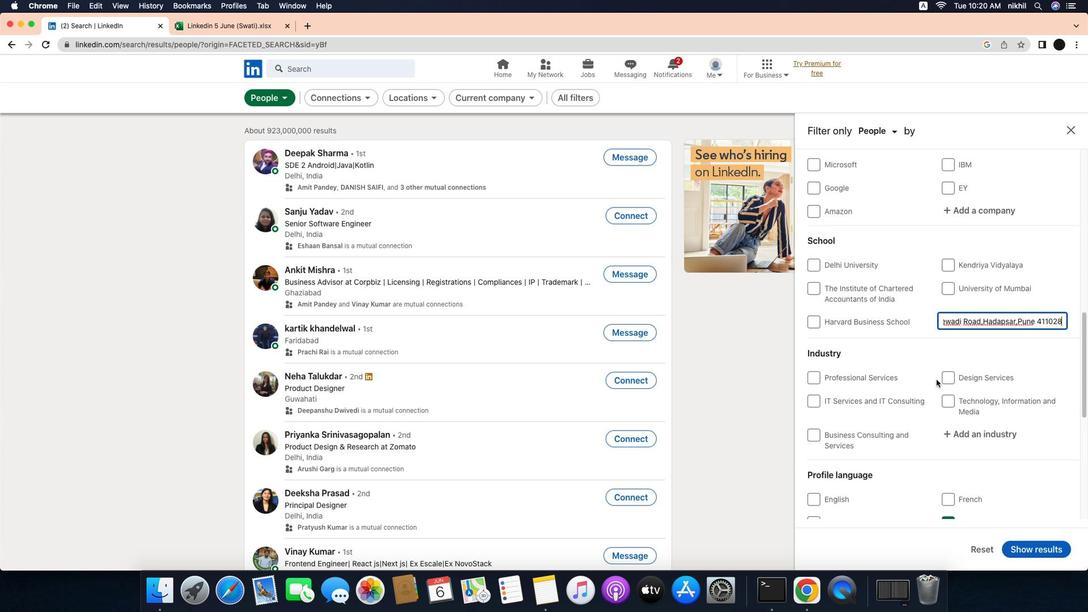 
Action: Mouse scrolled (940, 377) with delta (-14, -1)
Screenshot: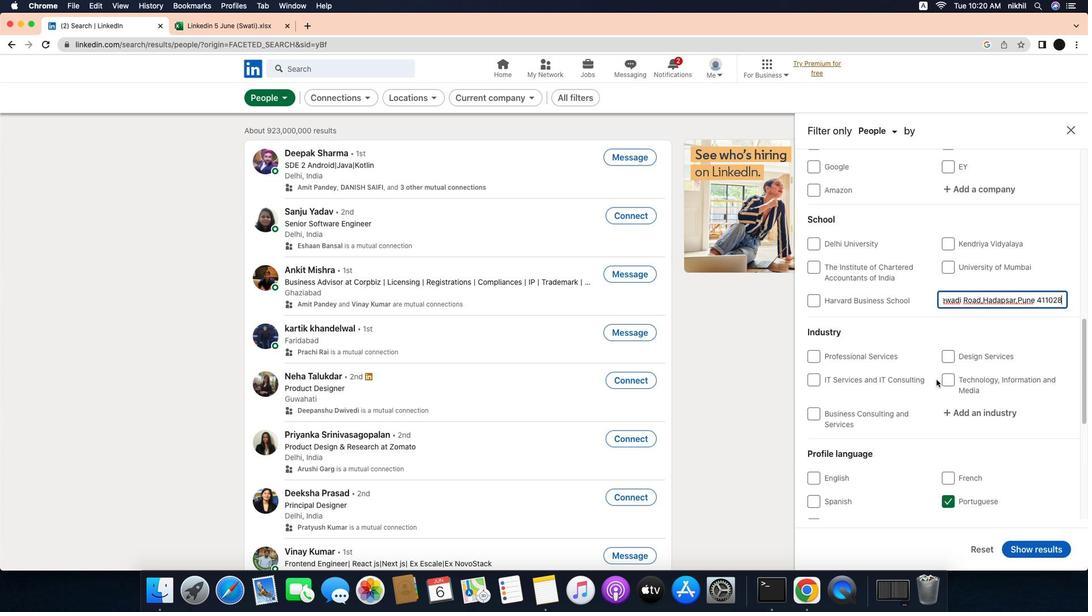 
Action: Mouse moved to (975, 394)
Screenshot: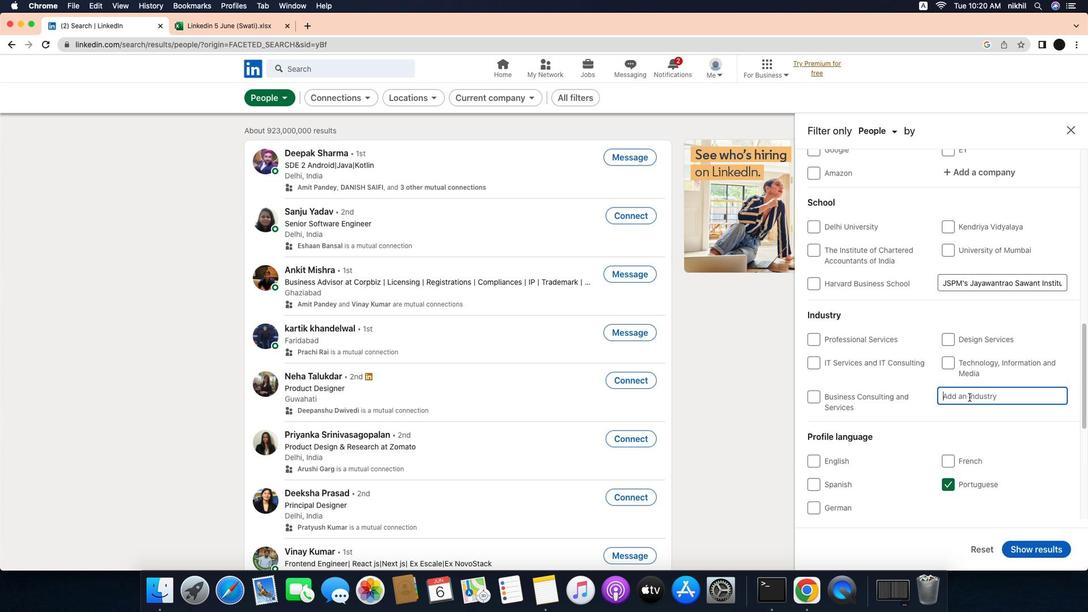 
Action: Mouse pressed left at (975, 394)
Screenshot: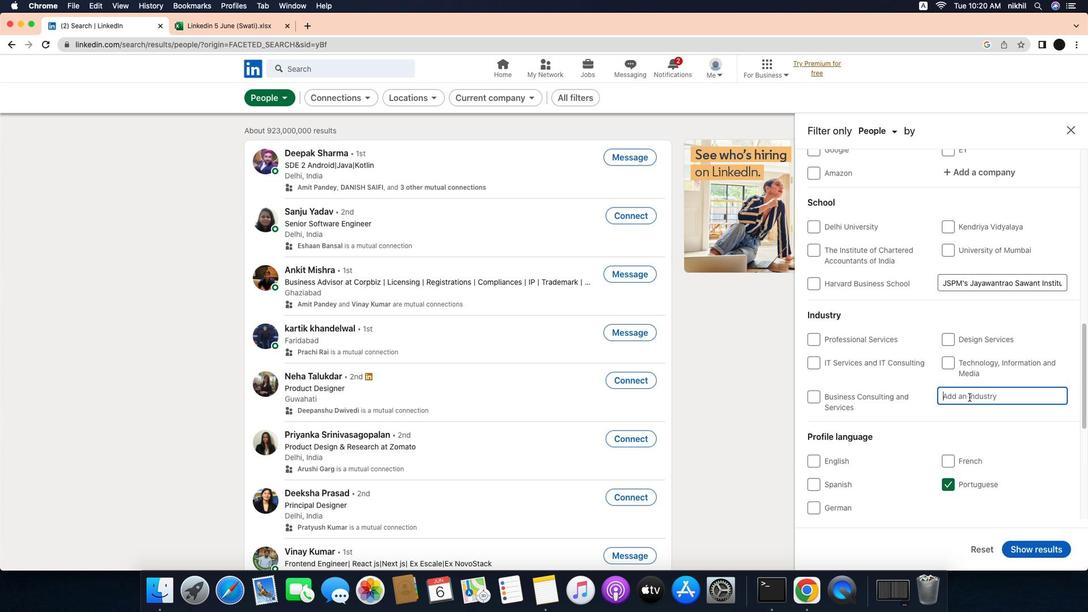
Action: Mouse moved to (994, 392)
Screenshot: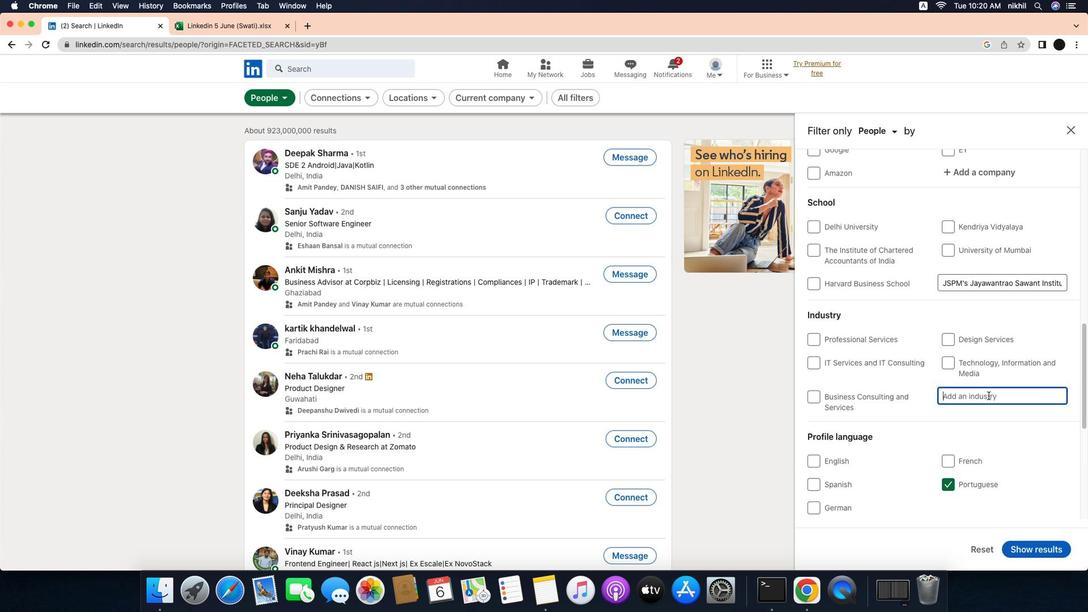 
Action: Mouse pressed left at (994, 392)
Screenshot: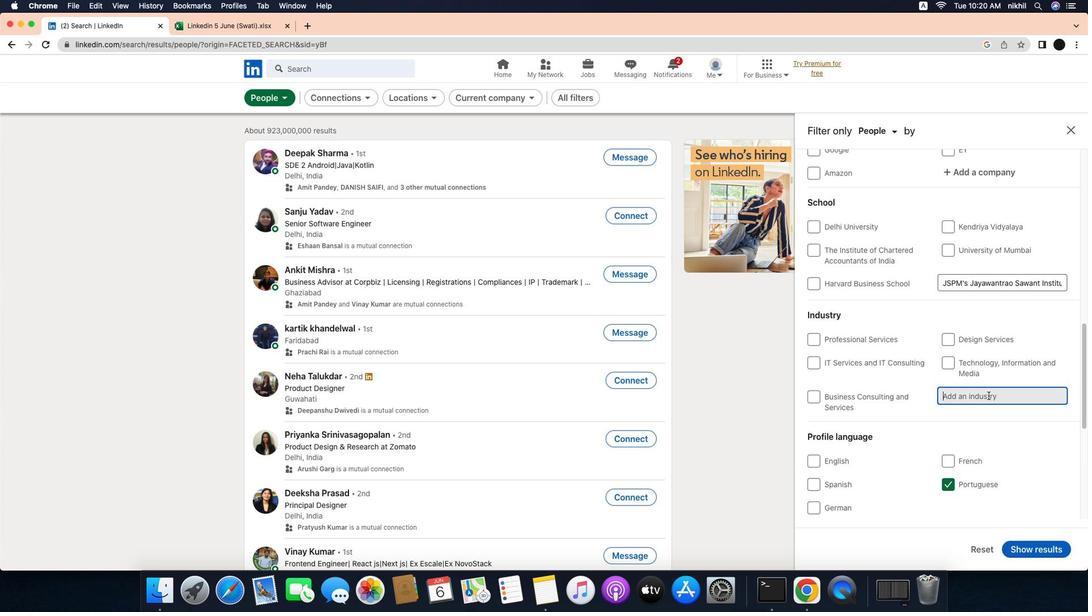 
Action: Mouse moved to (994, 392)
Screenshot: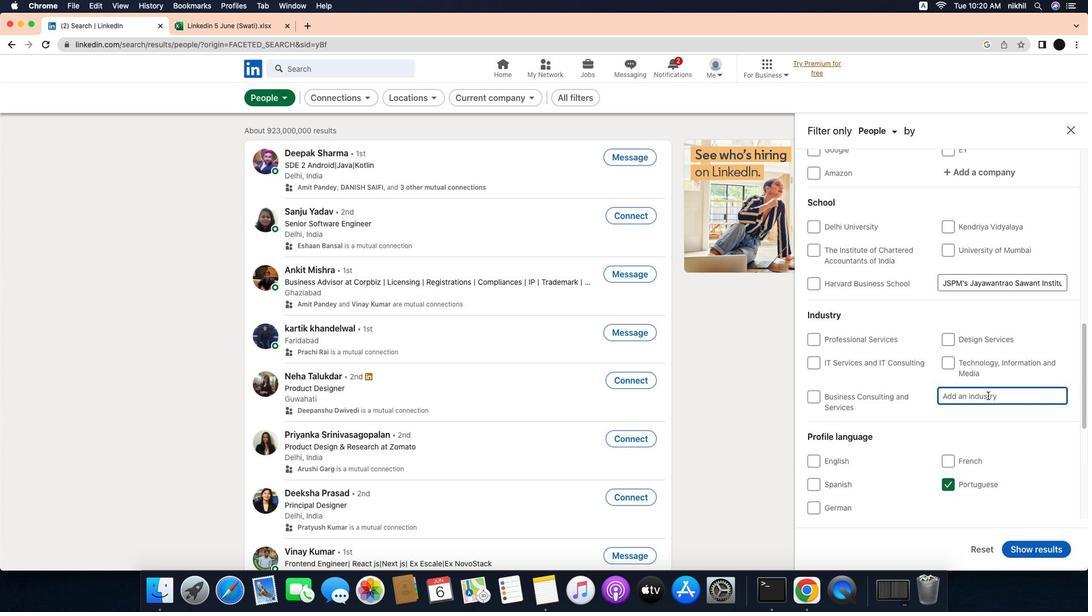 
Action: Key pressed Key.caps_lock'M'Key.caps_lock'o''v''i''e''s'','
Screenshot: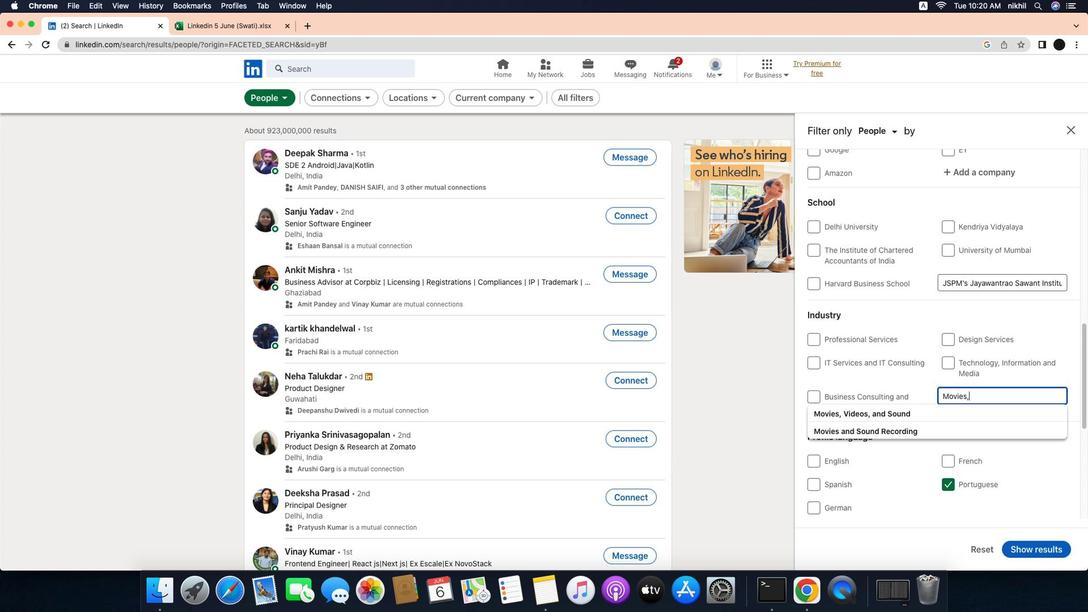 
Action: Mouse moved to (982, 396)
Screenshot: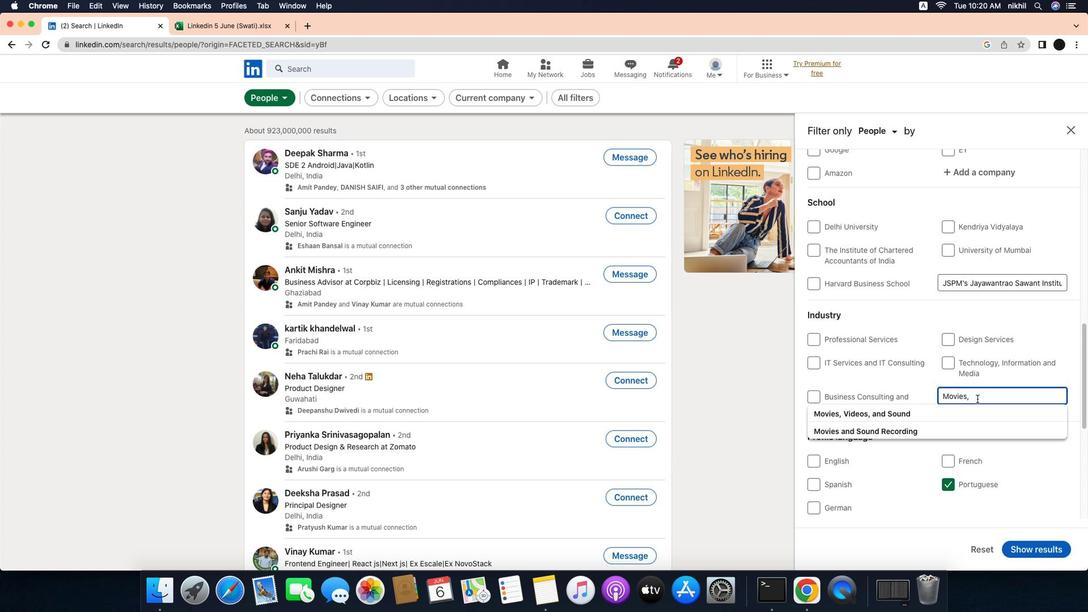 
Action: Key pressed Key.caps_lock'V'Key.caps_lock'i''d''e''o''s'Key.space'a''n''d'Key.spaceKey.caps_lock'S'Key.caps_lock'o''u''n''d'
Screenshot: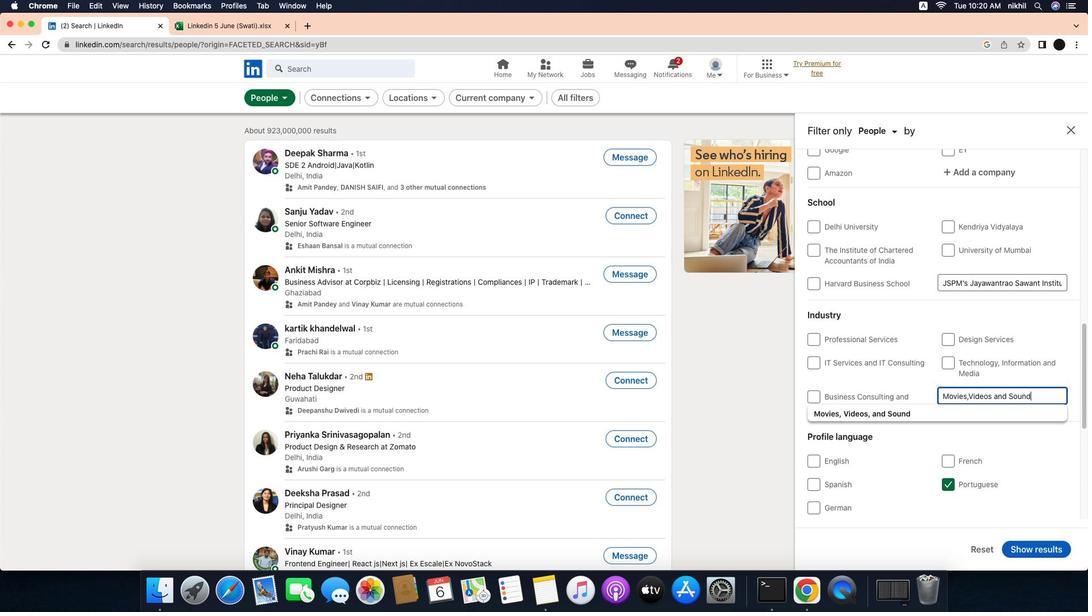 
Action: Mouse moved to (934, 408)
Screenshot: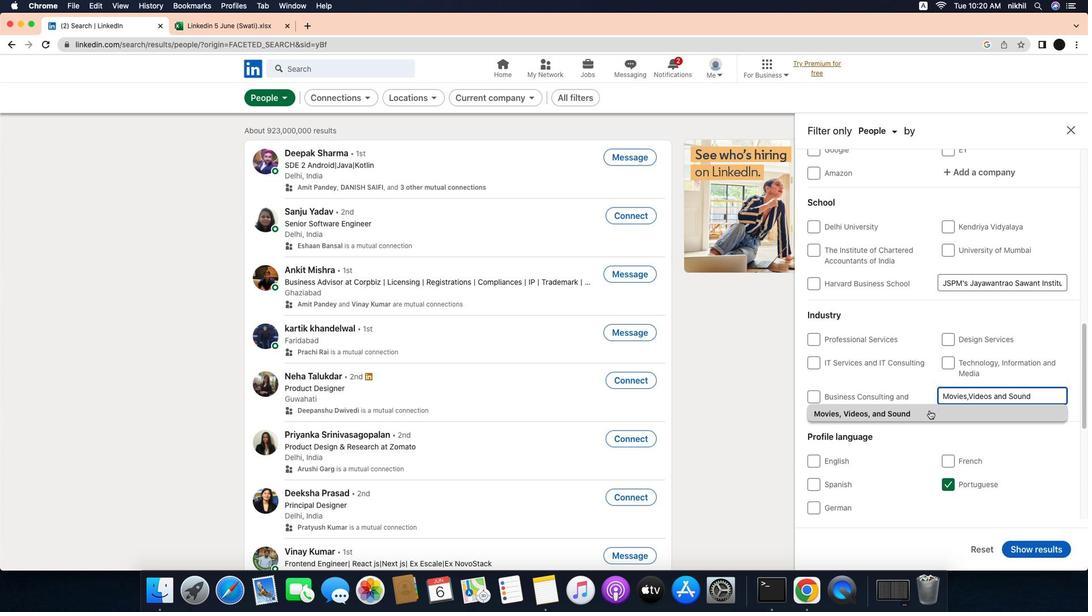 
Action: Mouse pressed left at (934, 408)
Screenshot: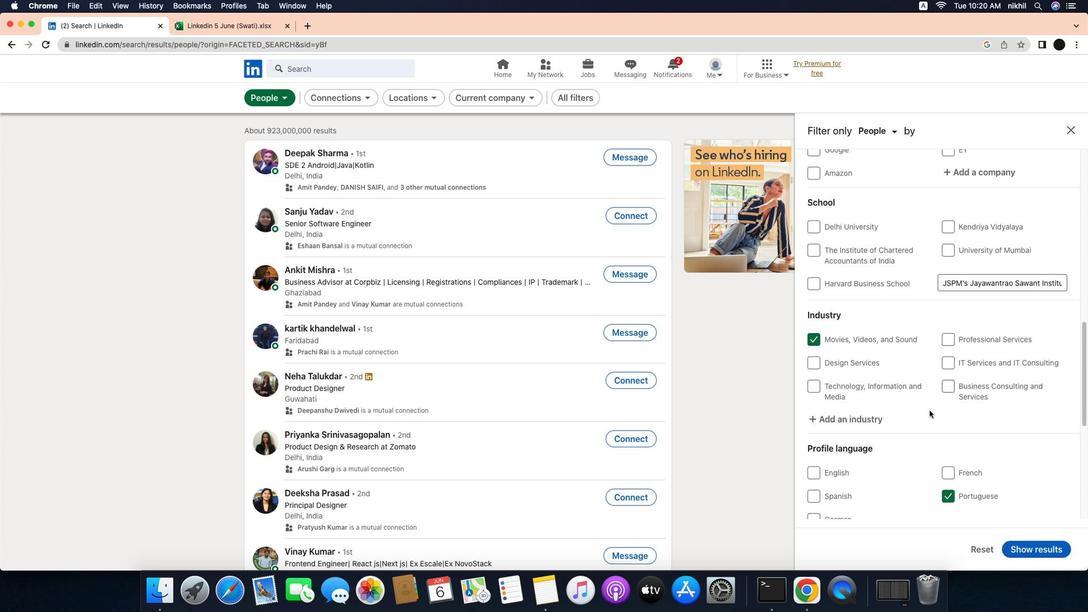 
Action: Mouse moved to (940, 413)
Screenshot: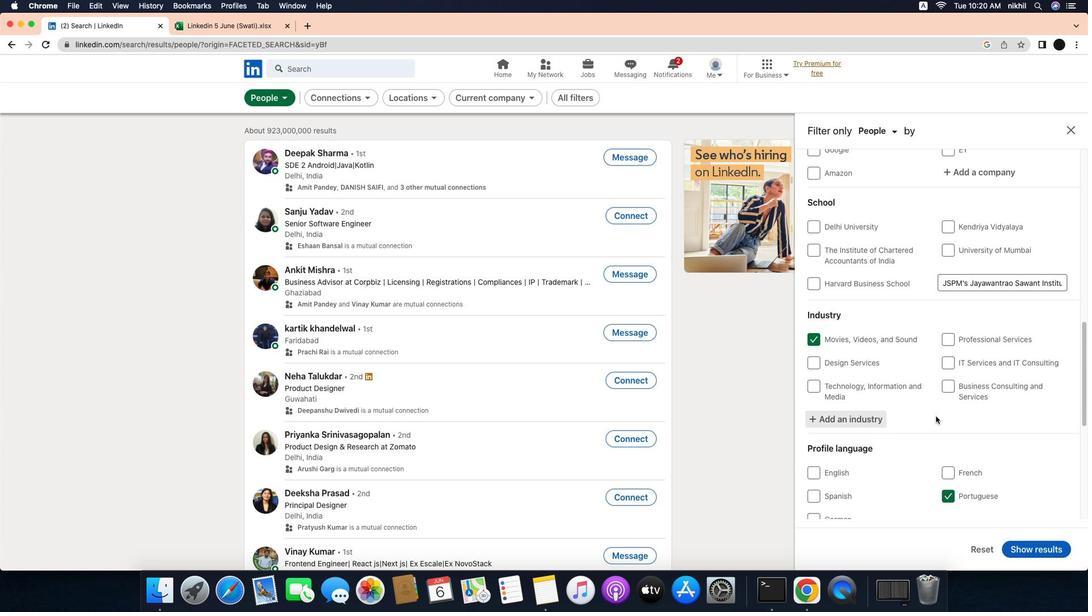 
Action: Mouse scrolled (940, 413) with delta (-14, 0)
Screenshot: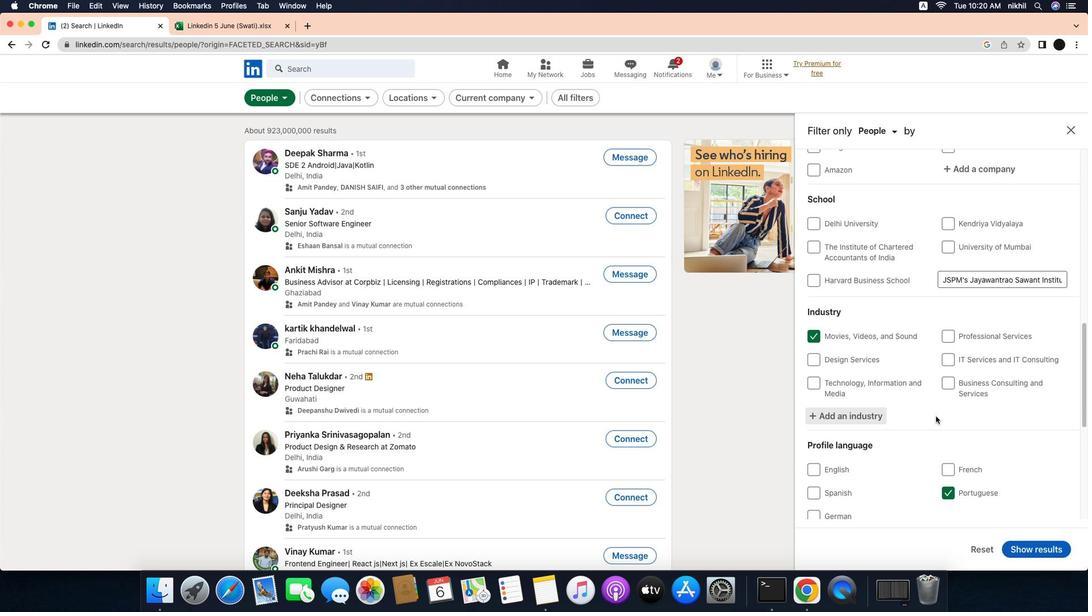 
Action: Mouse scrolled (940, 413) with delta (-14, 0)
Screenshot: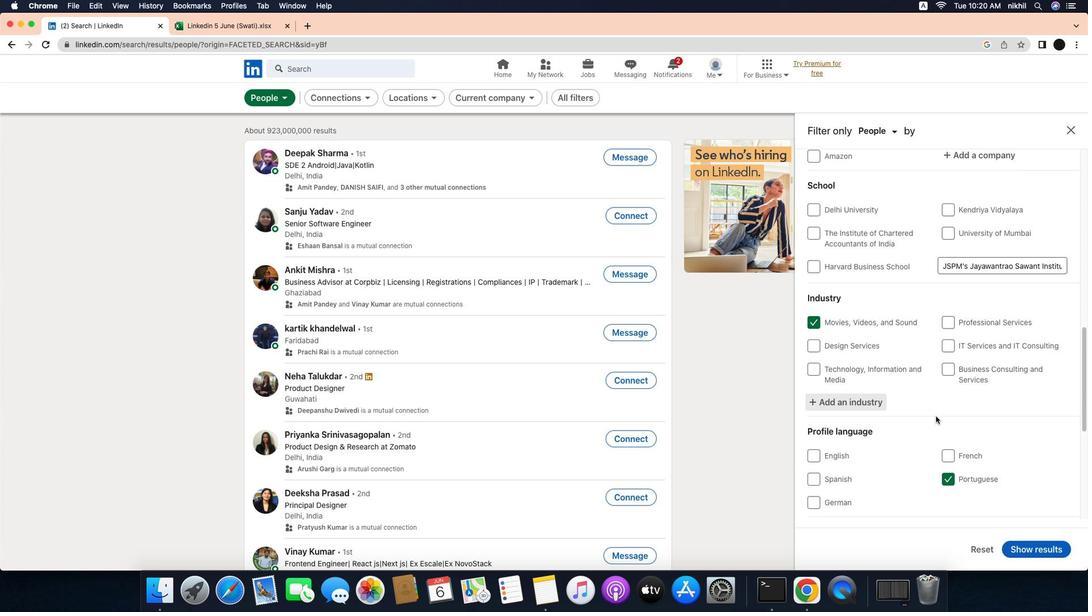 
Action: Mouse scrolled (940, 413) with delta (-14, -1)
Screenshot: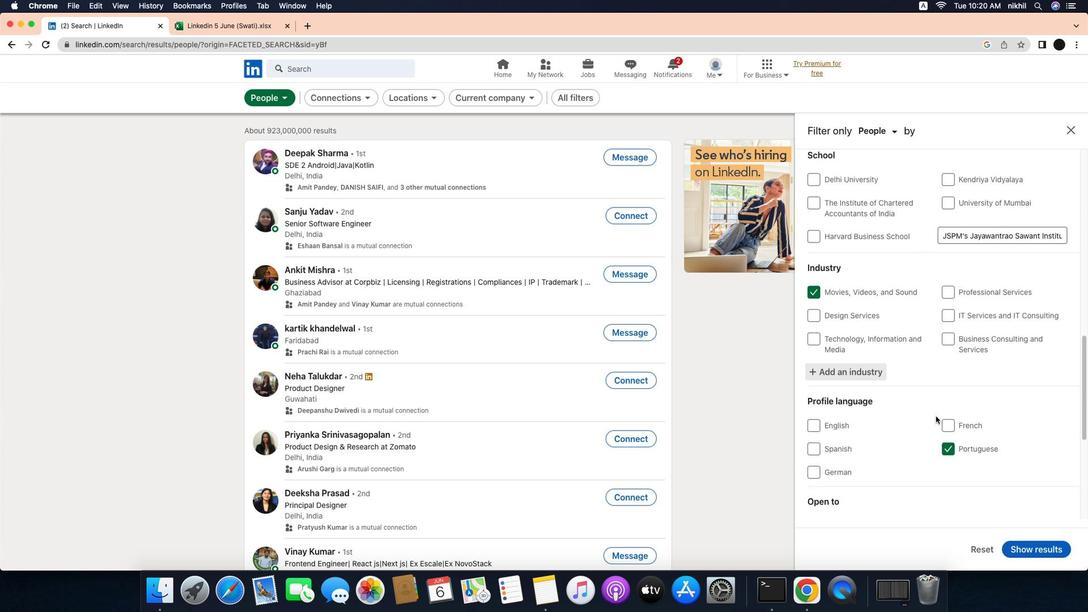 
Action: Mouse scrolled (940, 413) with delta (-14, 0)
Screenshot: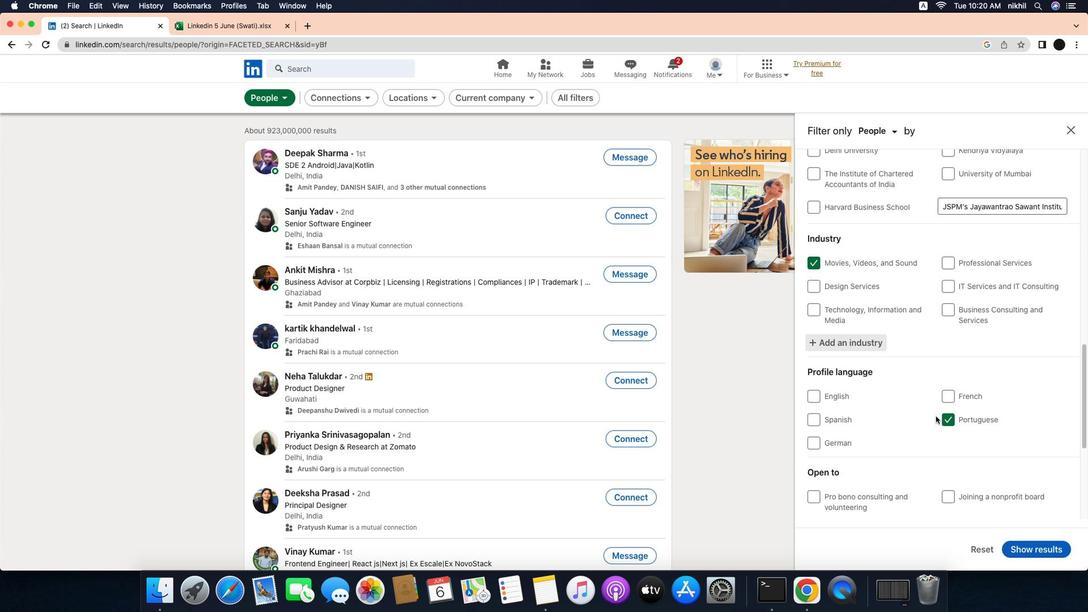
Action: Mouse scrolled (940, 413) with delta (-14, 0)
Screenshot: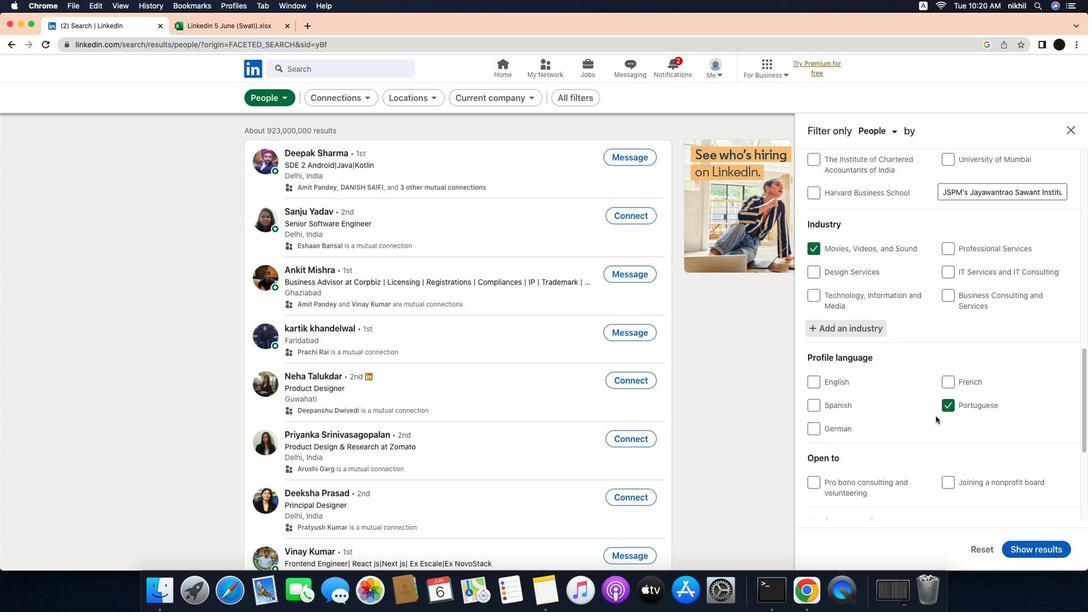 
Action: Mouse scrolled (940, 413) with delta (-14, -1)
Screenshot: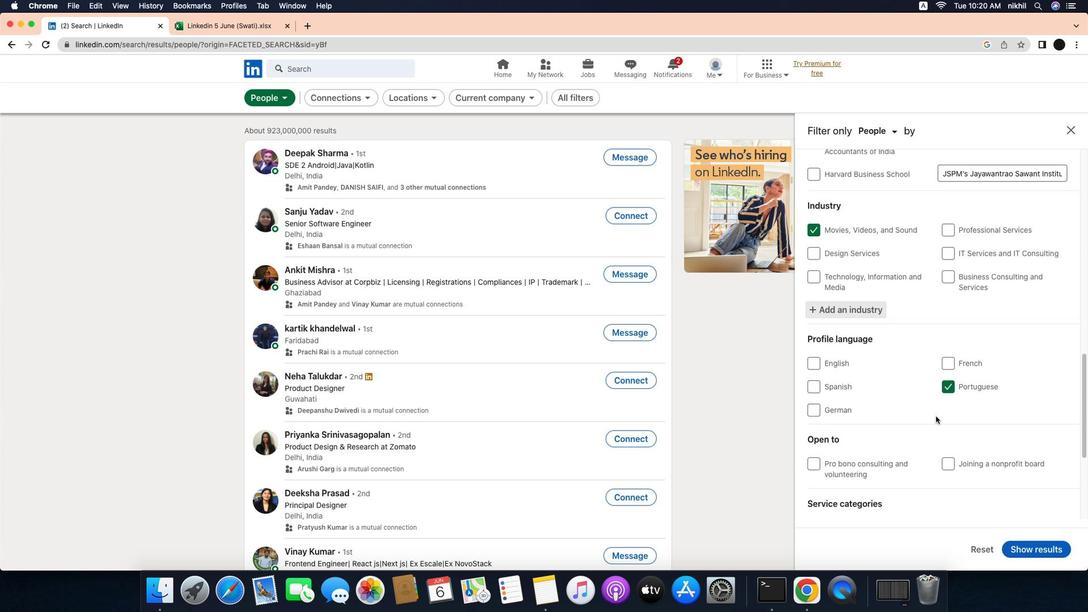 
Action: Mouse scrolled (940, 413) with delta (-14, 0)
Screenshot: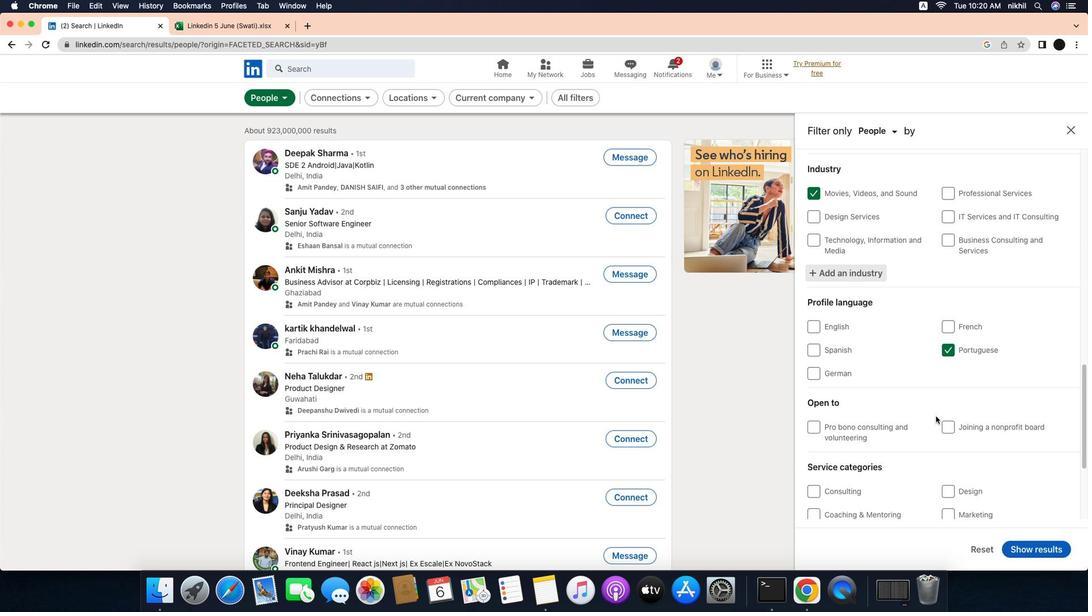 
Action: Mouse scrolled (940, 413) with delta (-14, 0)
Screenshot: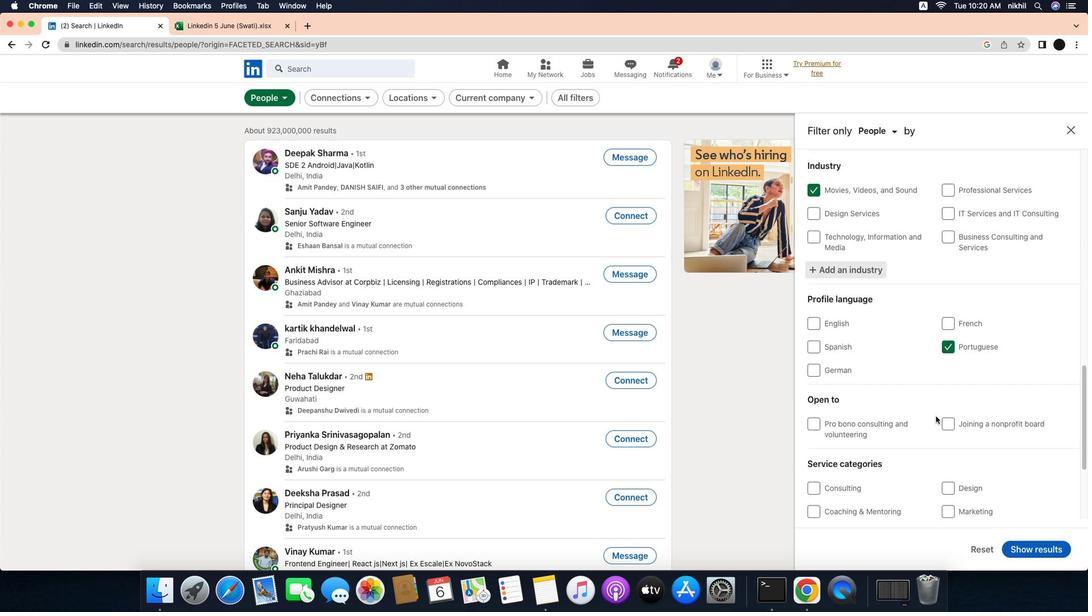 
Action: Mouse scrolled (940, 413) with delta (-14, 0)
Screenshot: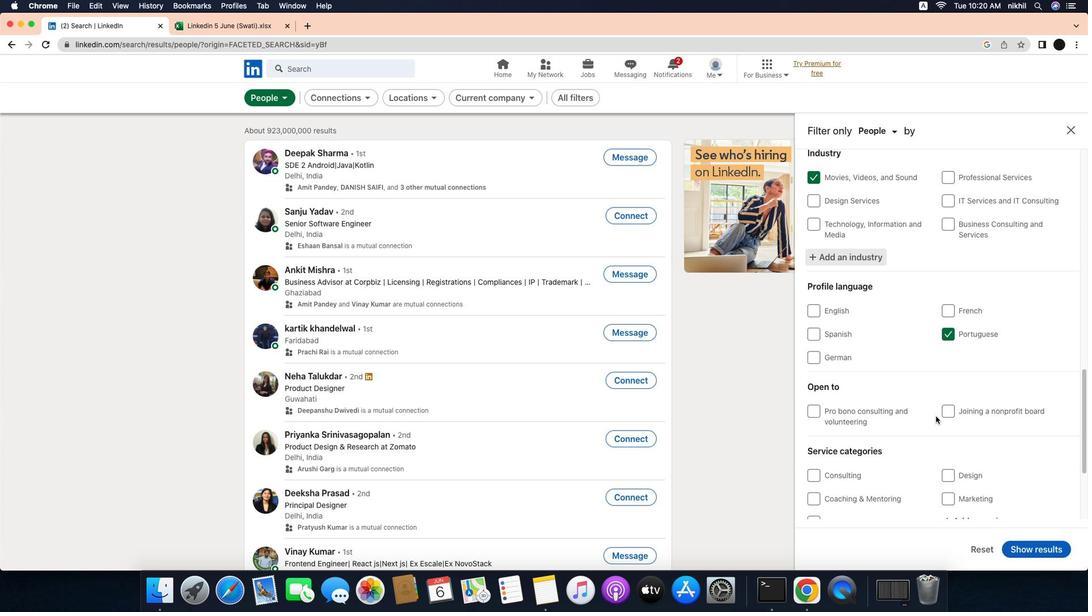 
Action: Mouse scrolled (940, 413) with delta (-14, 0)
Screenshot: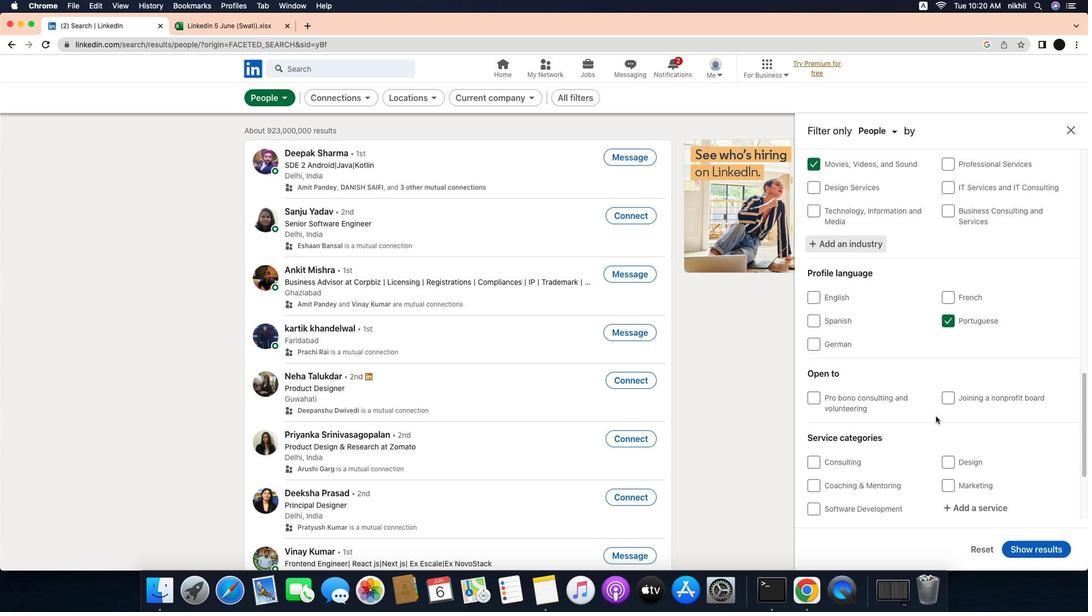 
Action: Mouse scrolled (940, 413) with delta (-14, -1)
Screenshot: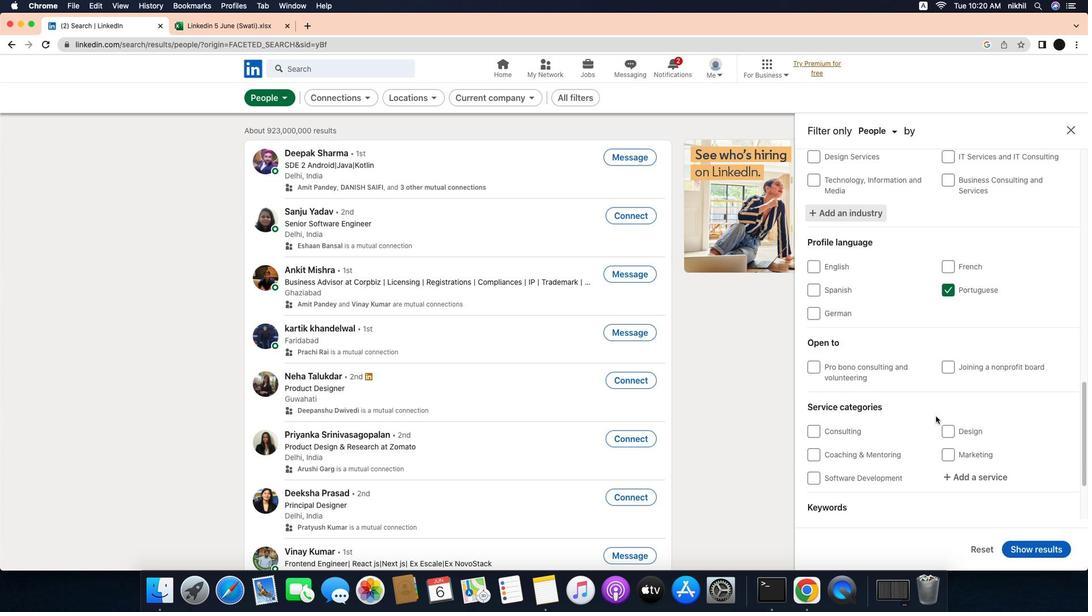 
Action: Mouse scrolled (940, 413) with delta (-14, -1)
Screenshot: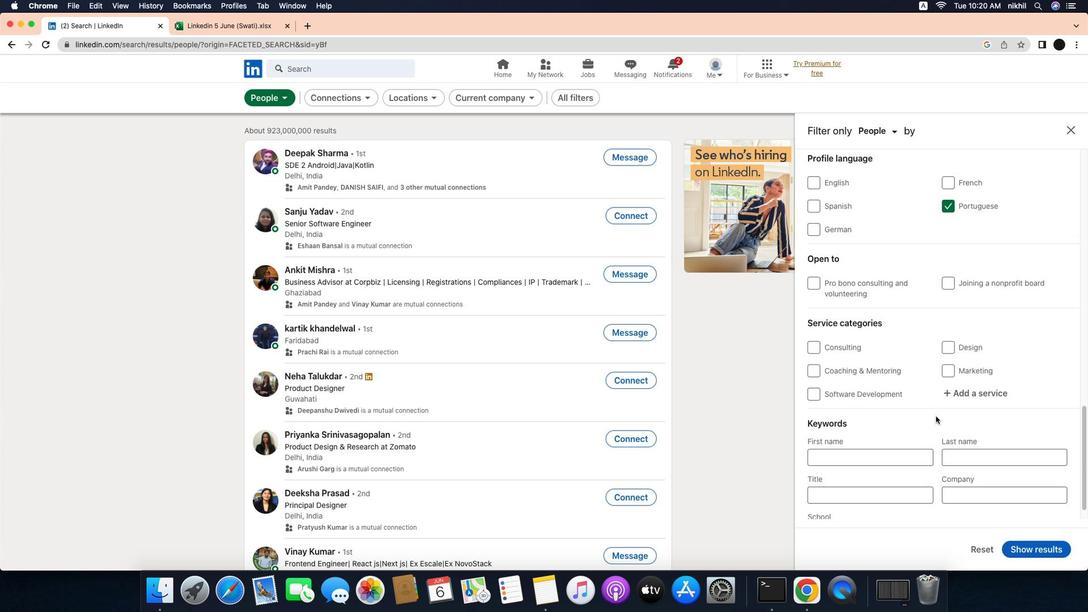 
Action: Mouse moved to (968, 370)
Screenshot: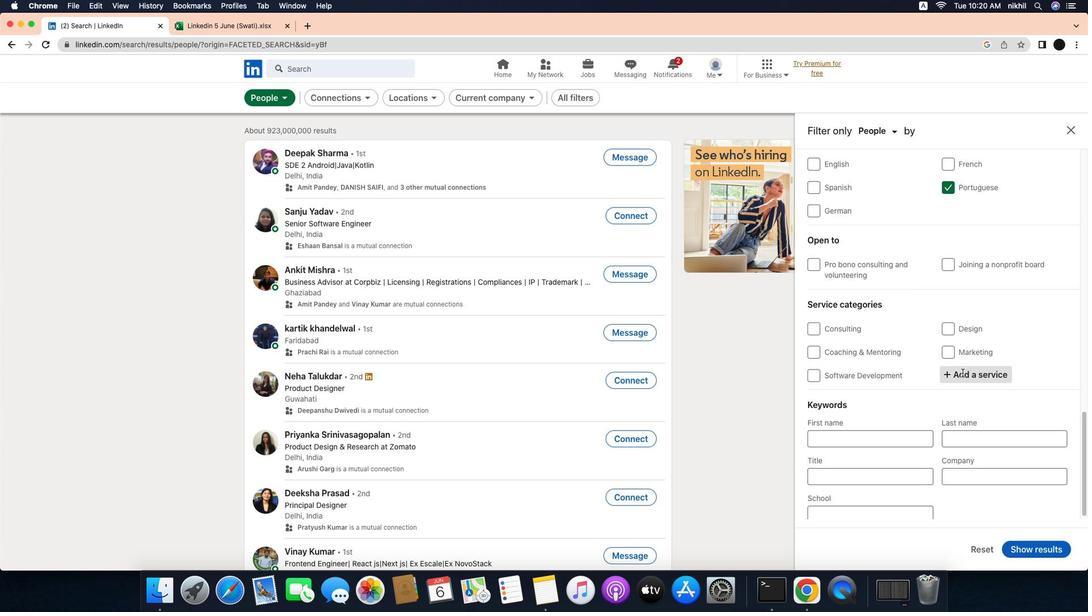 
Action: Mouse pressed left at (968, 370)
Screenshot: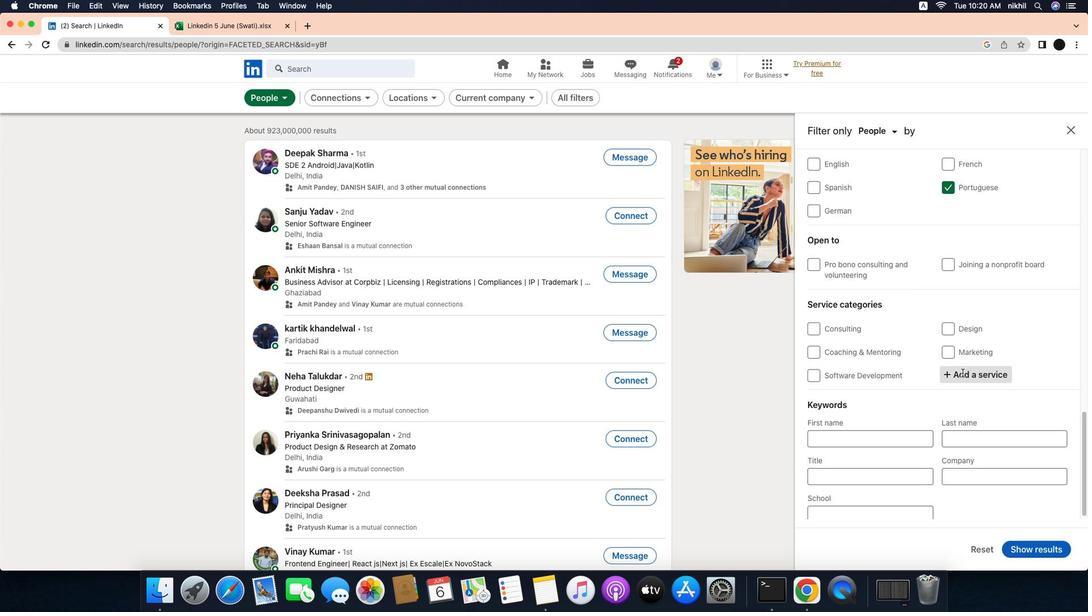 
Action: Mouse moved to (990, 371)
Screenshot: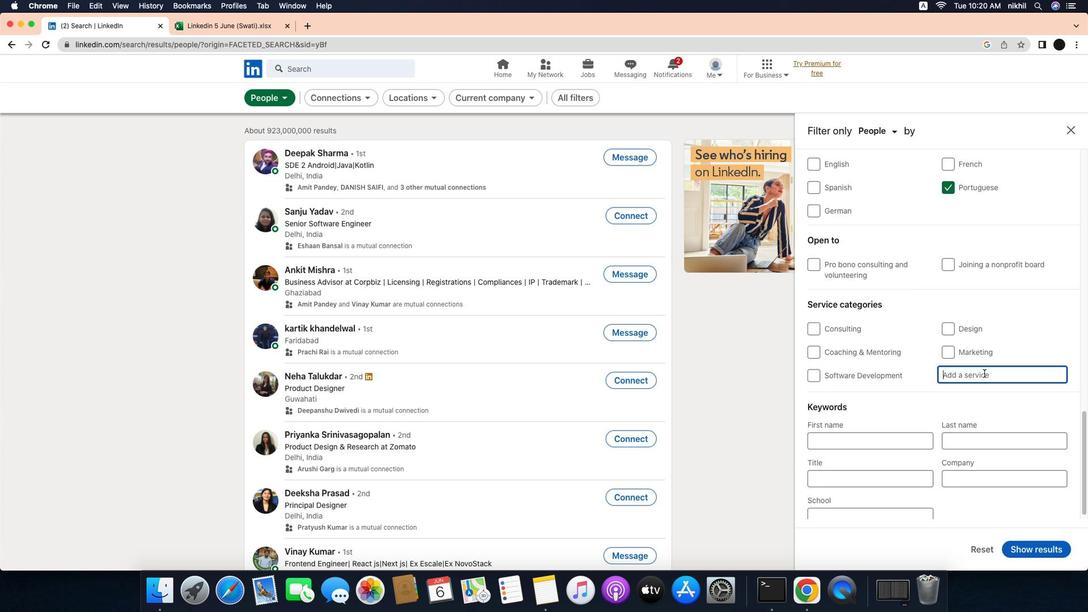 
Action: Key pressed Key.caps_lock'A'Key.caps_lock'd''m''i''n''i''s''t''r''a''t''i''v''e'
Screenshot: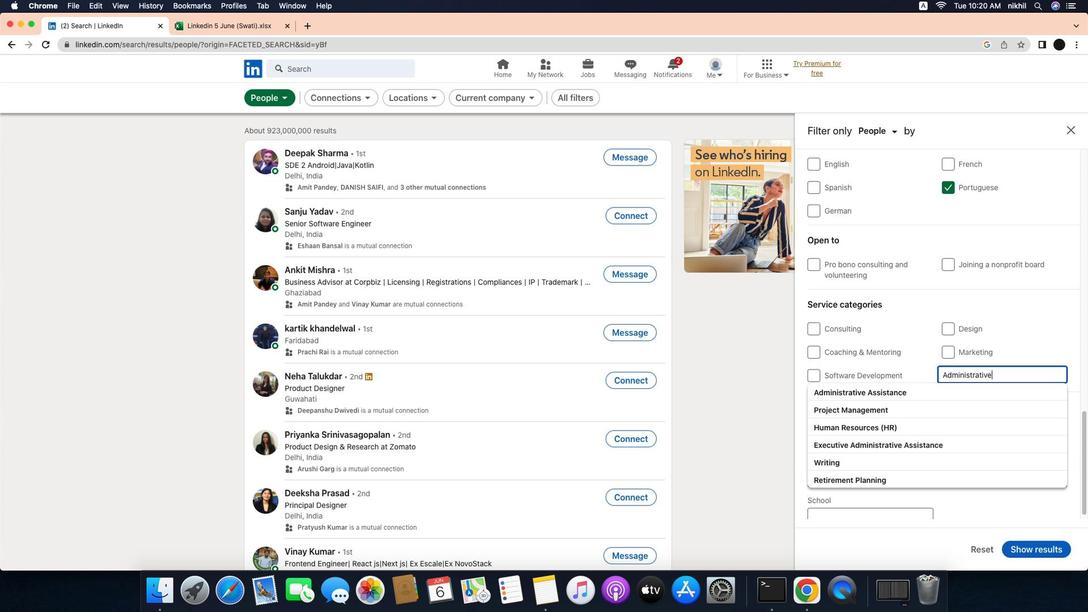 
Action: Mouse moved to (984, 372)
Screenshot: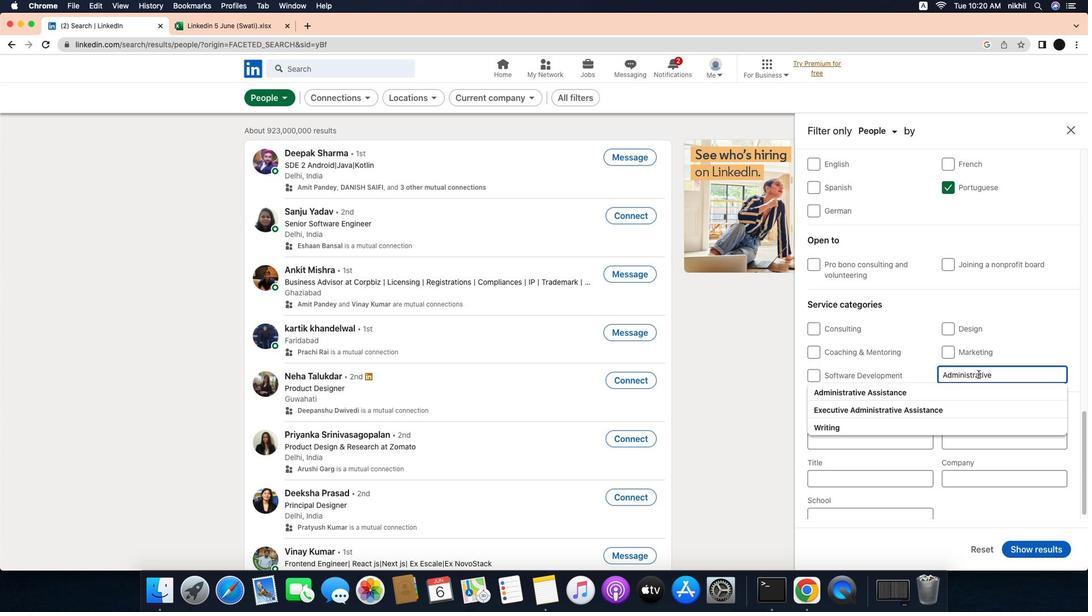 
Action: Key pressed Key.enter
Screenshot: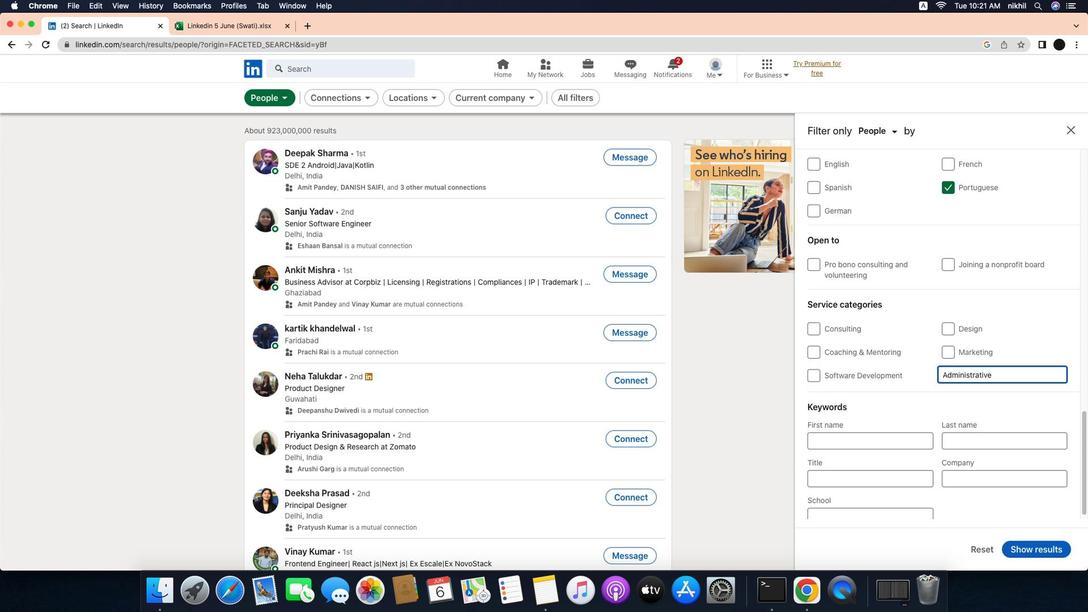 
Action: Mouse moved to (943, 378)
Screenshot: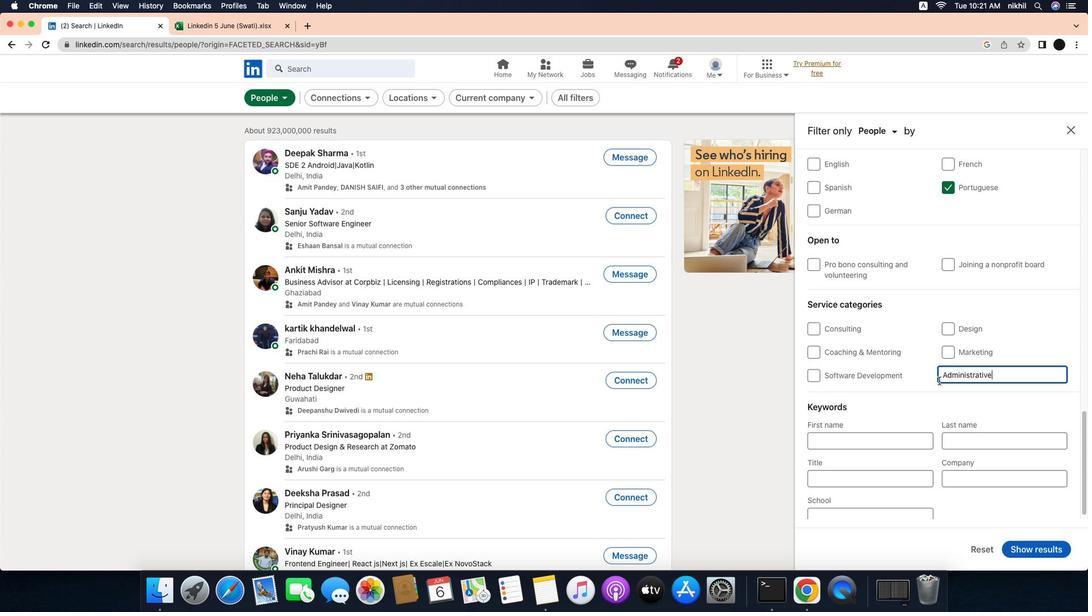 
Action: Mouse scrolled (943, 378) with delta (-14, 0)
Screenshot: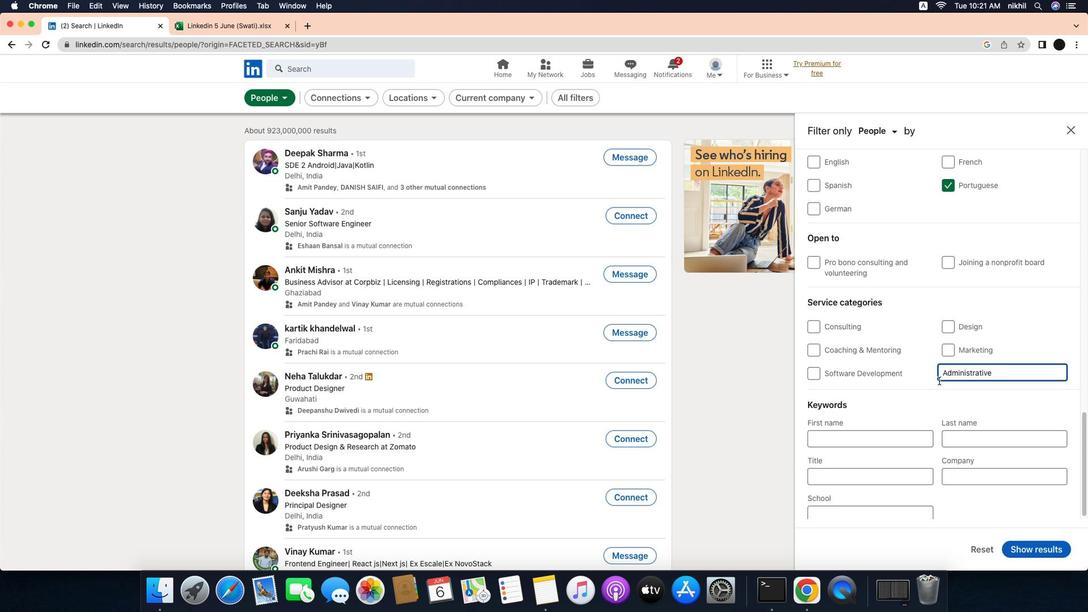 
Action: Mouse scrolled (943, 378) with delta (-14, 0)
Screenshot: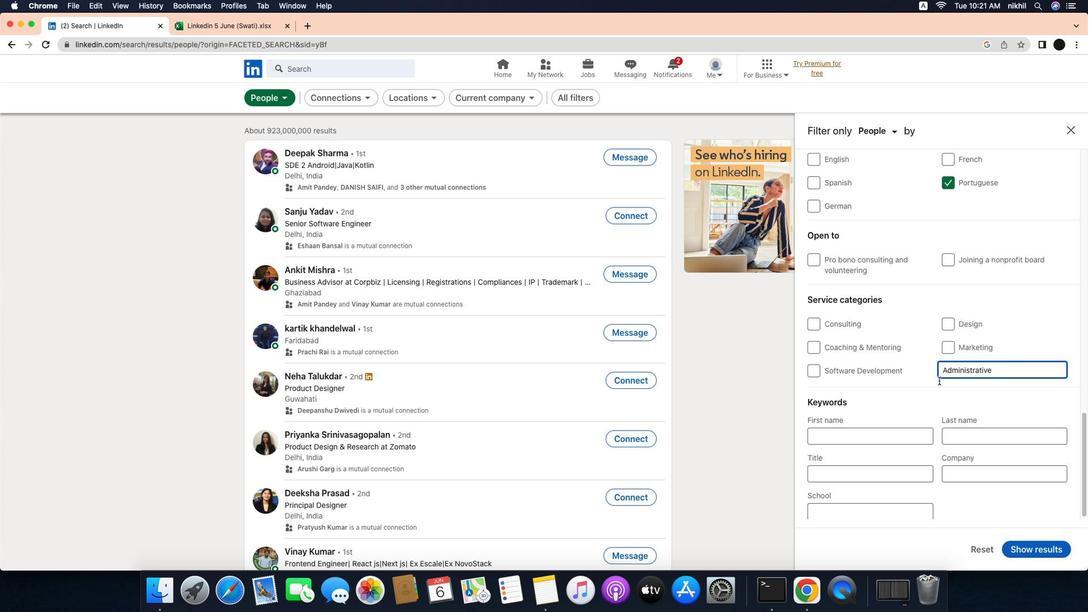 
Action: Mouse scrolled (943, 378) with delta (-14, -1)
Screenshot: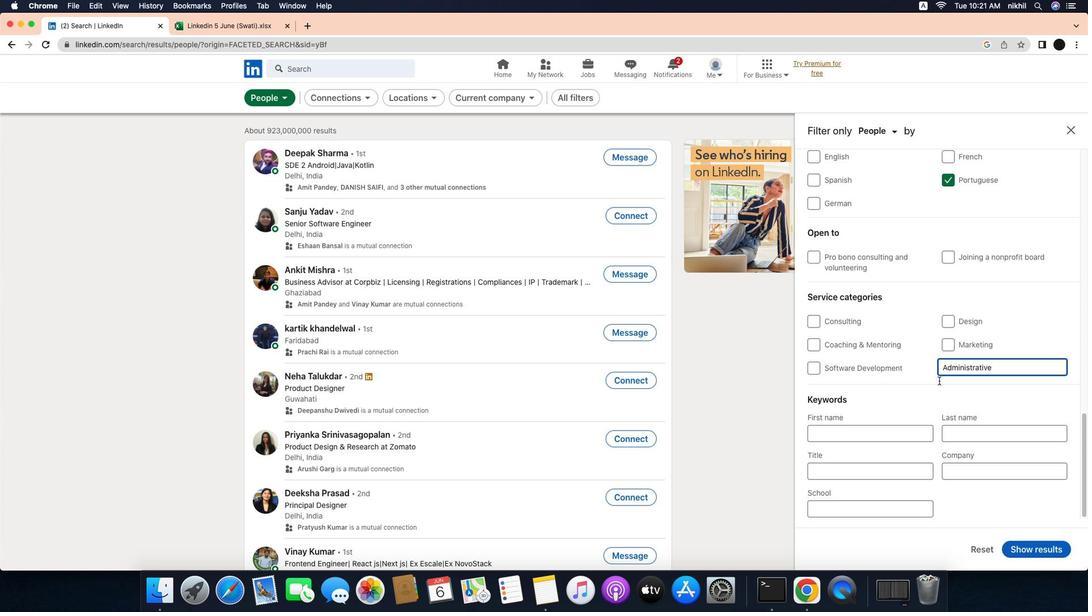 
Action: Mouse scrolled (943, 378) with delta (-14, 0)
Screenshot: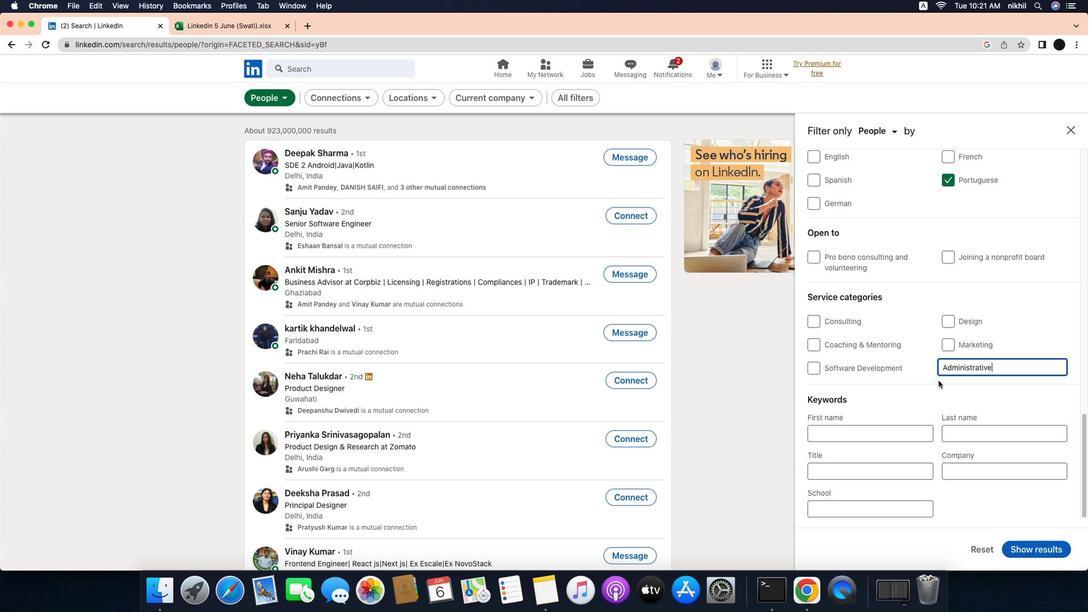 
Action: Mouse scrolled (943, 378) with delta (-14, 0)
Screenshot: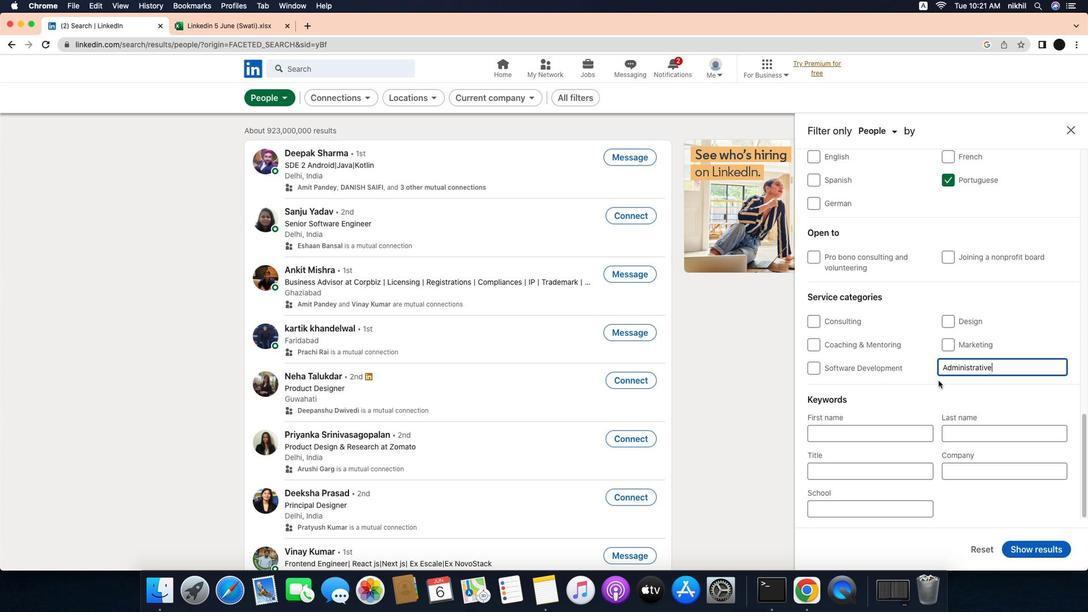 
Action: Mouse scrolled (943, 378) with delta (-14, -1)
Screenshot: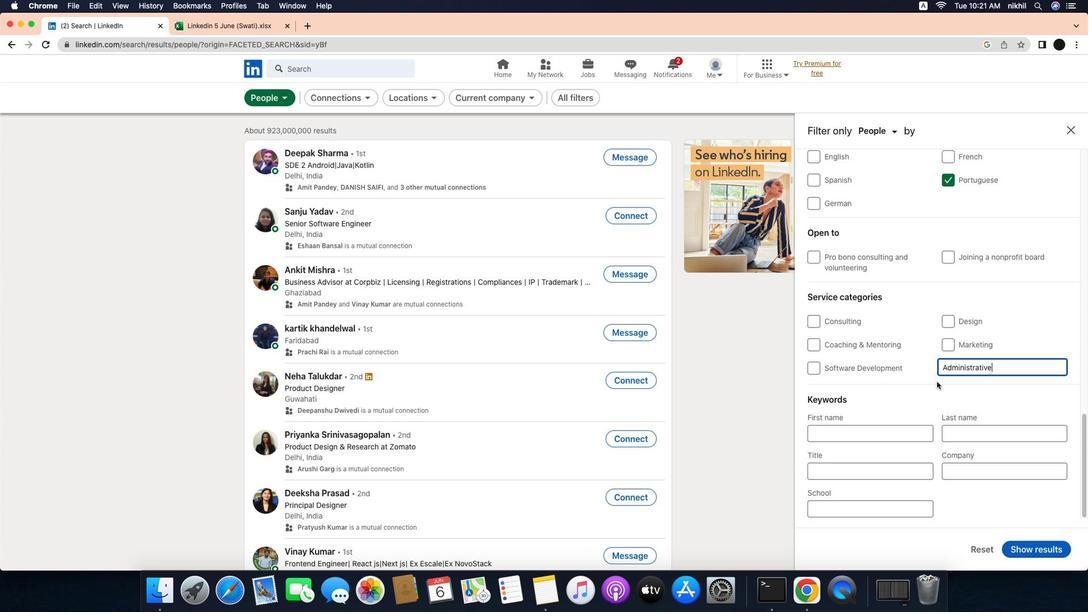 
Action: Mouse moved to (873, 467)
Screenshot: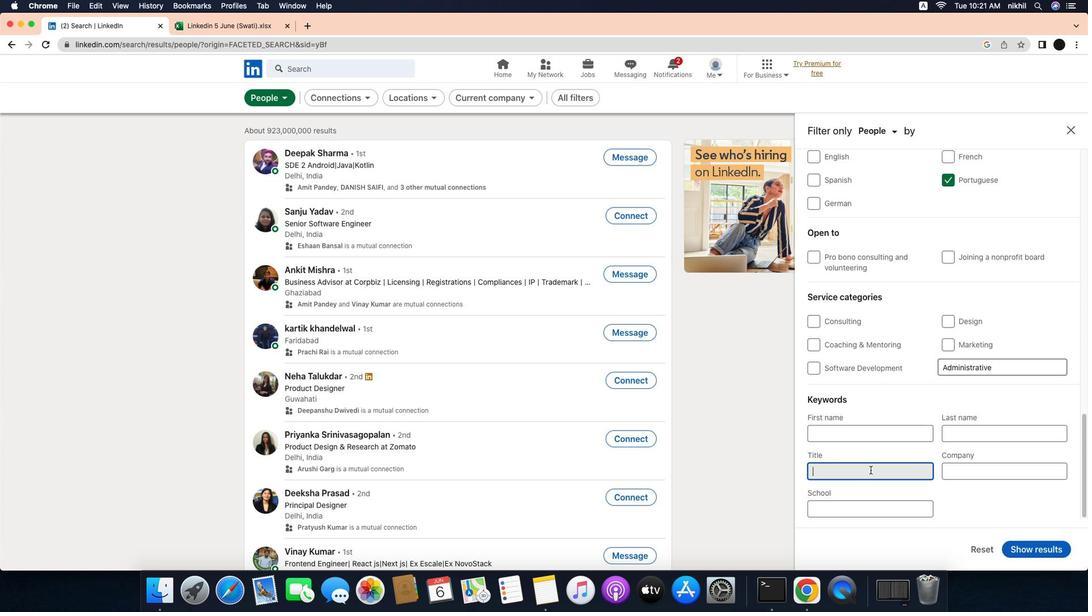 
Action: Mouse pressed left at (873, 467)
Screenshot: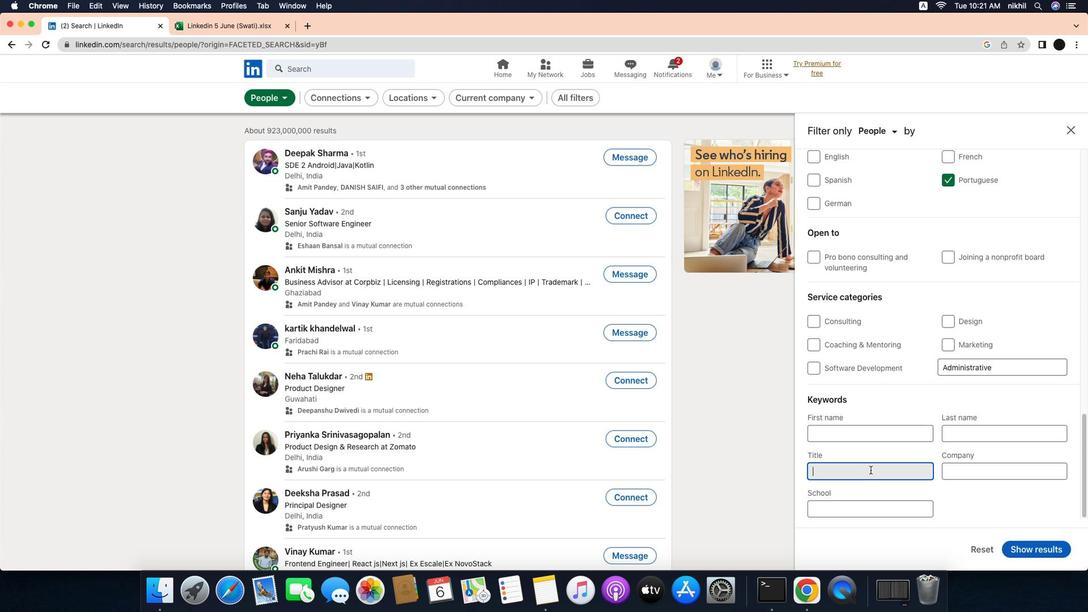 
Action: Mouse moved to (874, 467)
Screenshot: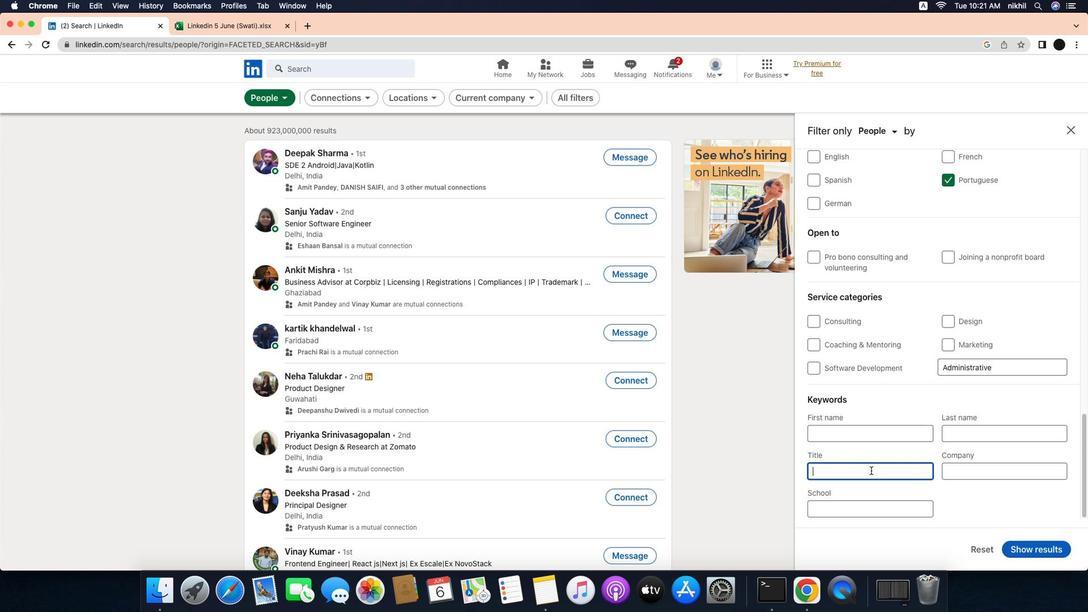 
Action: Key pressed Key.caps_lock'D'Key.caps_lock'e''l''i''v''e''r''y'Key.spaceKey.caps_lock'D'Key.caps_lock'r''i''v''e''r'Key.enter
Screenshot: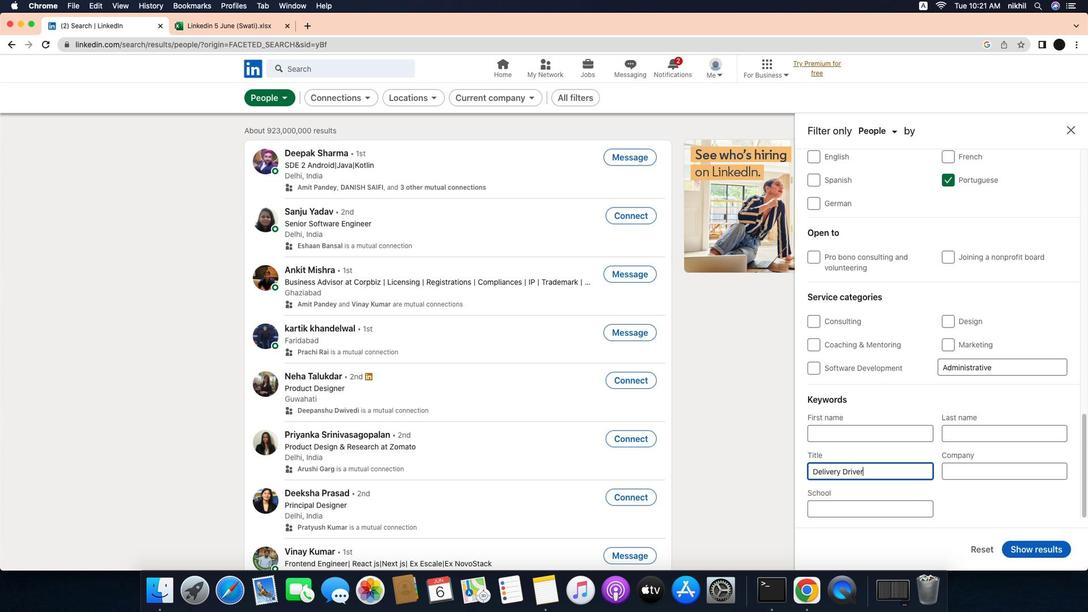 
Action: Mouse moved to (1060, 547)
Screenshot: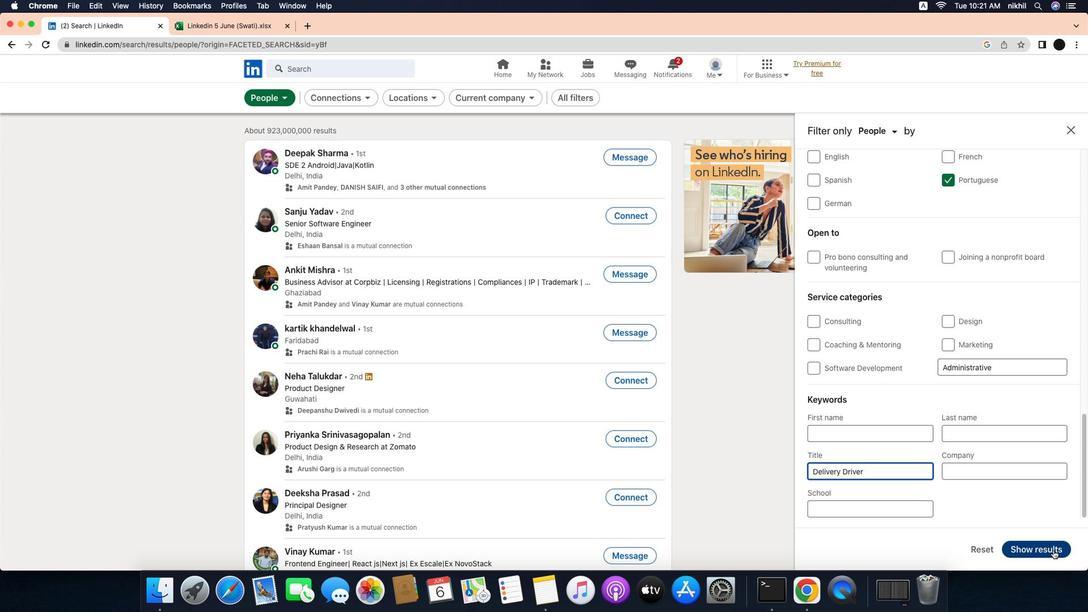 
Action: Mouse pressed left at (1060, 547)
Screenshot: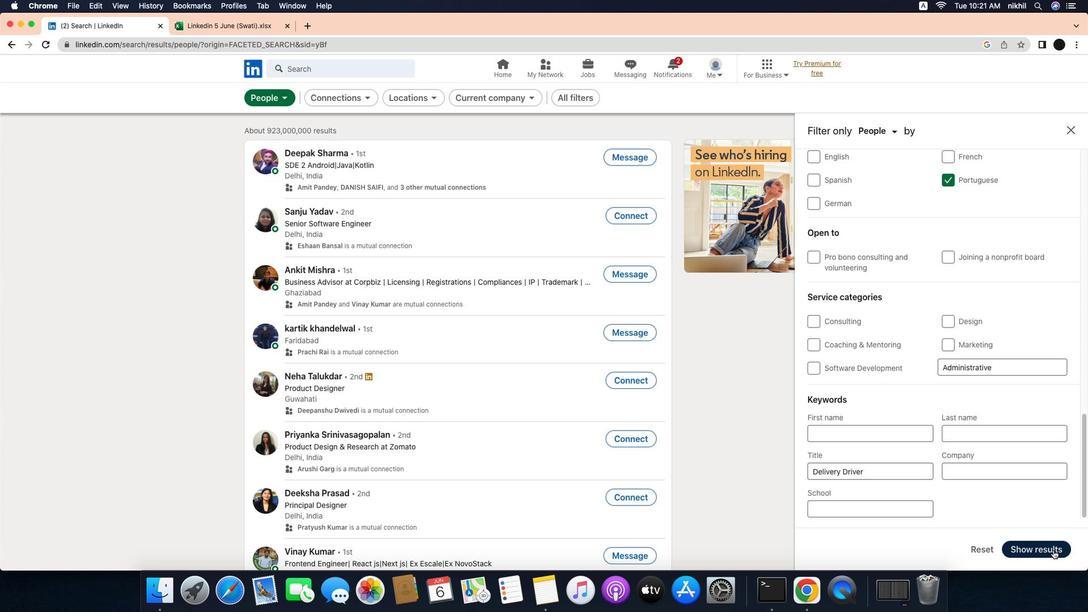 
Action: Mouse moved to (759, 284)
Screenshot: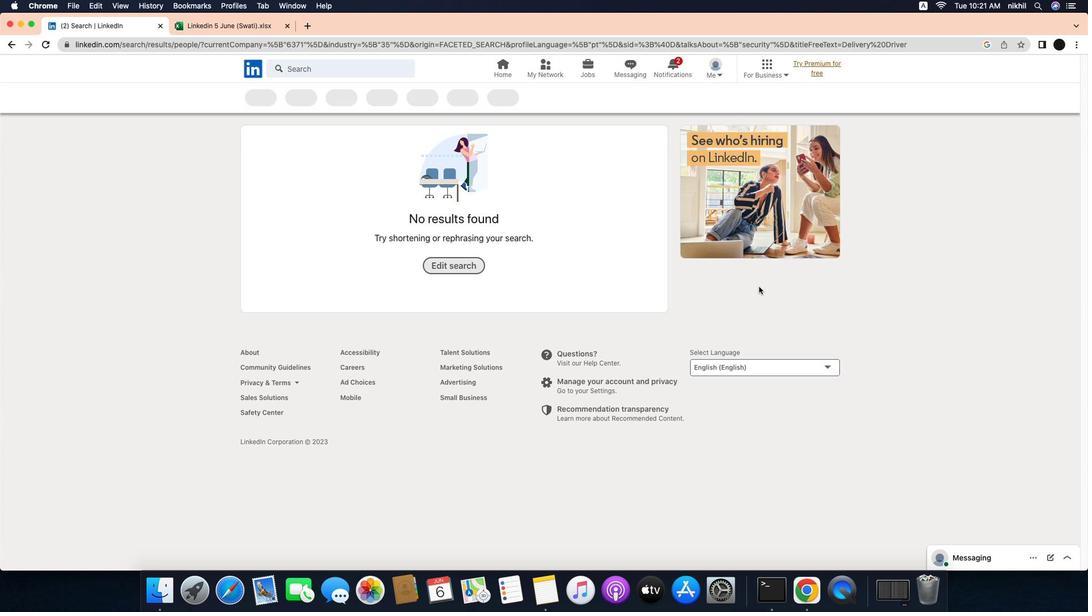 
